 Task: Look for space in Lagarto, Brazil from 6th June, 2023 to 8th June, 2023 for 2 adults in price range Rs.7000 to Rs.12000. Place can be private room with 1  bedroom having 2 beds and 1 bathroom. Property type can be house, flat, guest house. Amenities needed are: wifi. Booking option can be shelf check-in. Required host language is Spanish.
Action: Mouse moved to (492, 131)
Screenshot: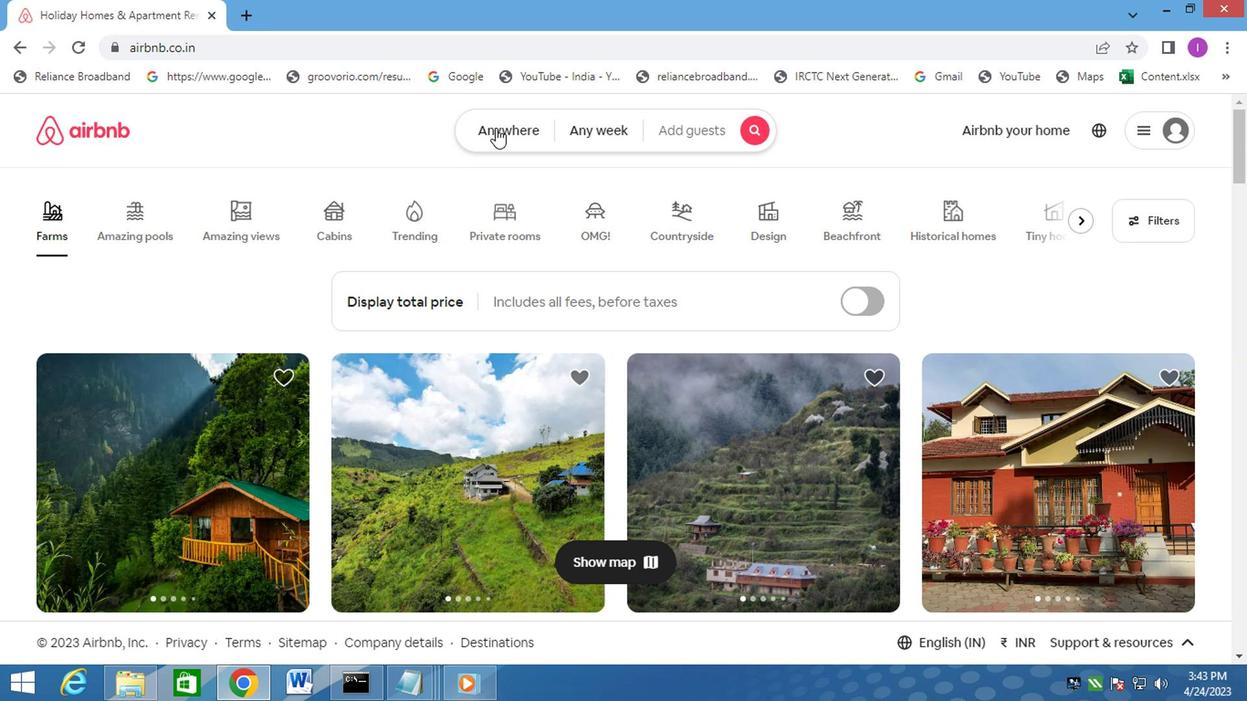 
Action: Mouse pressed left at (492, 131)
Screenshot: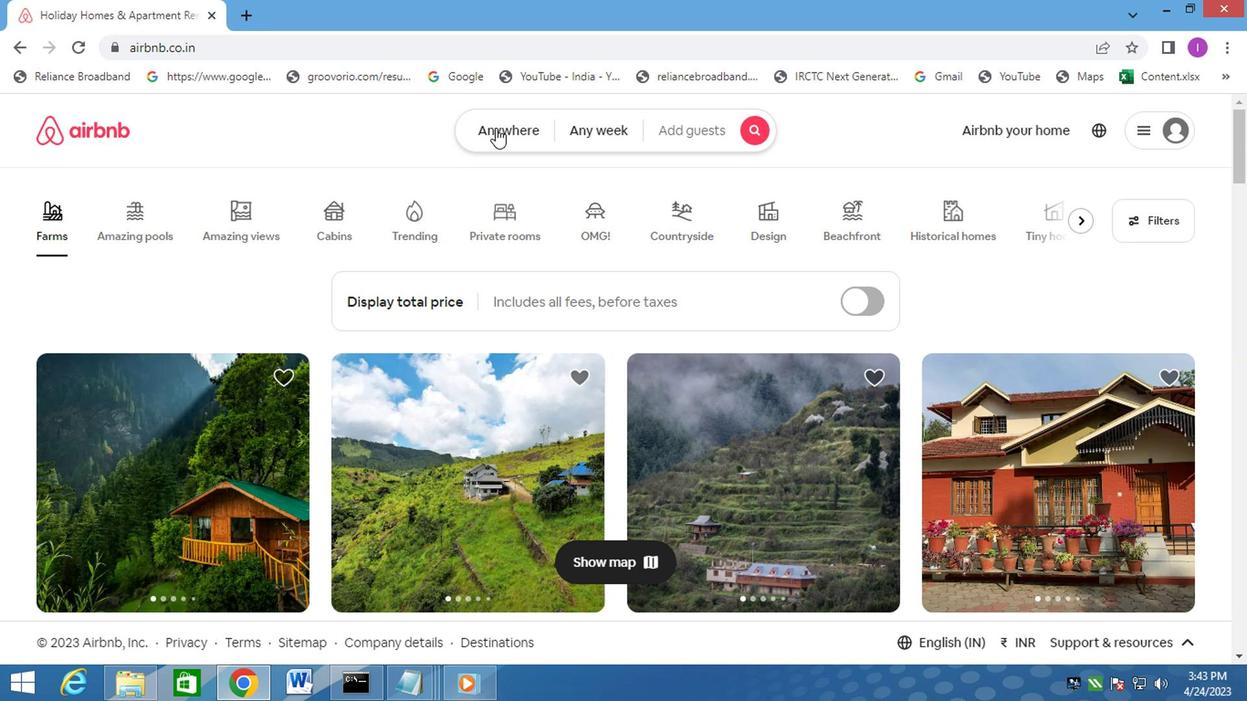 
Action: Mouse moved to (307, 214)
Screenshot: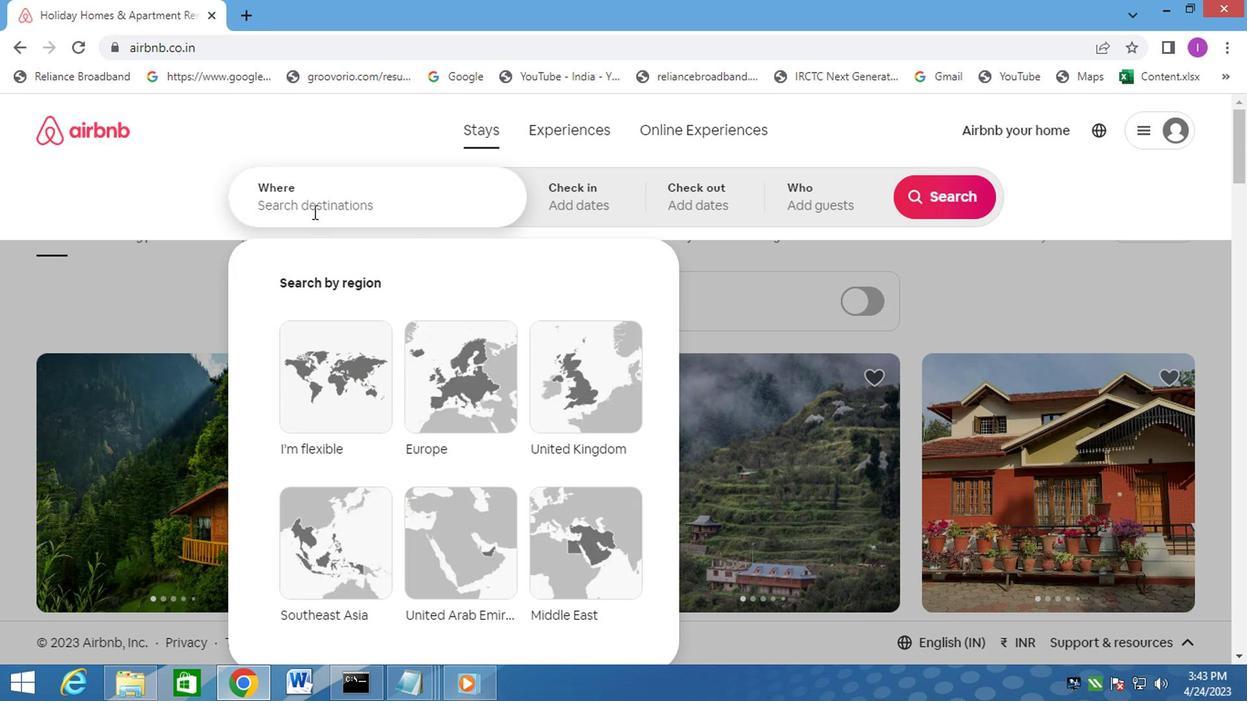 
Action: Mouse pressed left at (307, 214)
Screenshot: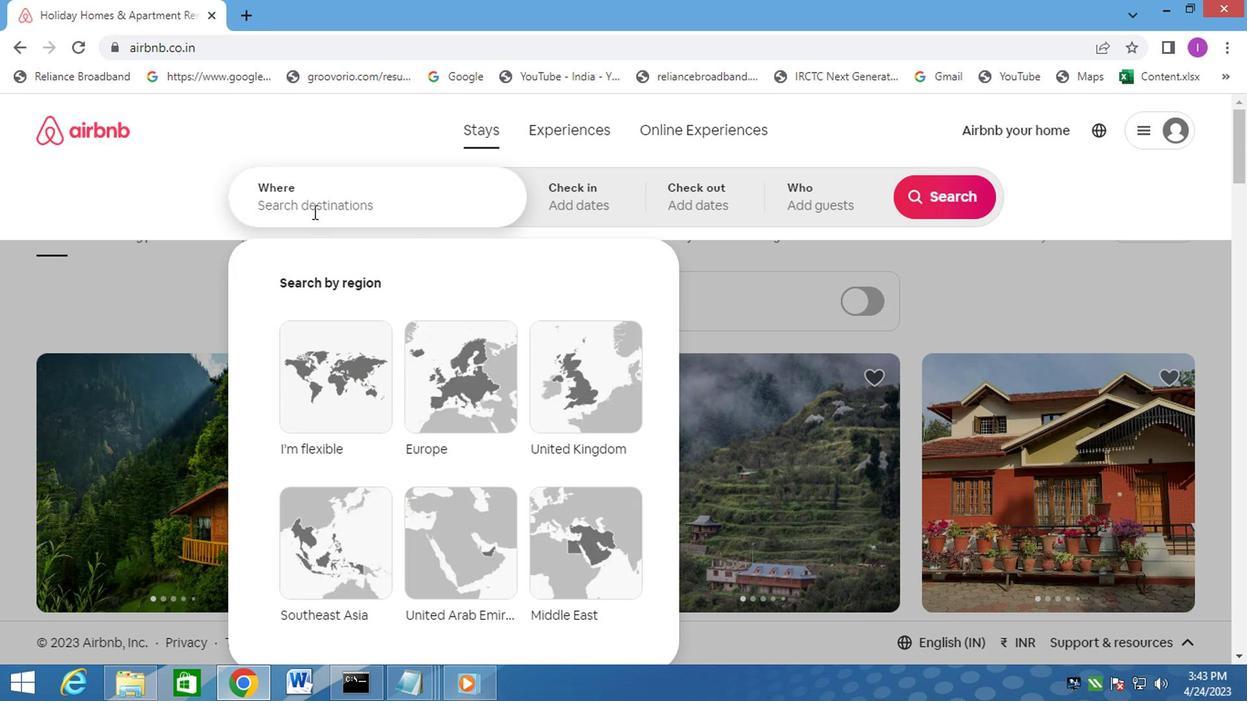
Action: Mouse moved to (309, 213)
Screenshot: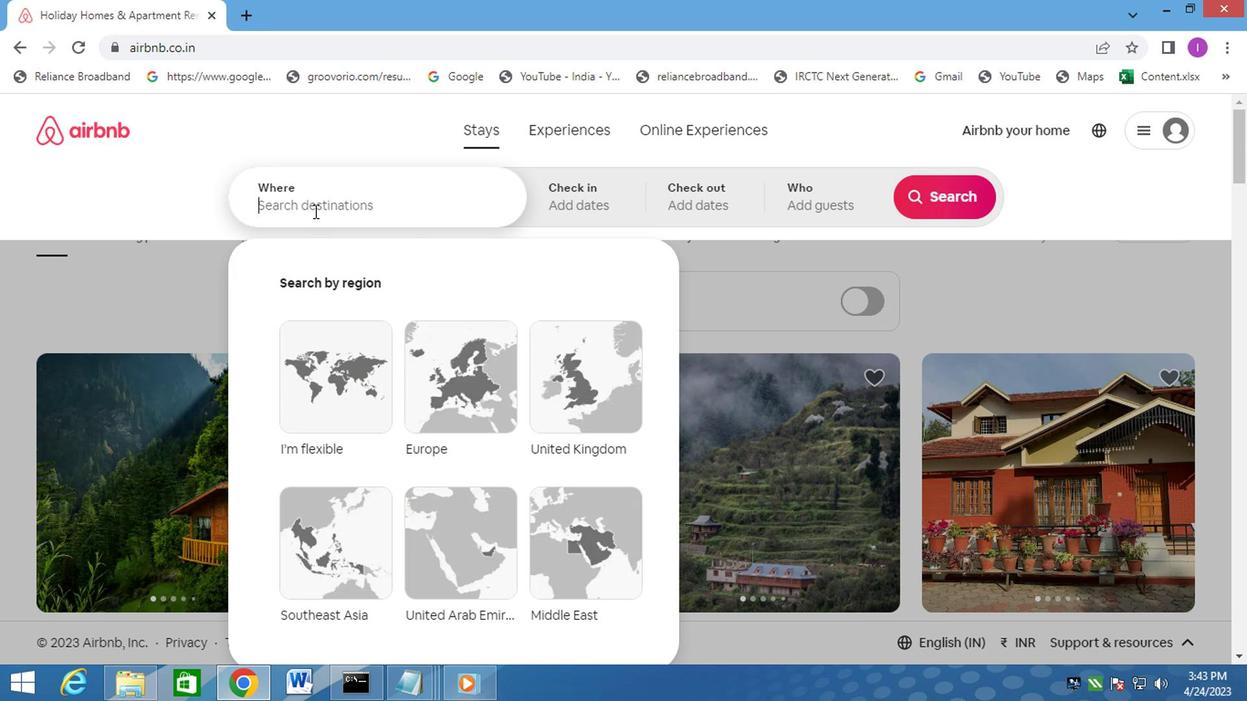 
Action: Key pressed <Key.shift>LAGARTO<Key.shift>,<Key.shift>BRAZIL
Screenshot: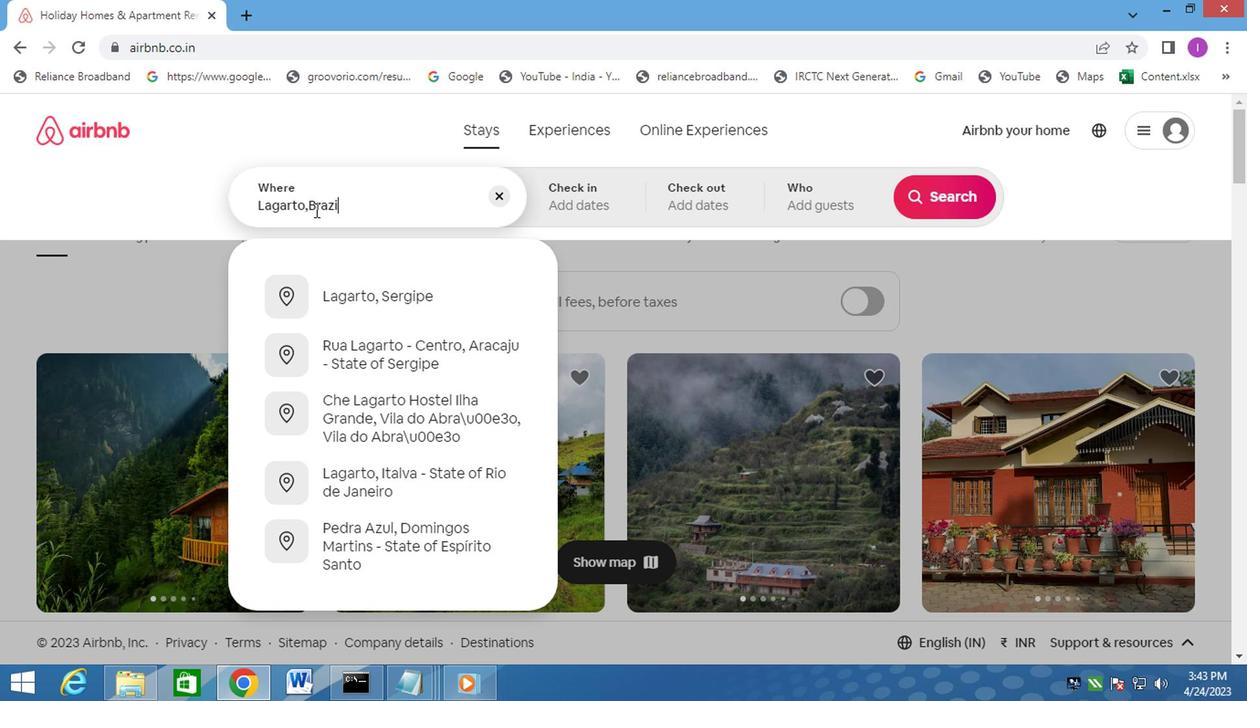 
Action: Mouse moved to (609, 206)
Screenshot: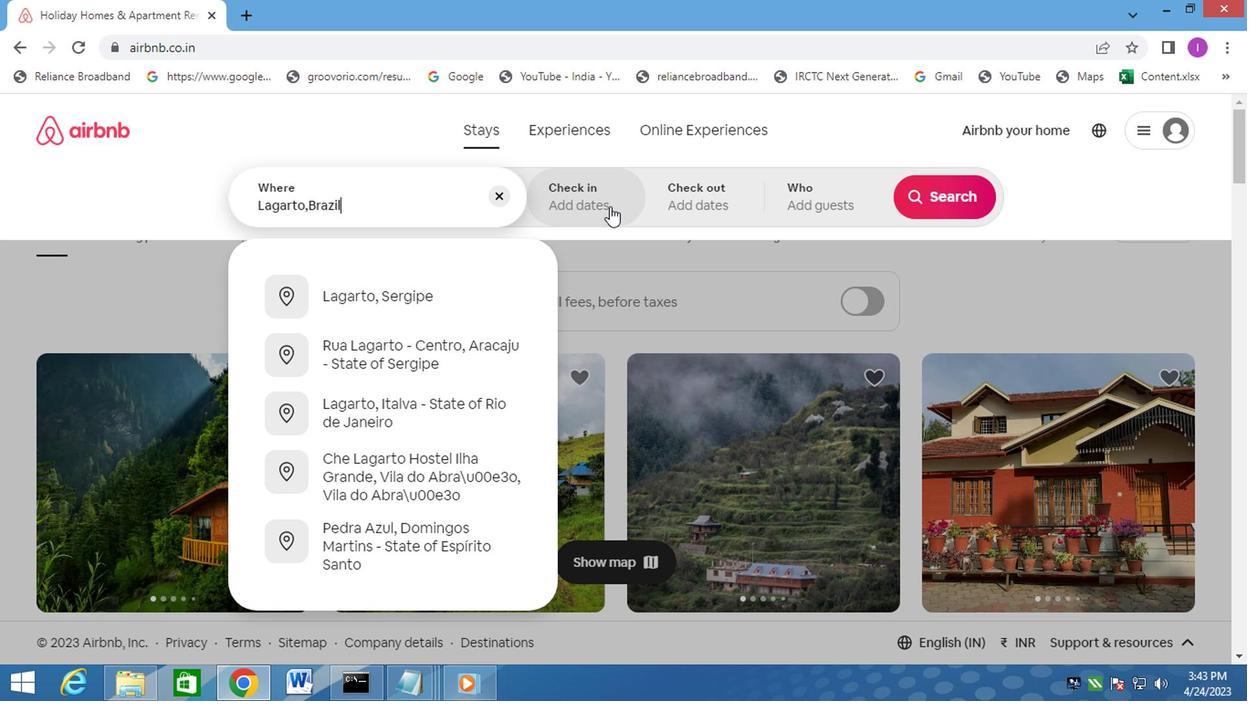 
Action: Mouse pressed left at (609, 206)
Screenshot: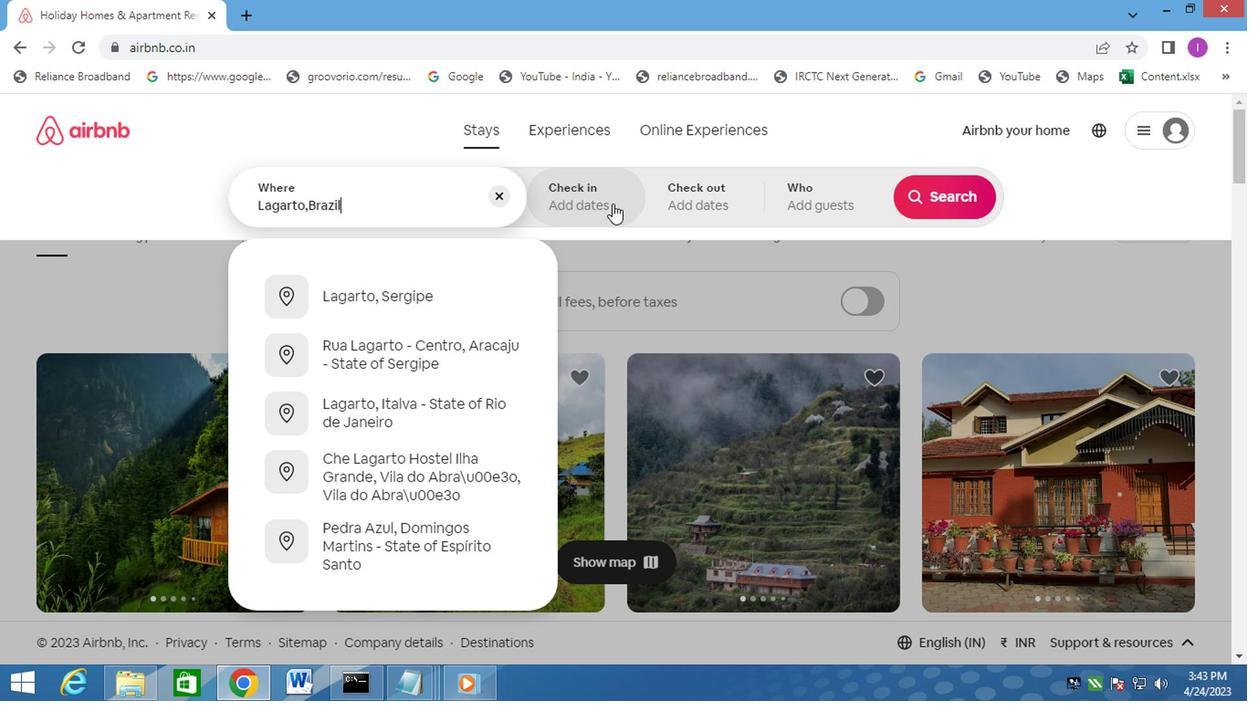 
Action: Mouse moved to (932, 349)
Screenshot: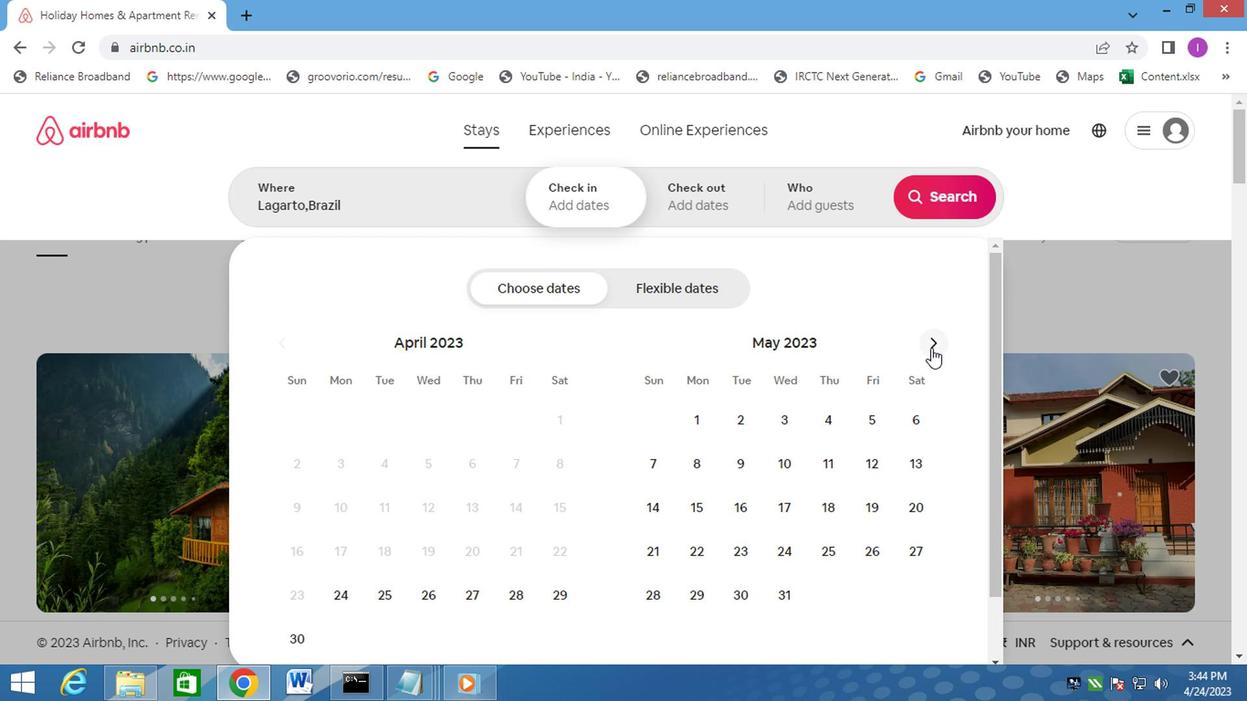 
Action: Mouse pressed left at (932, 349)
Screenshot: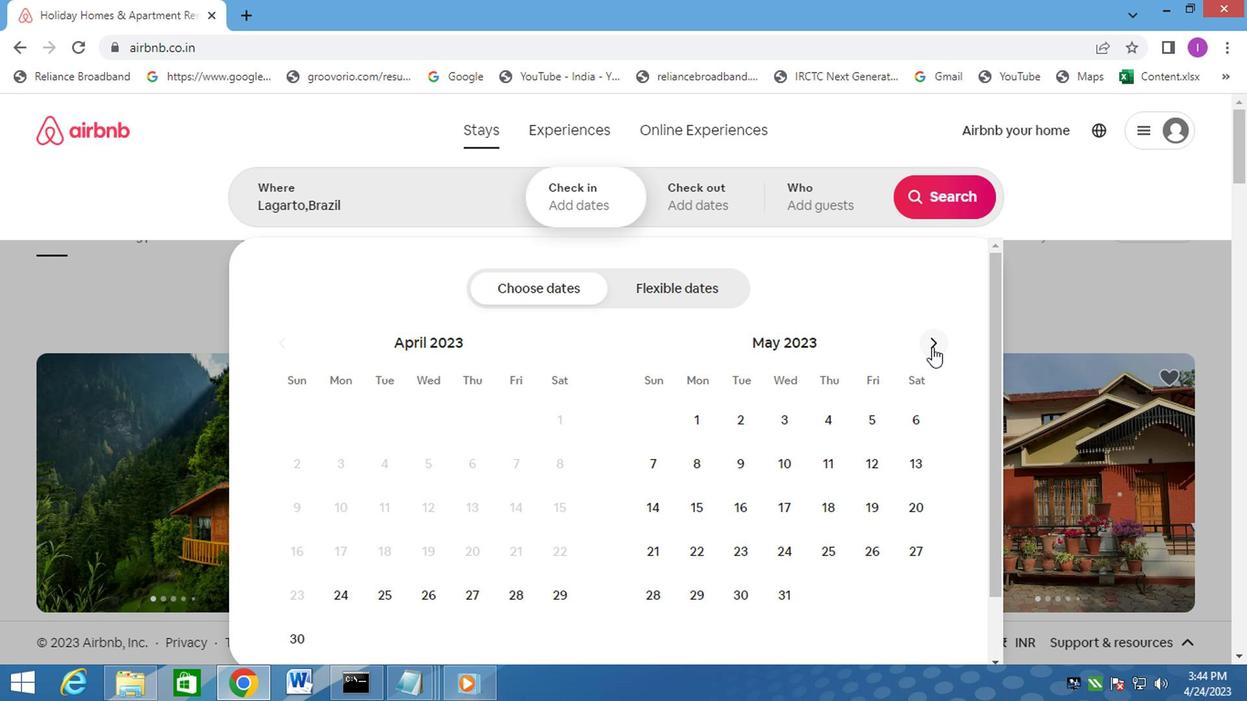
Action: Mouse moved to (928, 342)
Screenshot: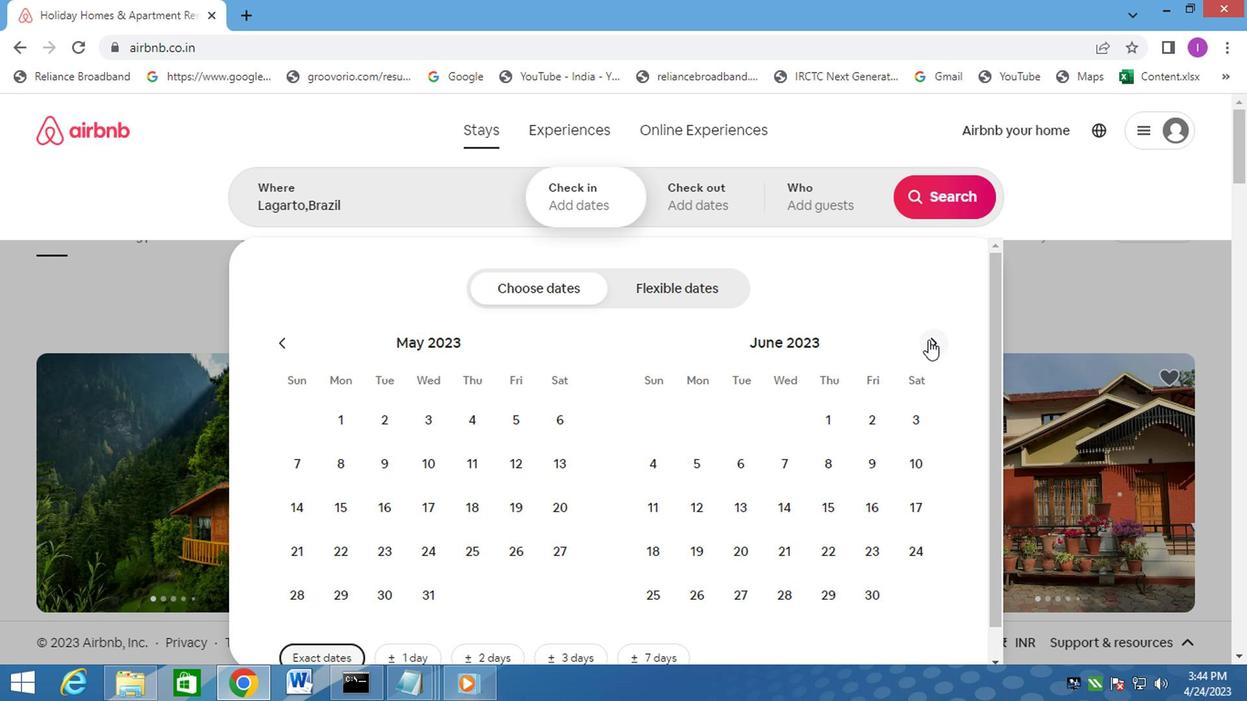 
Action: Mouse pressed left at (928, 342)
Screenshot: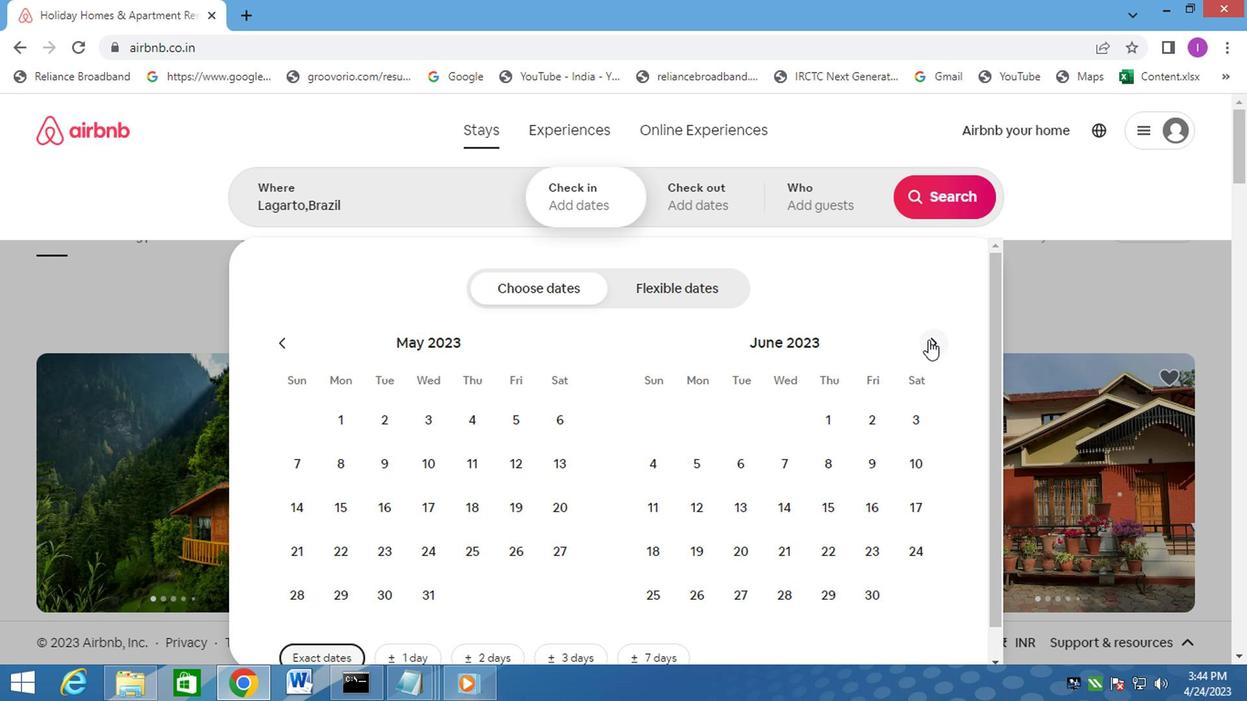 
Action: Mouse moved to (376, 464)
Screenshot: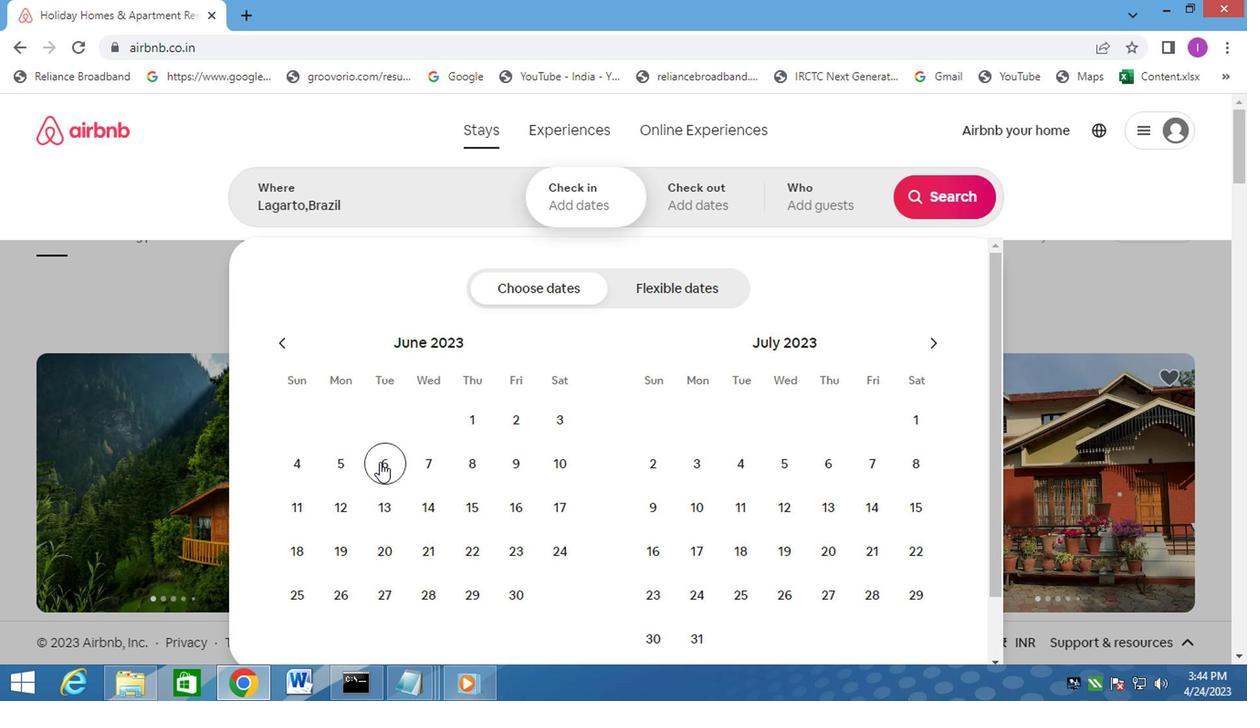 
Action: Mouse pressed left at (376, 464)
Screenshot: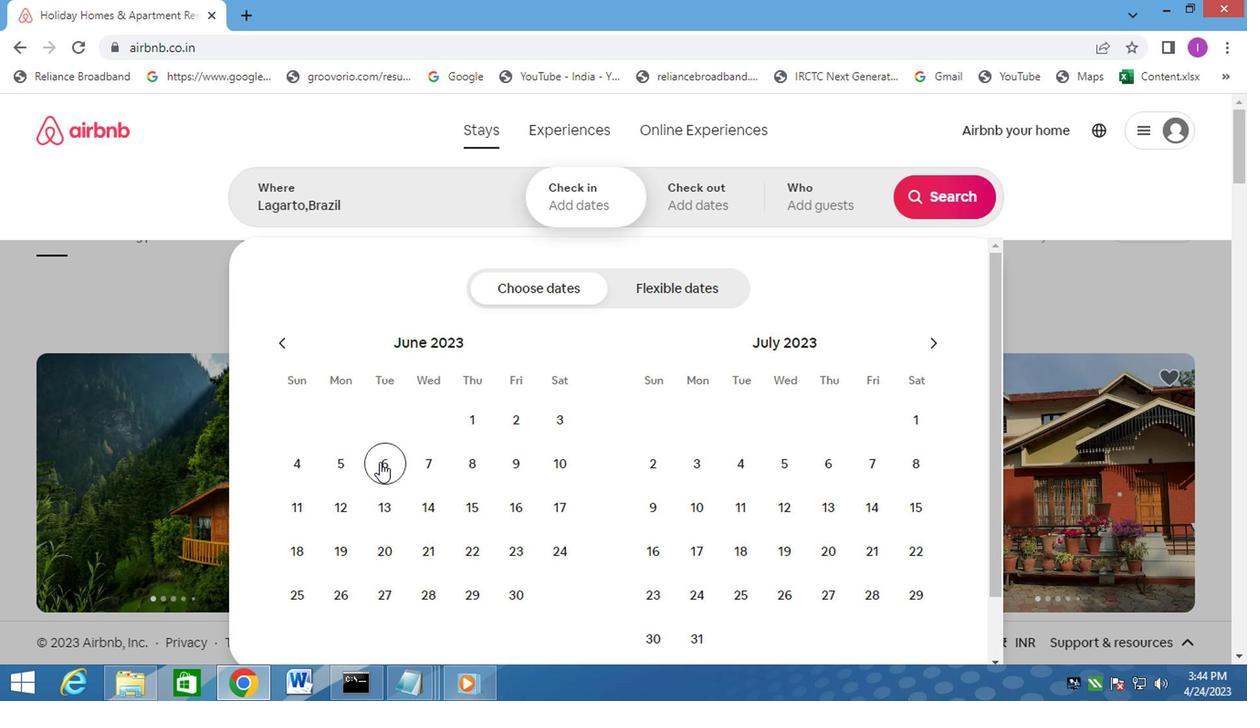 
Action: Mouse moved to (472, 467)
Screenshot: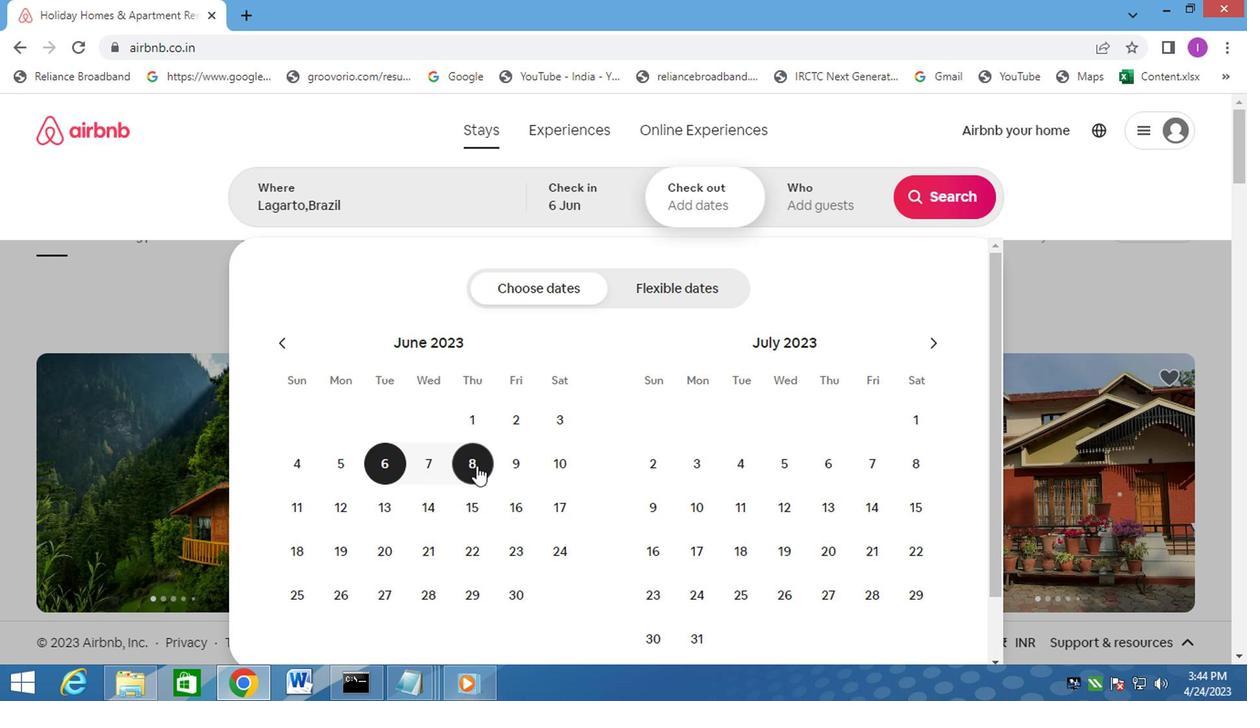 
Action: Mouse pressed left at (472, 467)
Screenshot: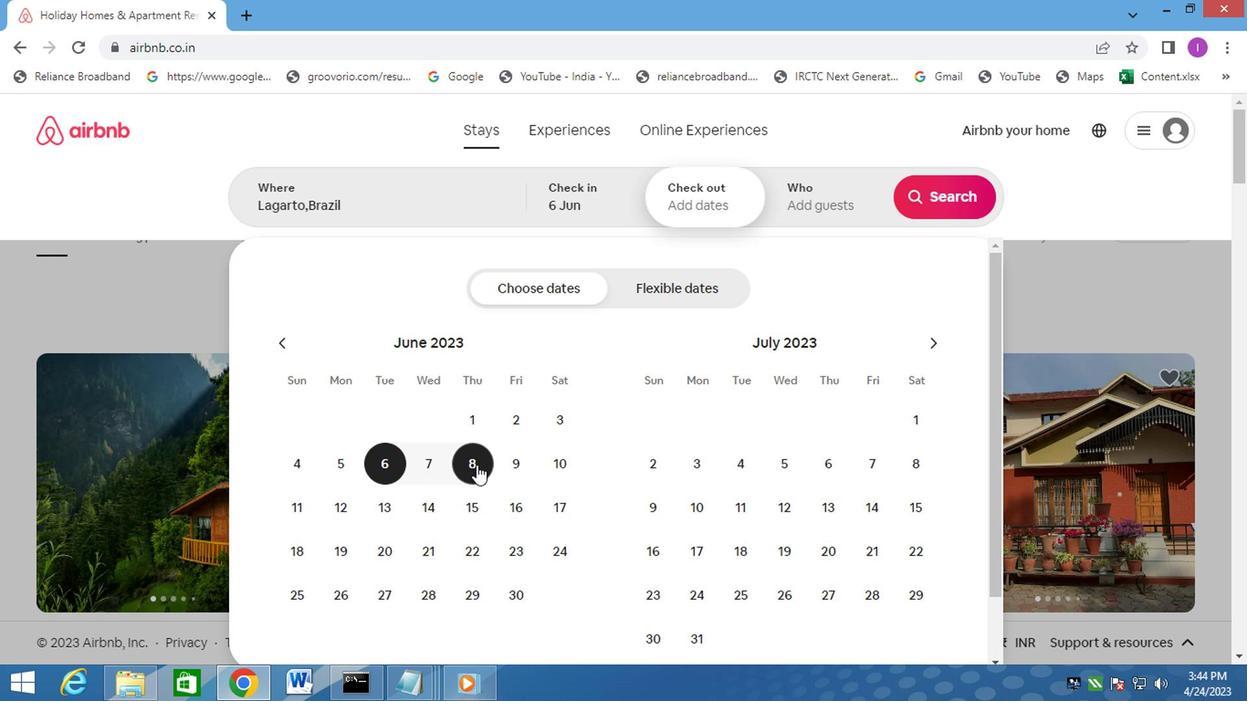 
Action: Mouse moved to (801, 219)
Screenshot: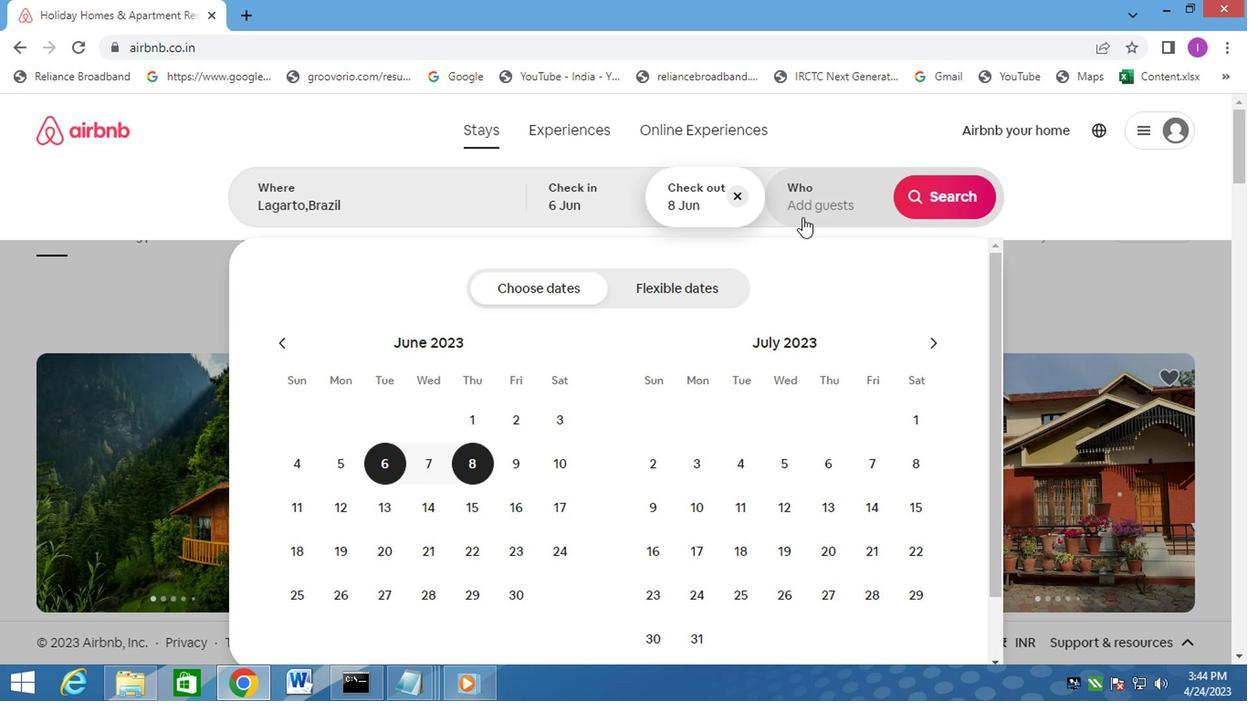 
Action: Mouse pressed left at (801, 219)
Screenshot: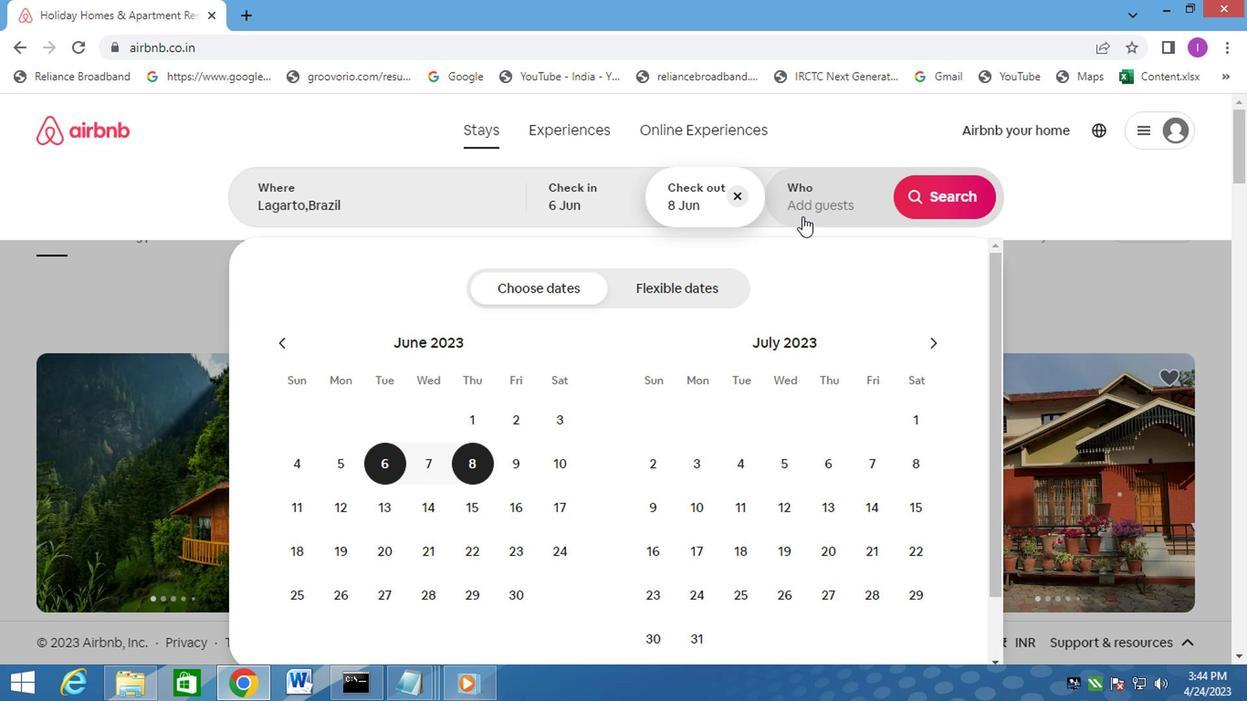 
Action: Mouse moved to (948, 294)
Screenshot: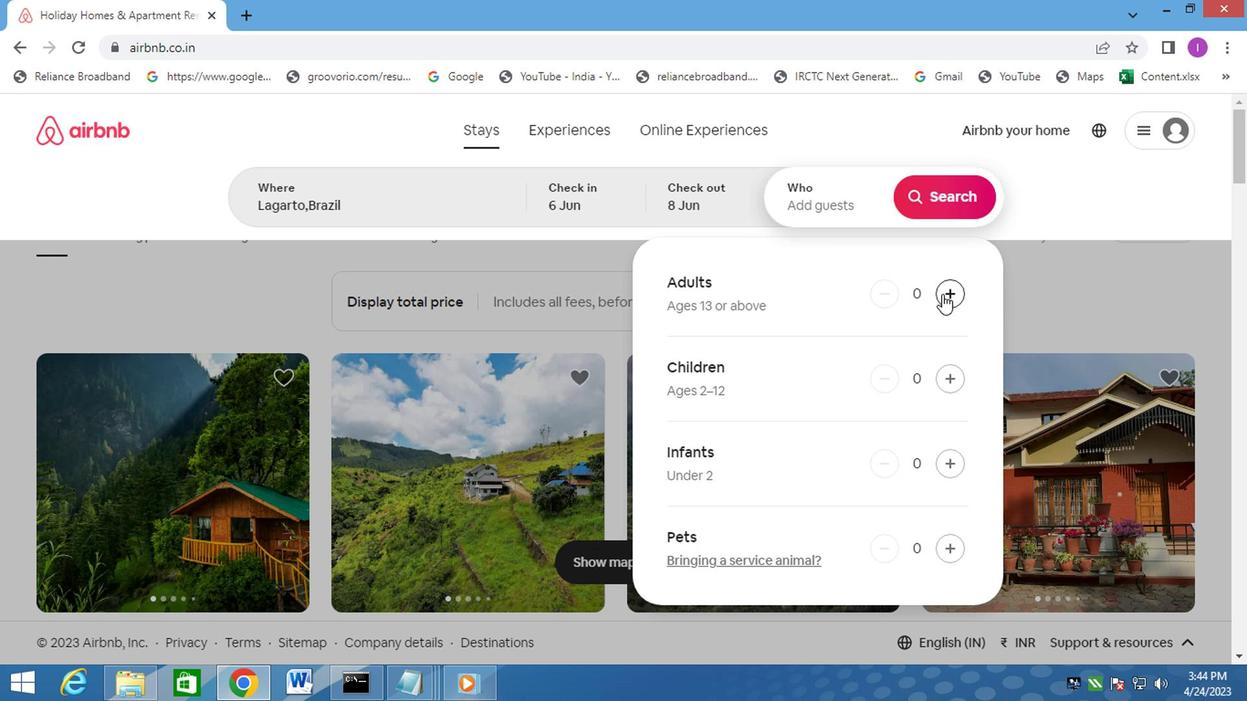 
Action: Mouse pressed left at (948, 294)
Screenshot: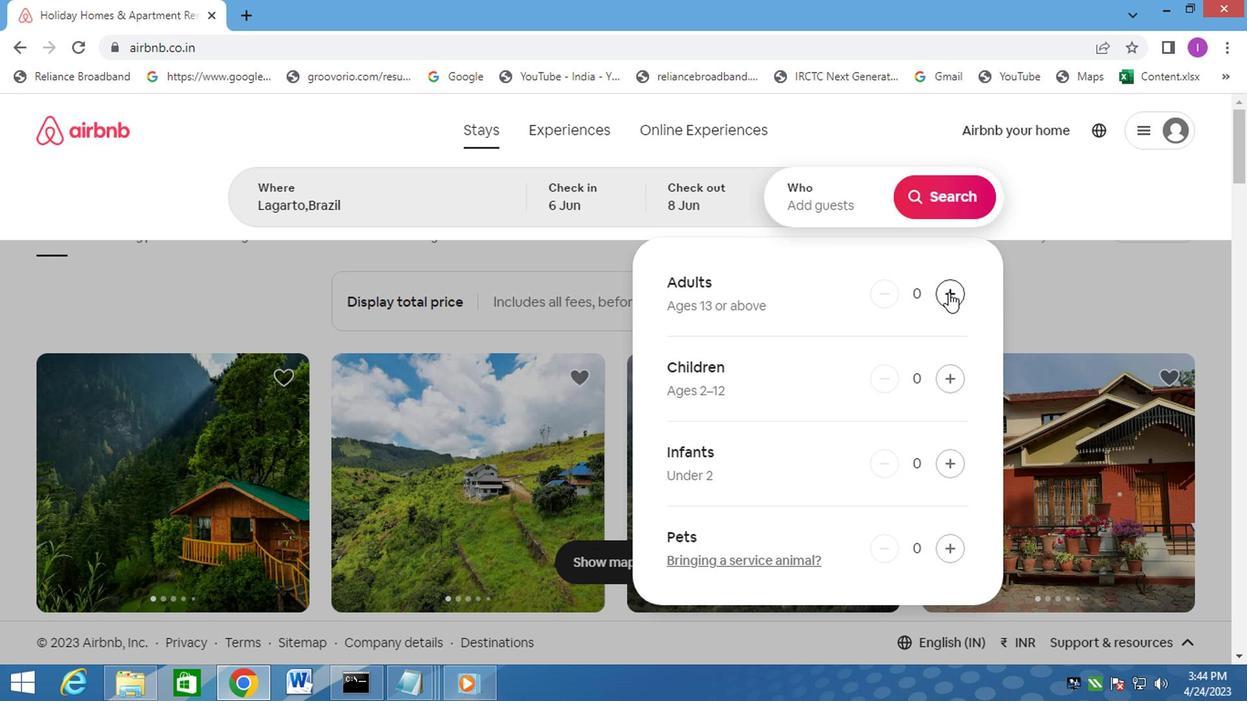 
Action: Mouse pressed left at (948, 294)
Screenshot: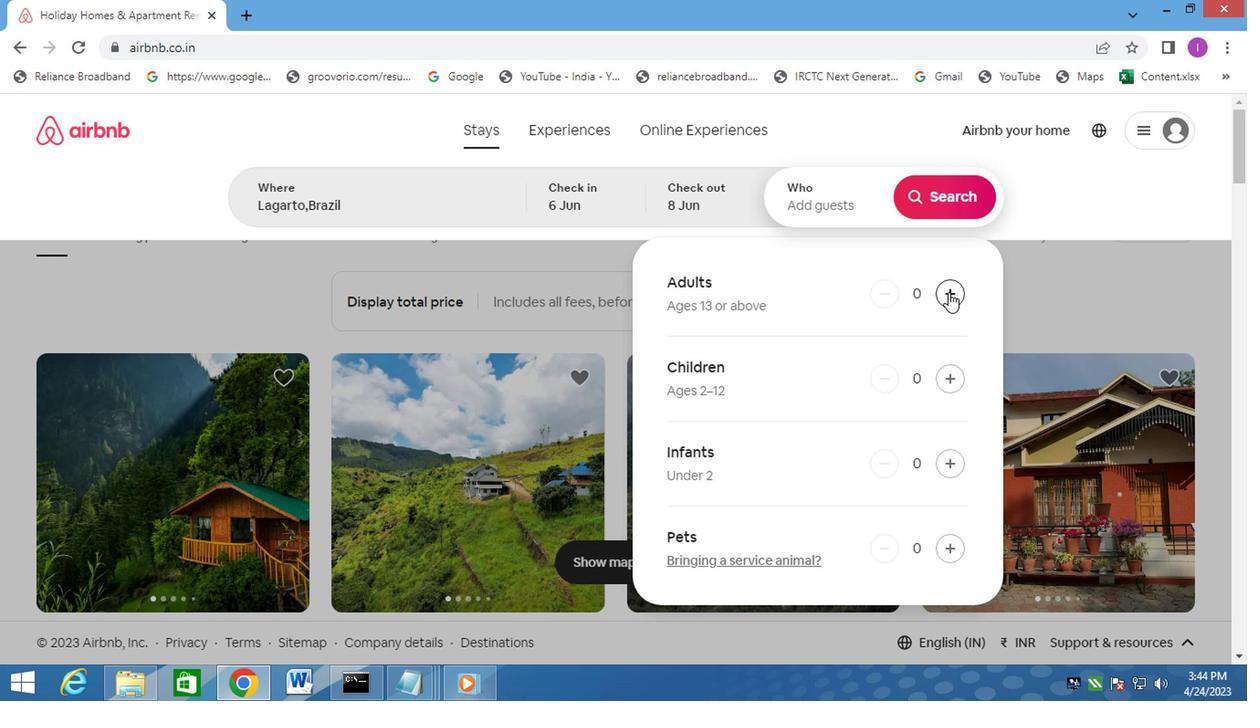 
Action: Mouse moved to (932, 197)
Screenshot: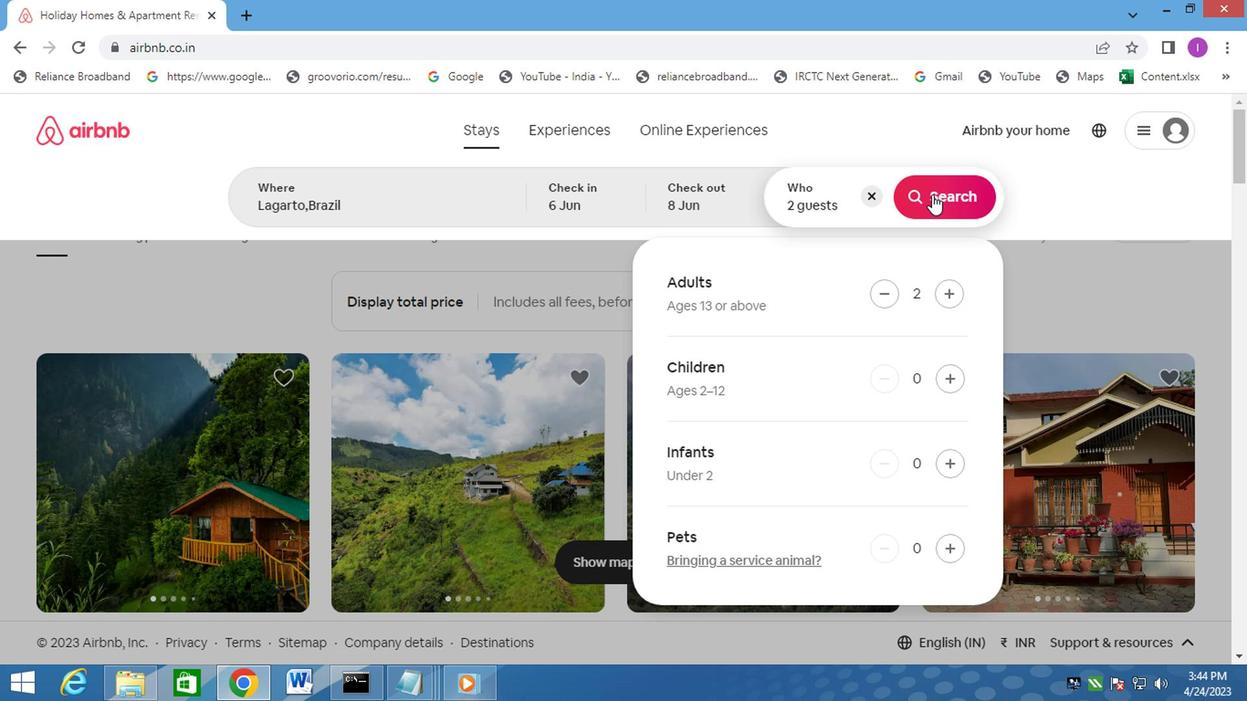 
Action: Mouse pressed left at (932, 197)
Screenshot: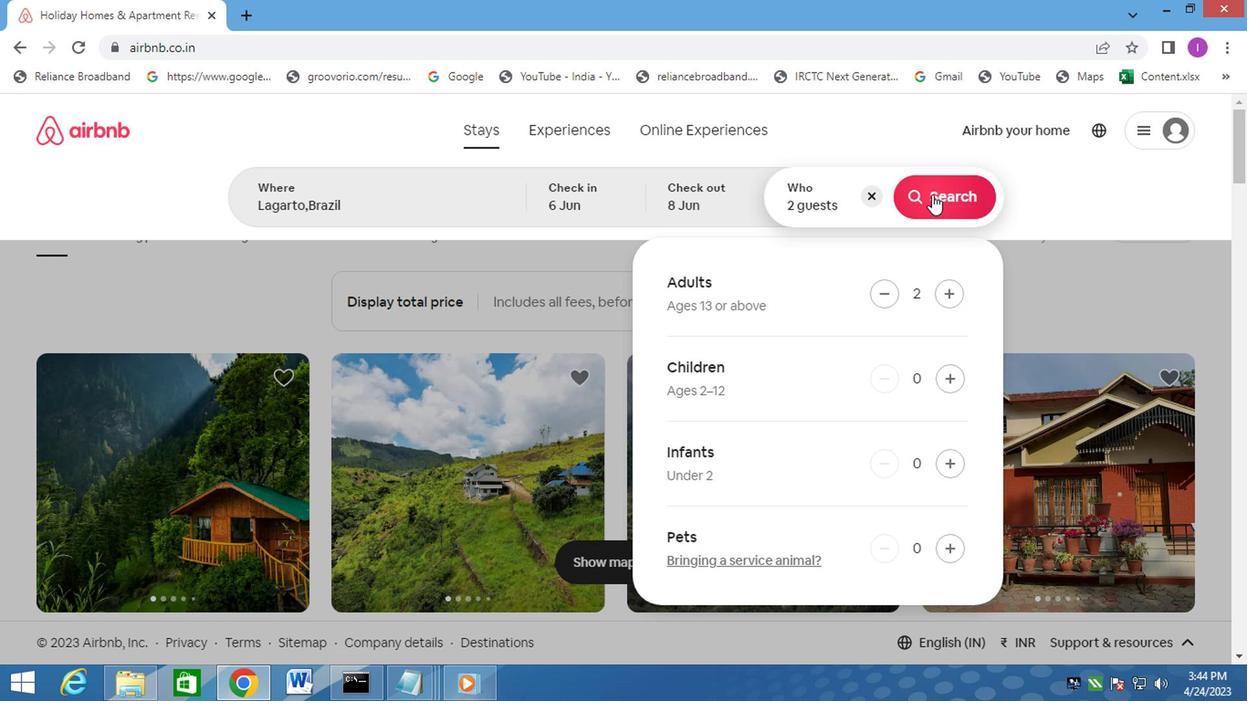 
Action: Mouse moved to (1162, 208)
Screenshot: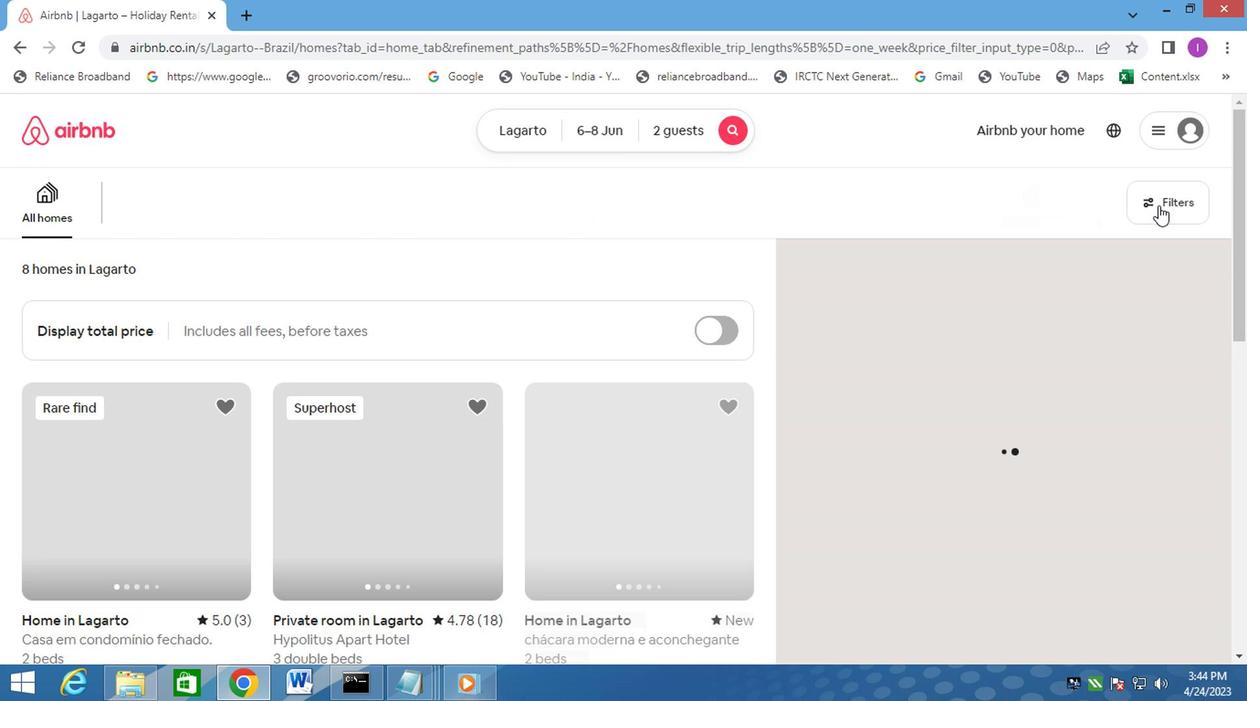 
Action: Mouse pressed left at (1162, 208)
Screenshot: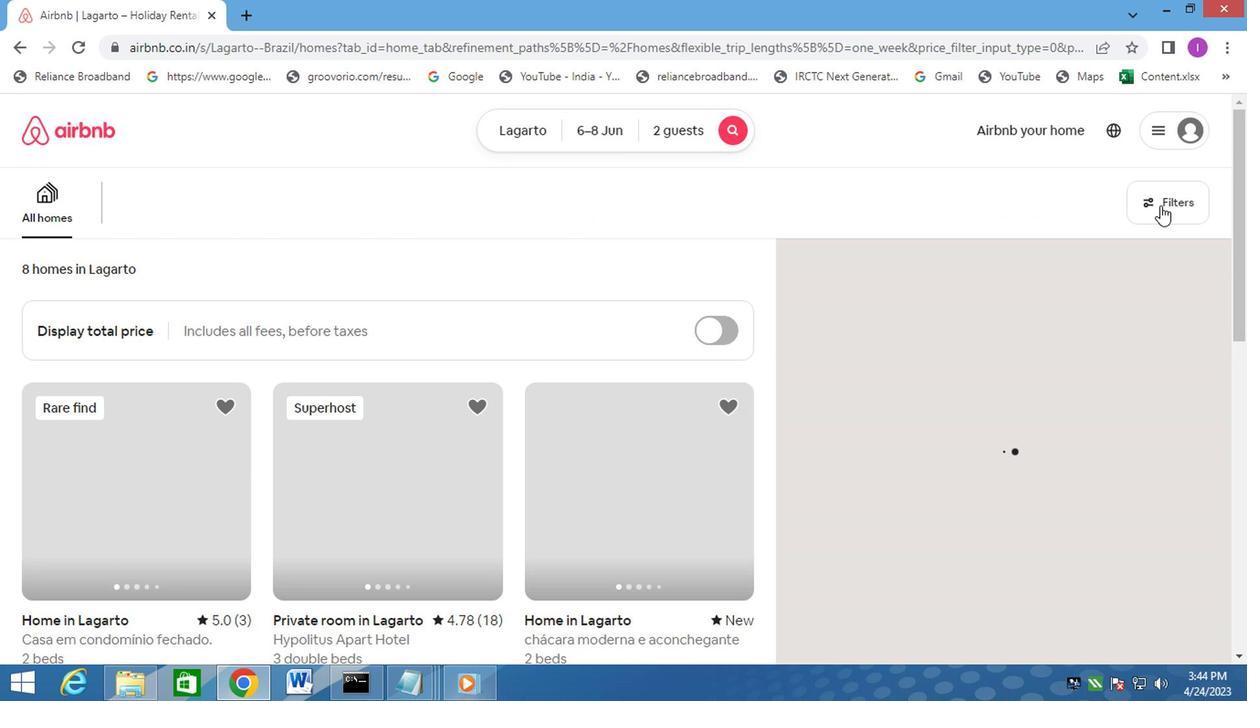 
Action: Mouse moved to (398, 434)
Screenshot: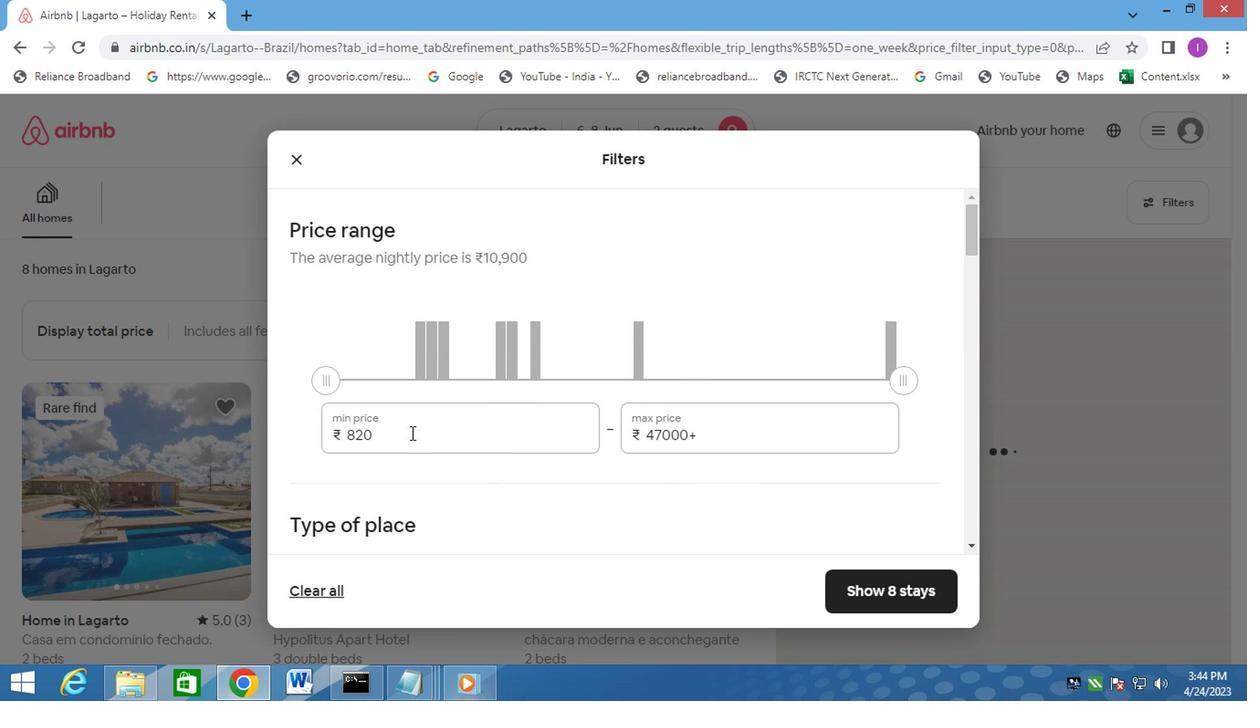 
Action: Mouse pressed left at (398, 434)
Screenshot: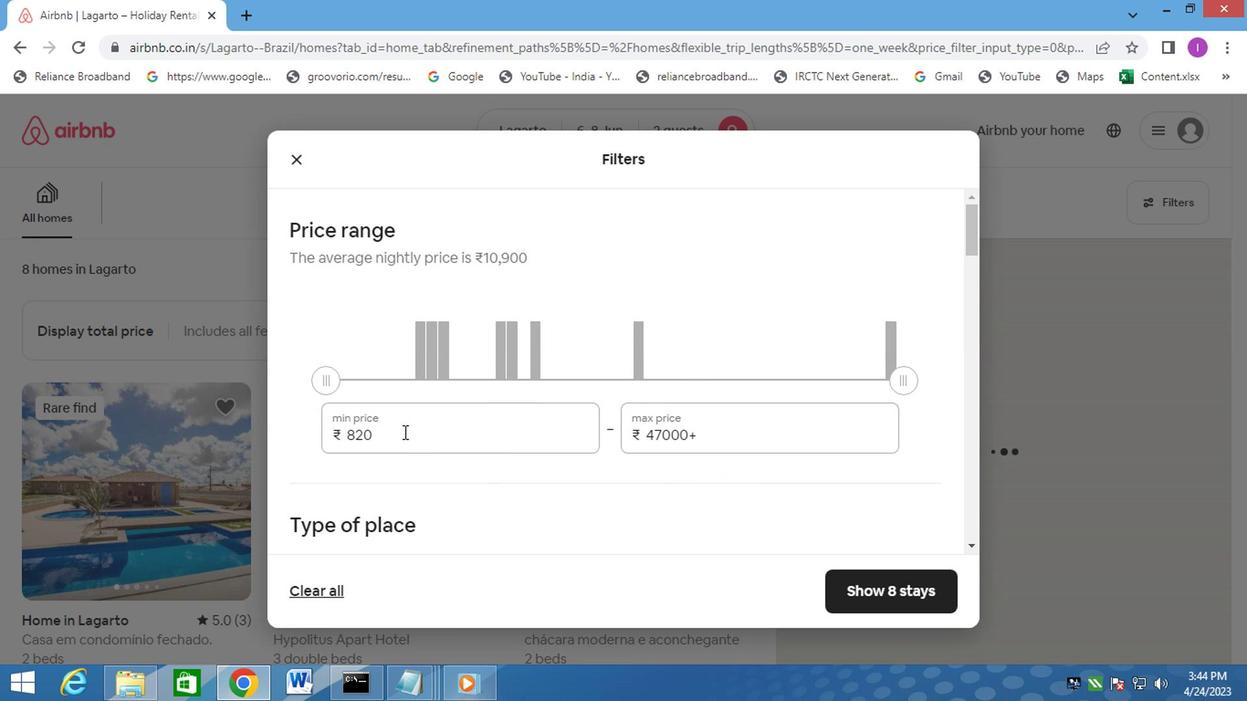 
Action: Mouse moved to (393, 440)
Screenshot: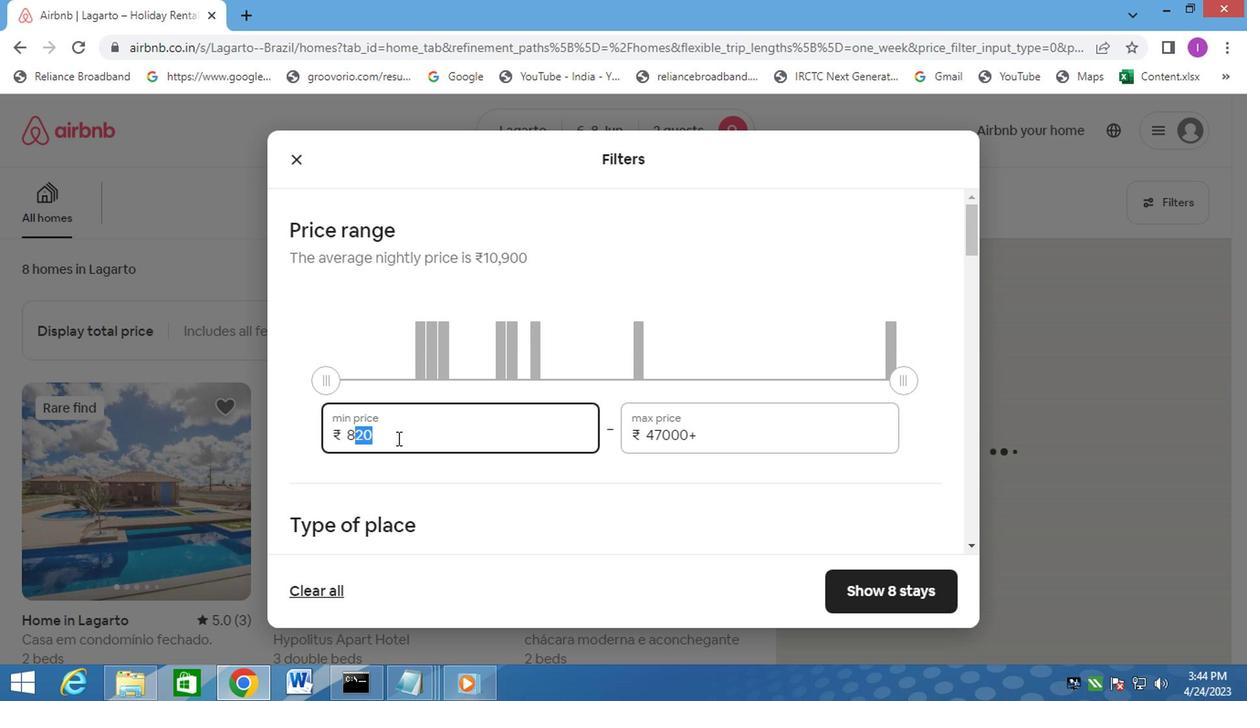 
Action: Mouse pressed left at (393, 440)
Screenshot: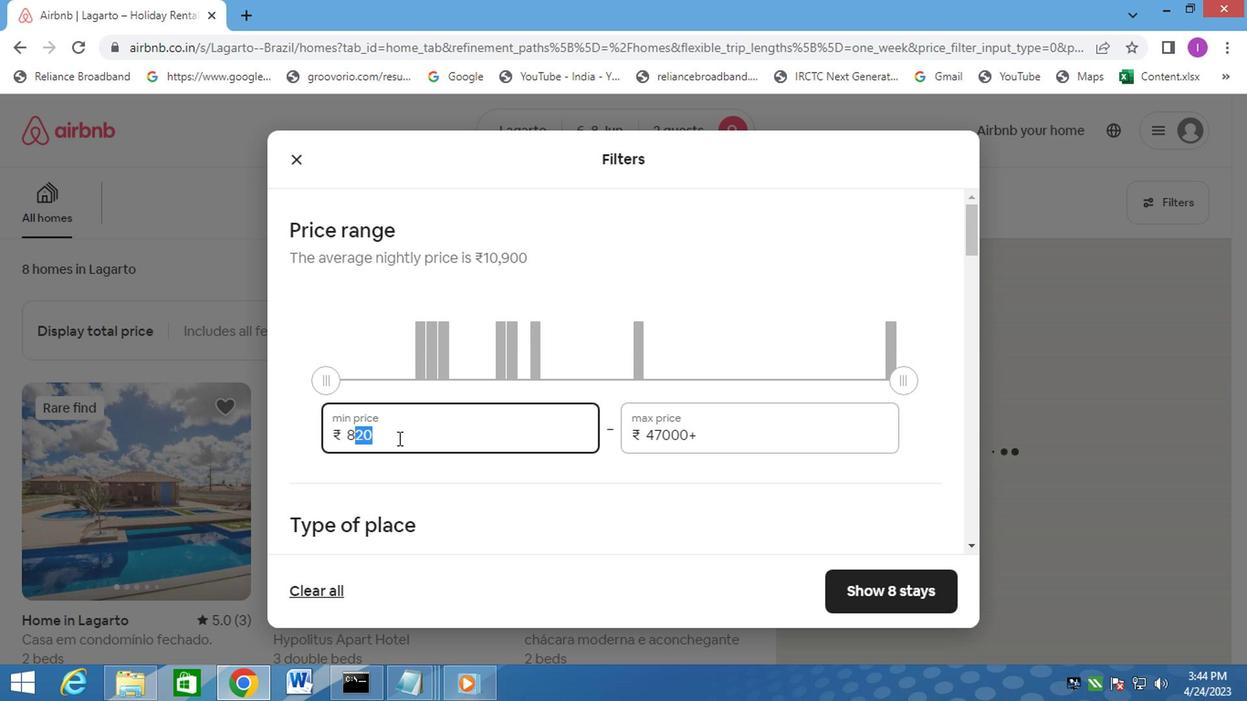 
Action: Mouse moved to (376, 432)
Screenshot: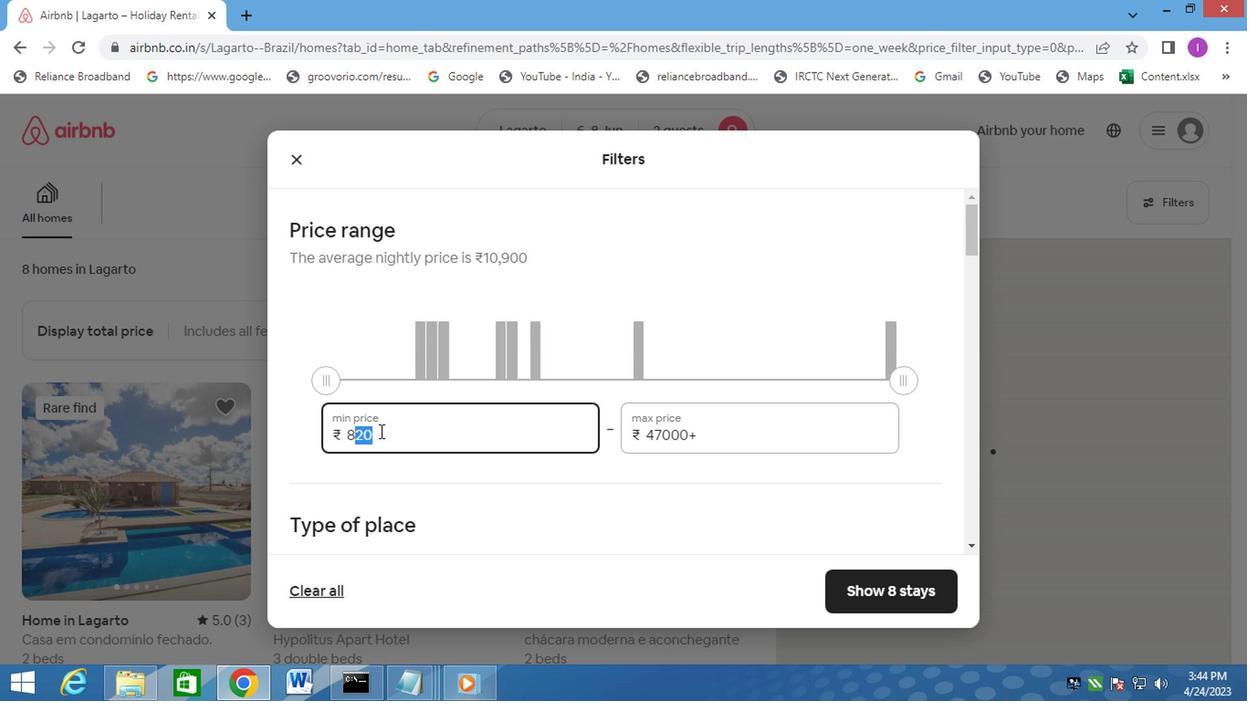 
Action: Mouse pressed left at (376, 432)
Screenshot: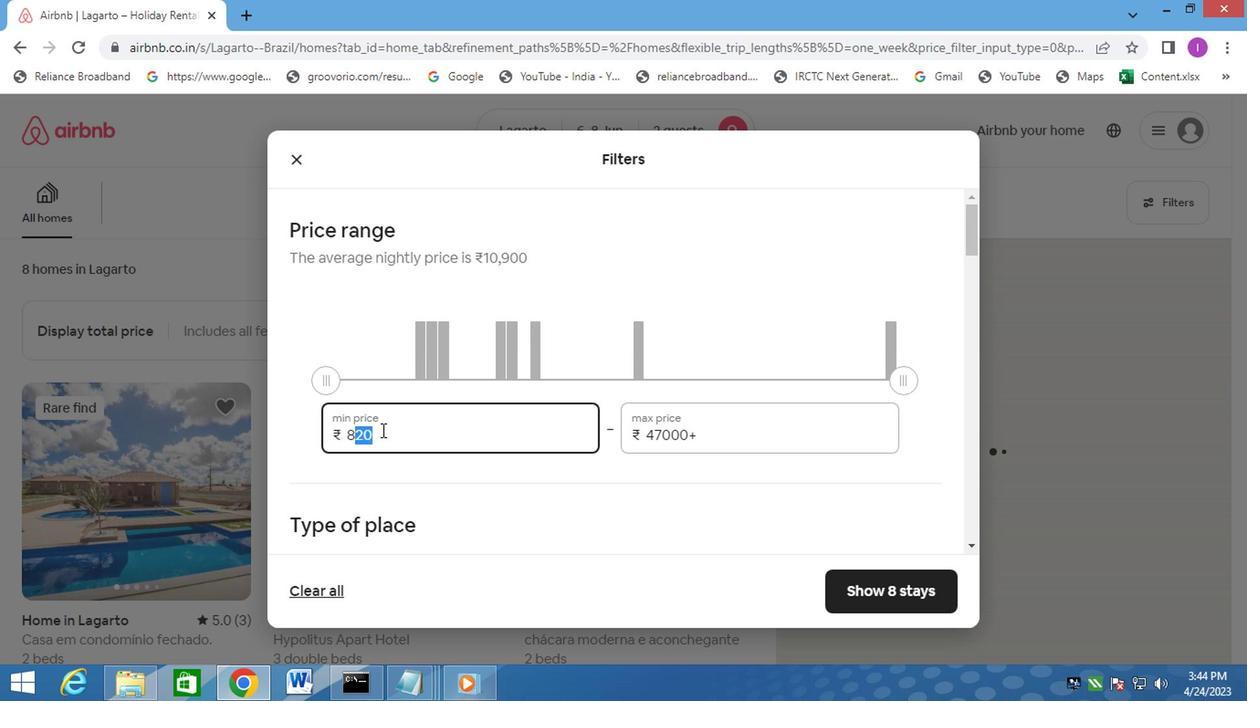 
Action: Mouse pressed left at (376, 432)
Screenshot: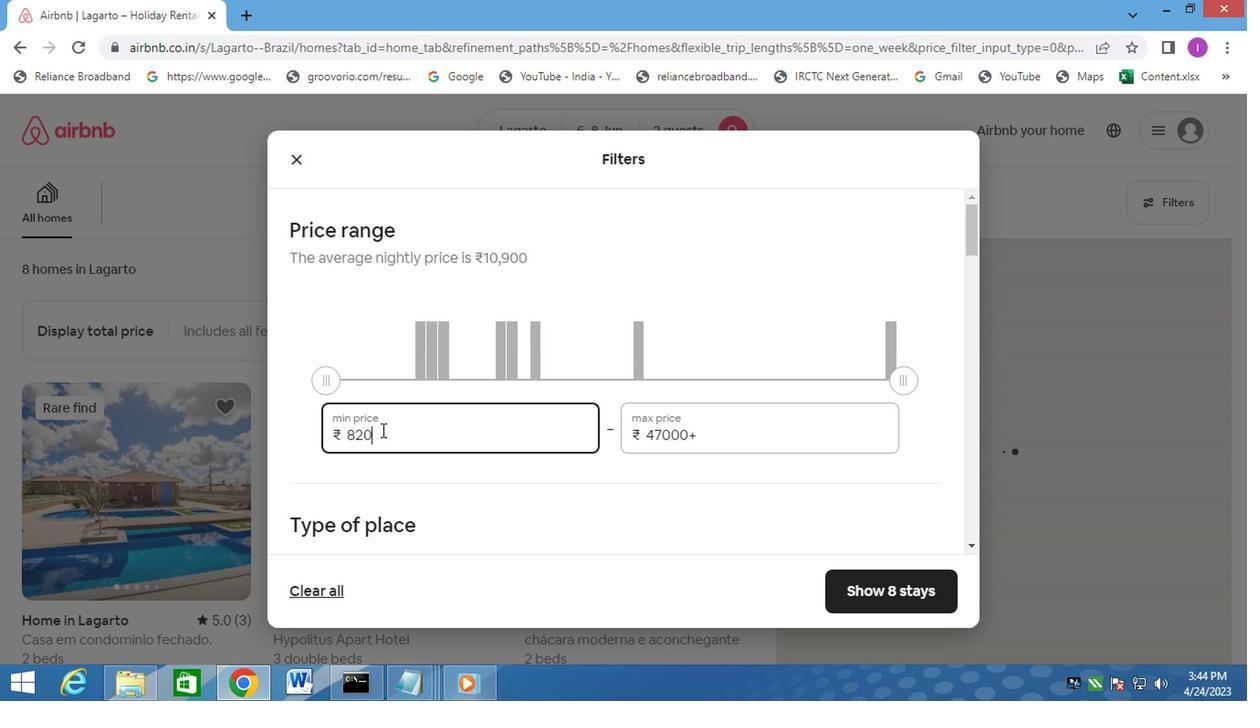 
Action: Mouse pressed left at (376, 432)
Screenshot: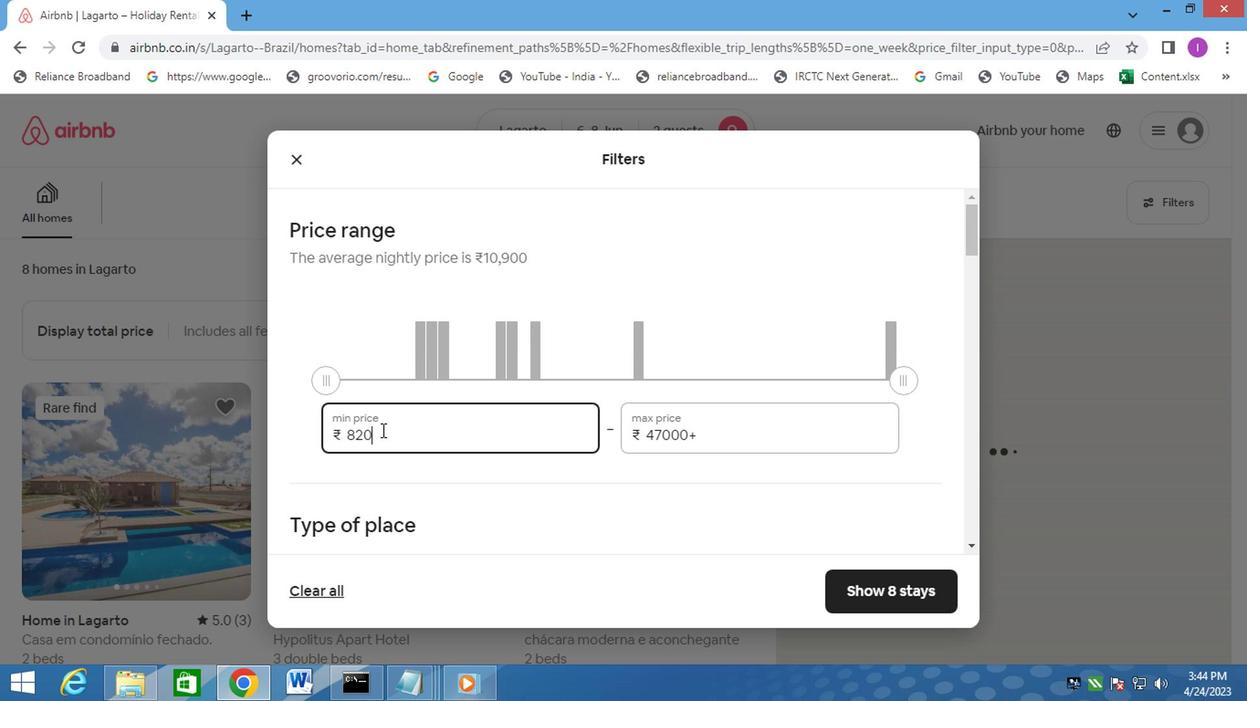 
Action: Mouse moved to (363, 431)
Screenshot: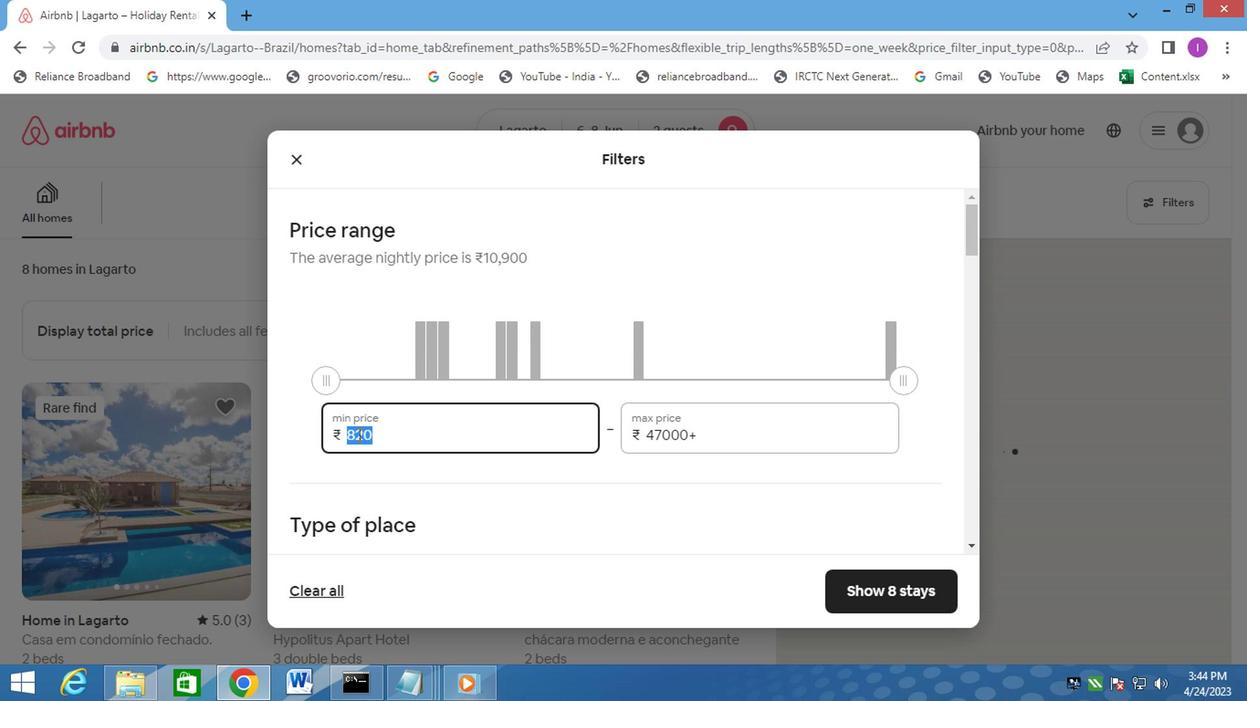 
Action: Key pressed 7000
Screenshot: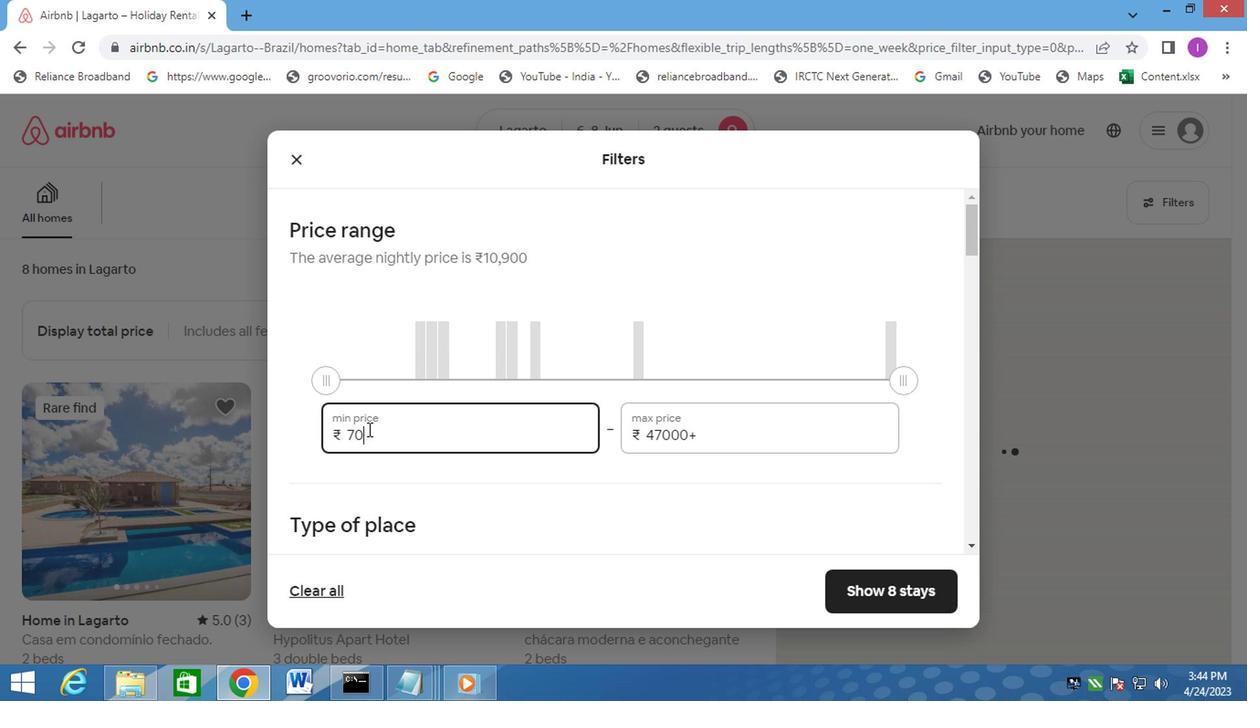 
Action: Mouse moved to (715, 426)
Screenshot: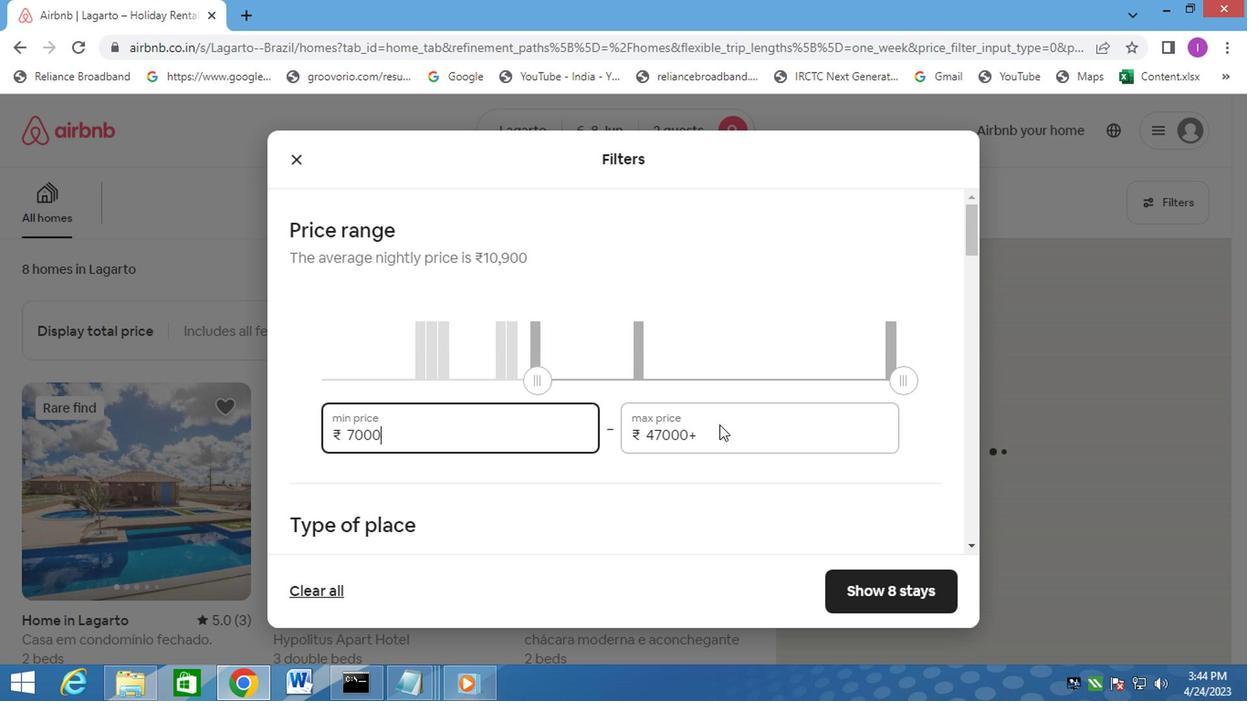 
Action: Mouse pressed left at (715, 426)
Screenshot: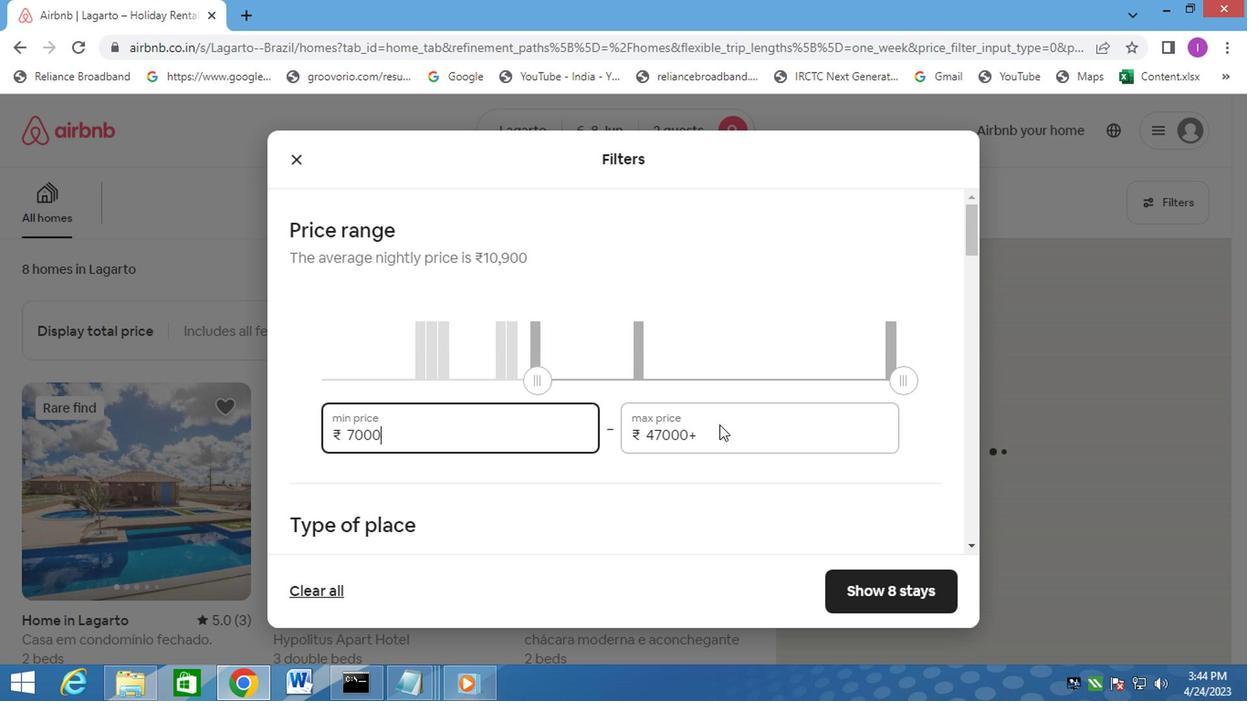 
Action: Mouse moved to (694, 437)
Screenshot: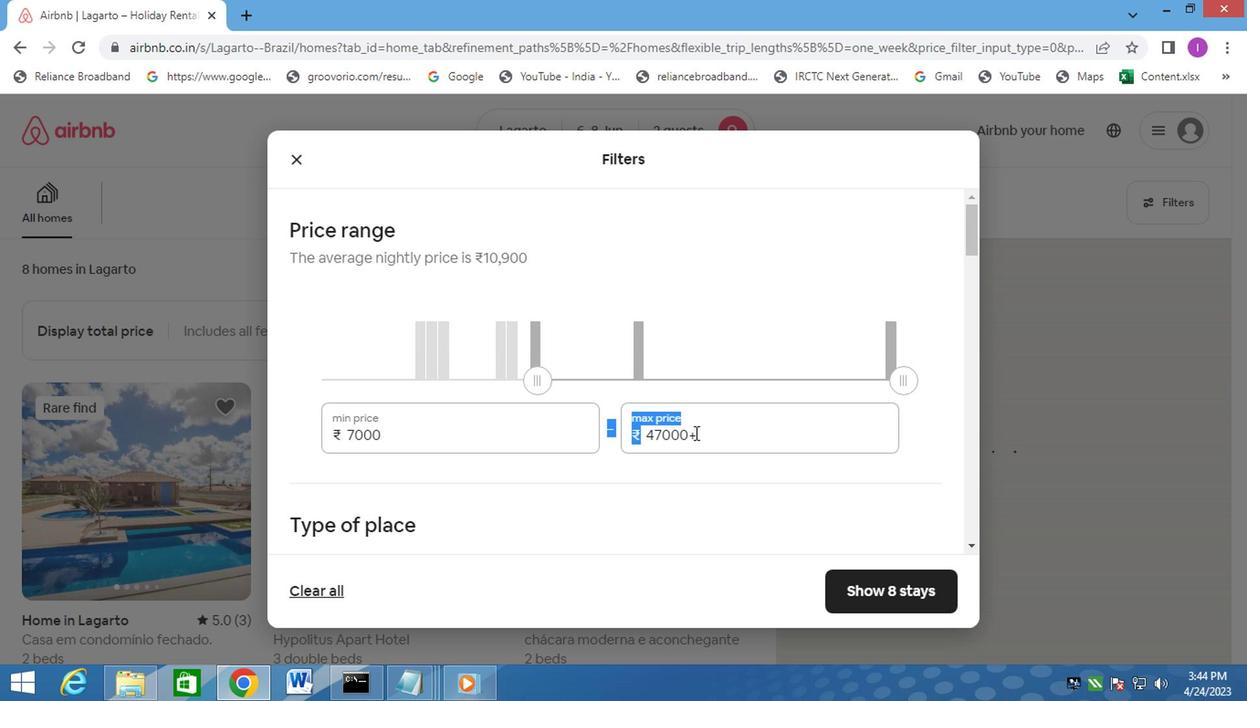 
Action: Mouse pressed left at (694, 437)
Screenshot: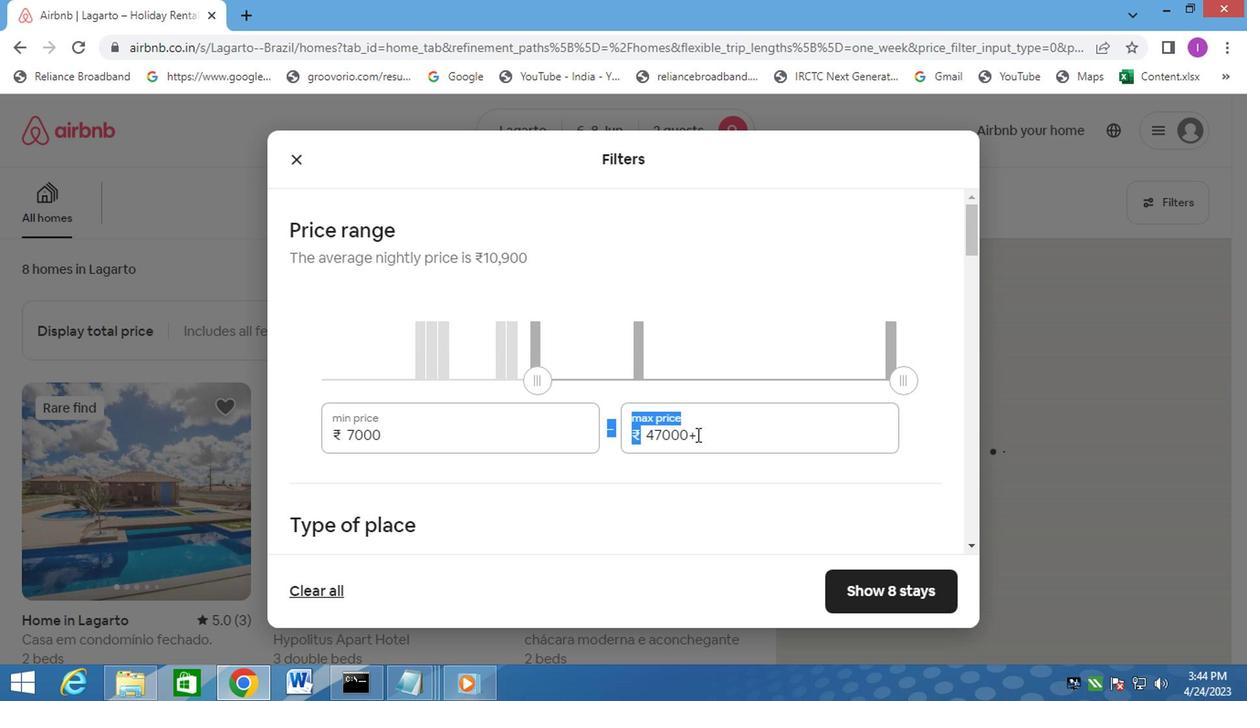 
Action: Mouse moved to (694, 437)
Screenshot: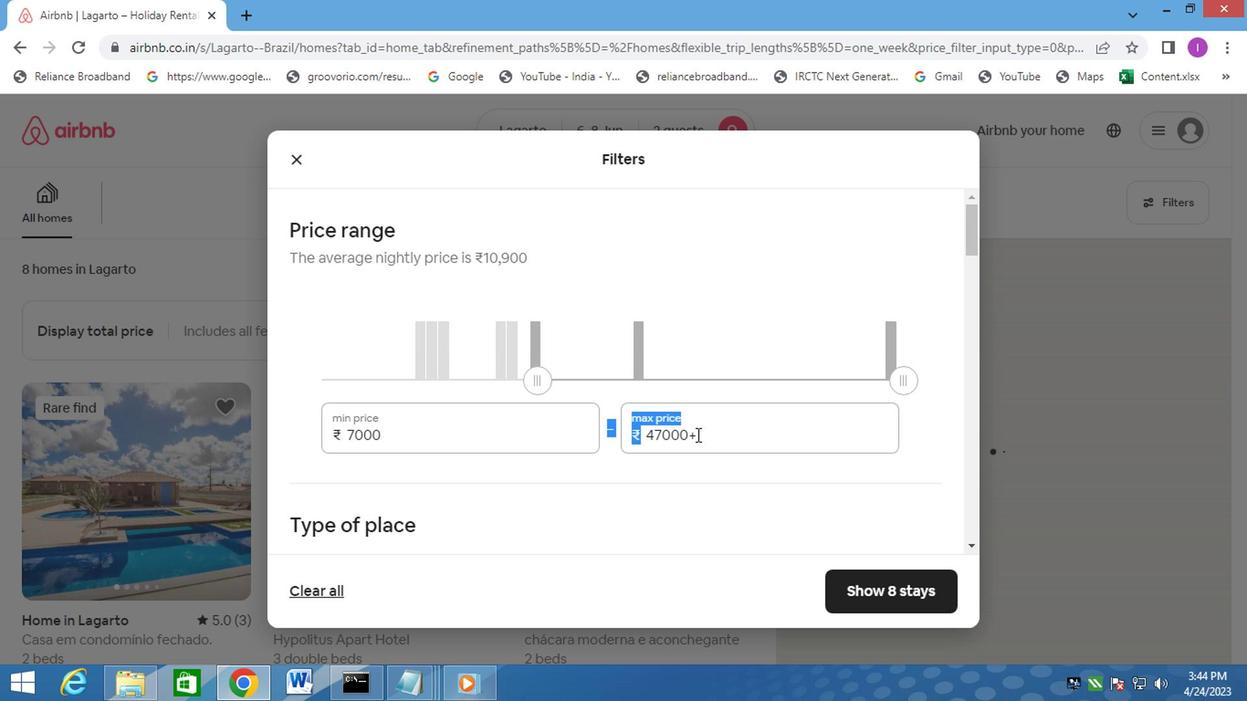 
Action: Mouse pressed left at (694, 437)
Screenshot: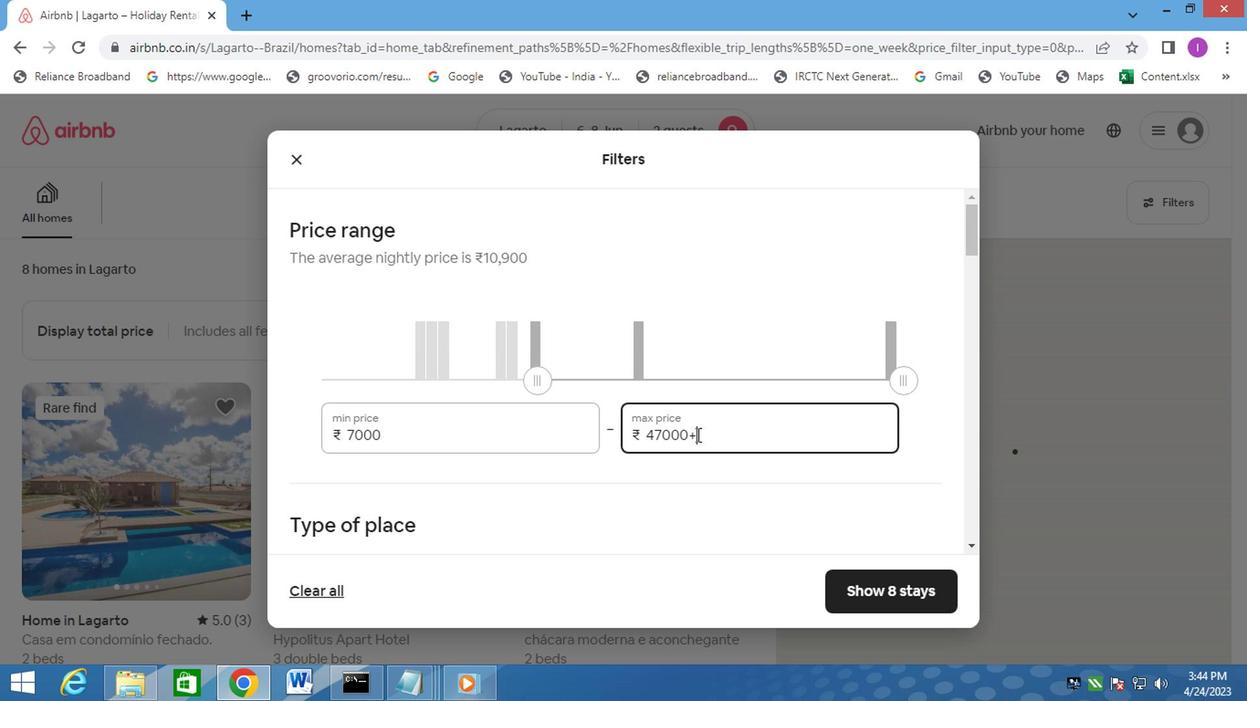 
Action: Mouse moved to (778, 394)
Screenshot: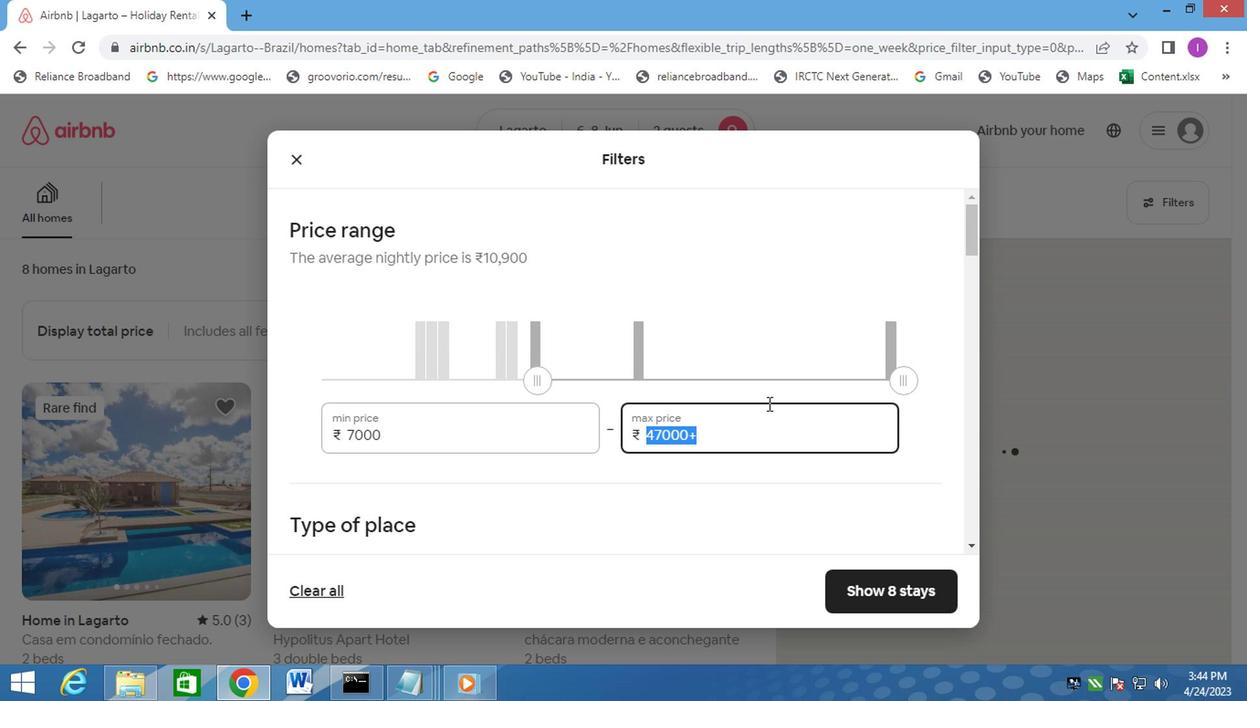 
Action: Key pressed 12000
Screenshot: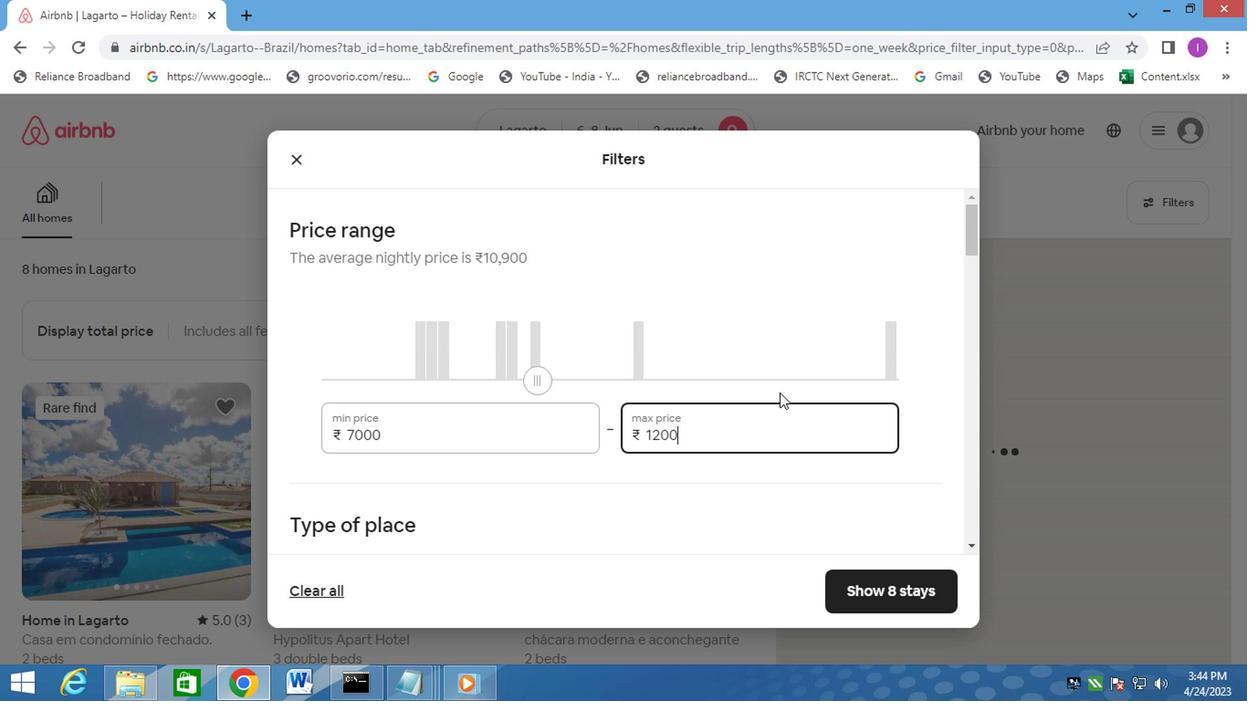 
Action: Mouse moved to (807, 385)
Screenshot: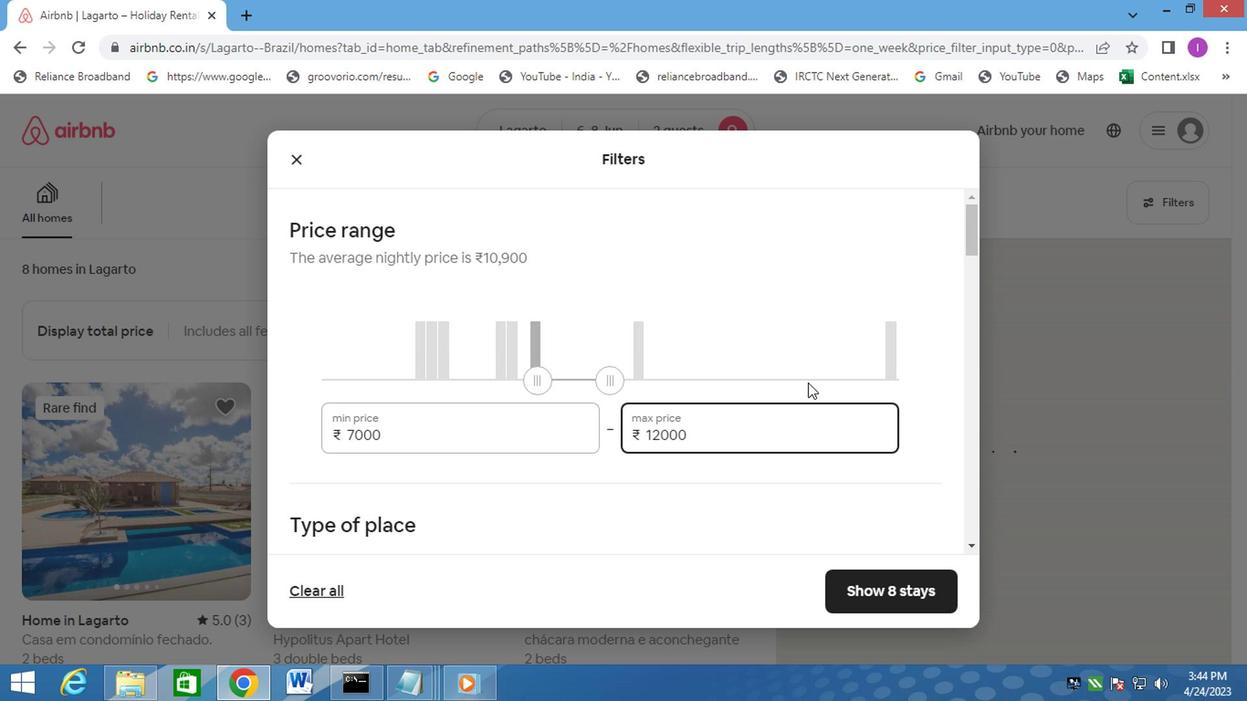 
Action: Mouse scrolled (807, 384) with delta (0, 0)
Screenshot: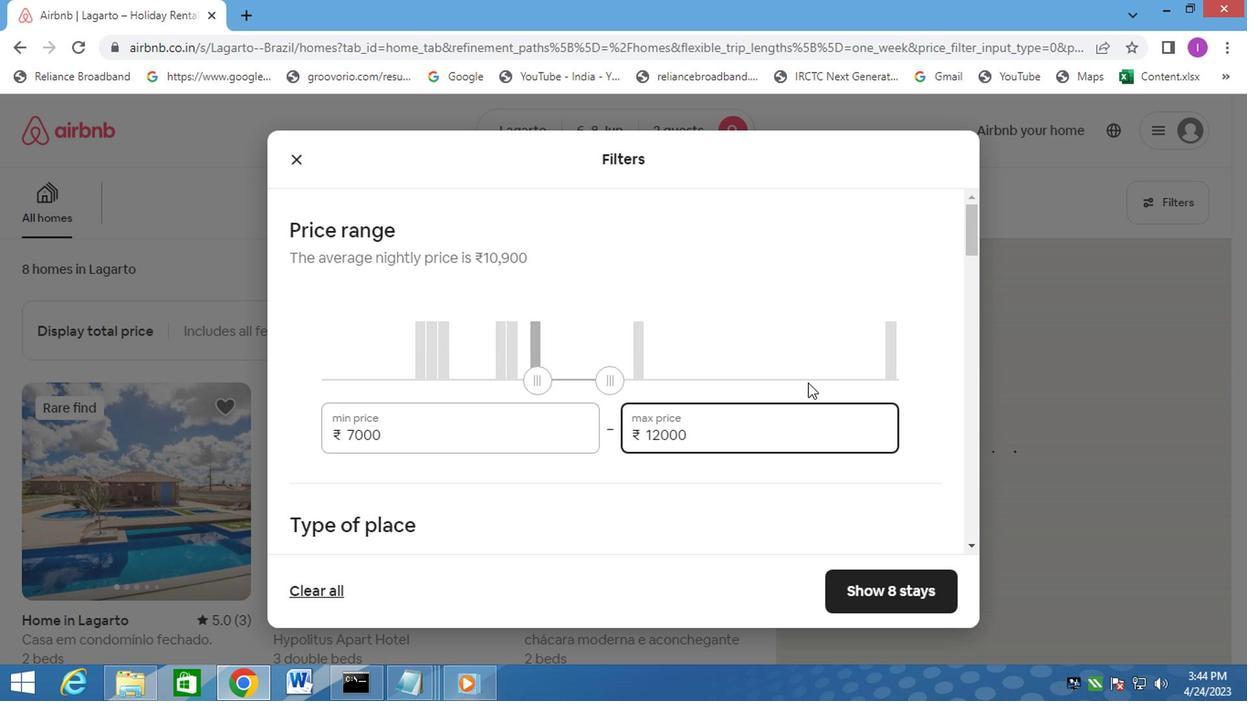 
Action: Mouse moved to (808, 385)
Screenshot: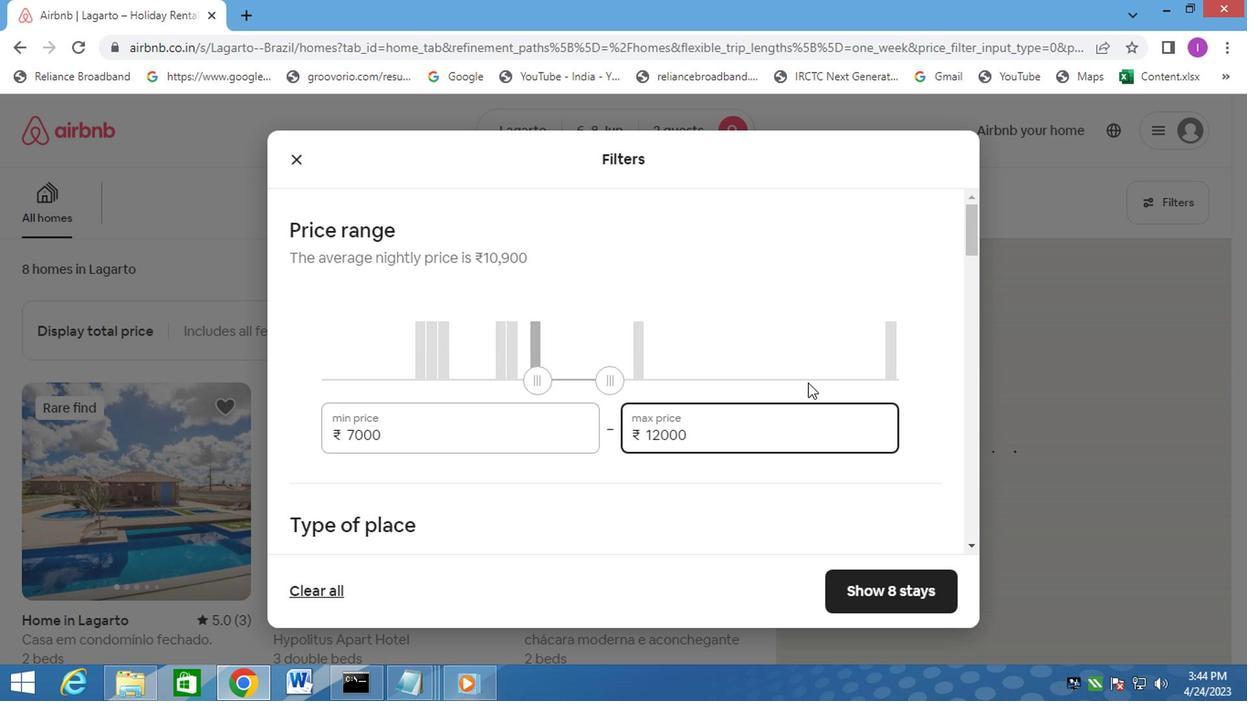 
Action: Mouse scrolled (808, 384) with delta (0, 0)
Screenshot: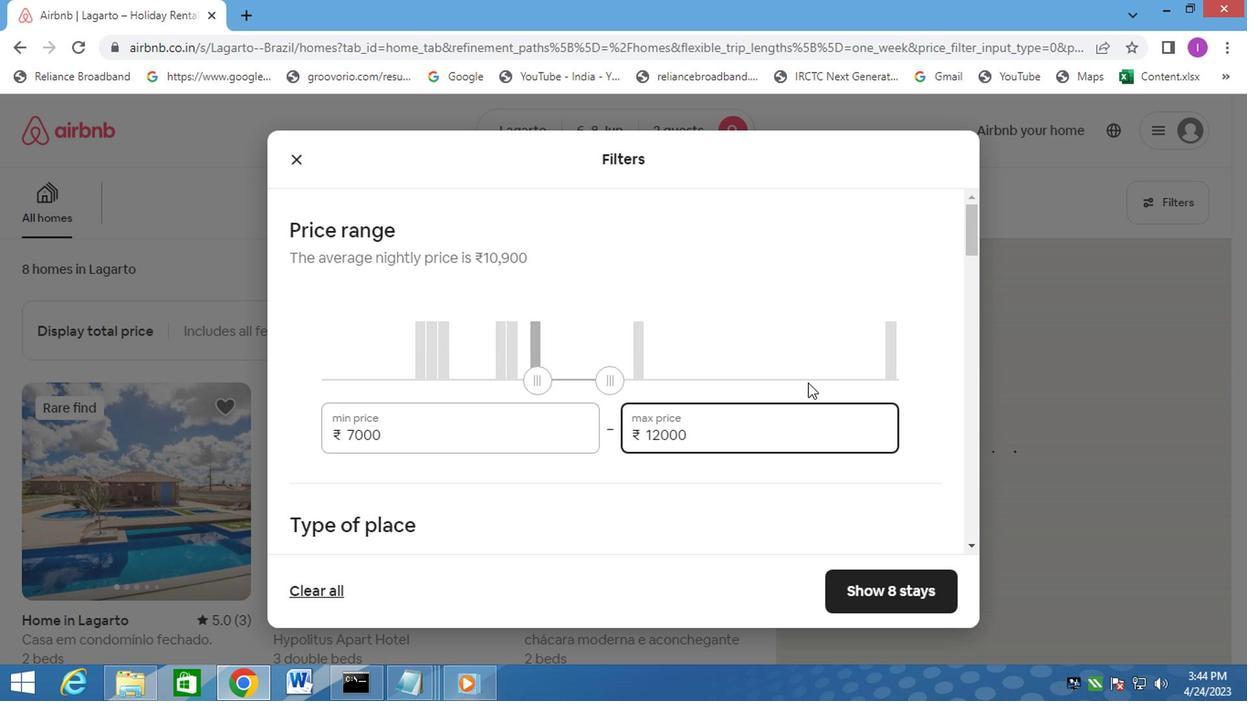 
Action: Mouse moved to (620, 402)
Screenshot: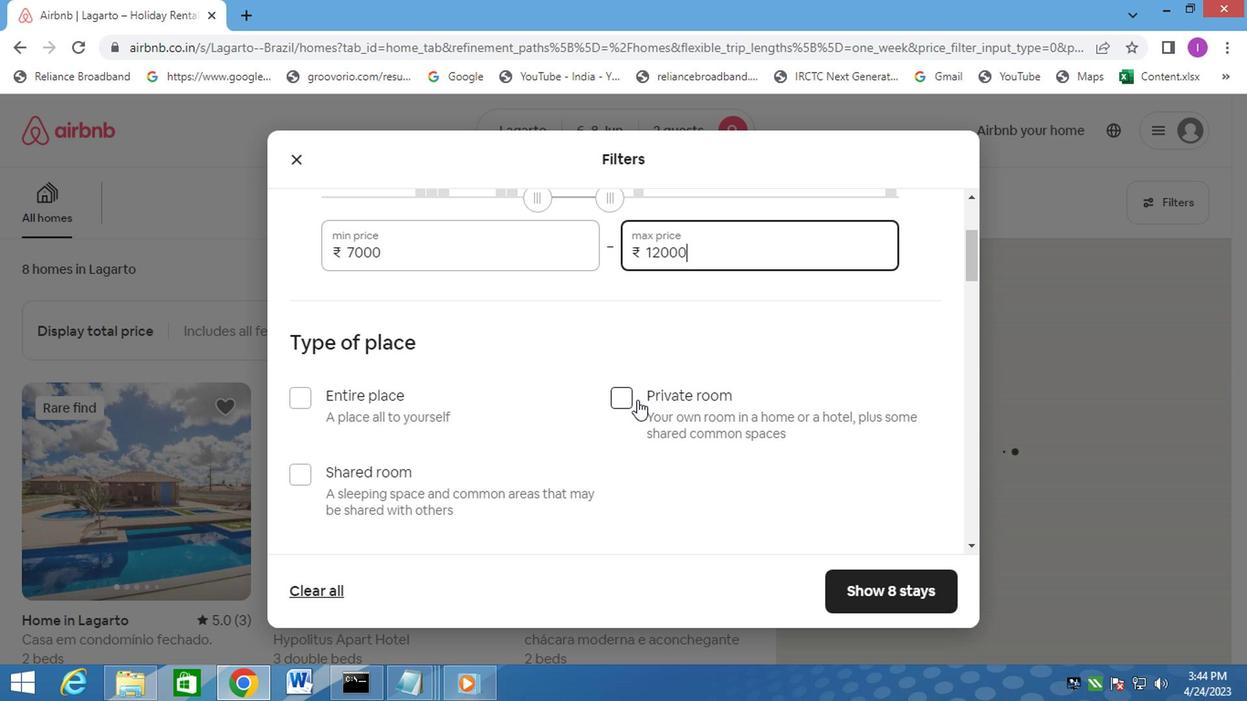 
Action: Mouse pressed left at (620, 402)
Screenshot: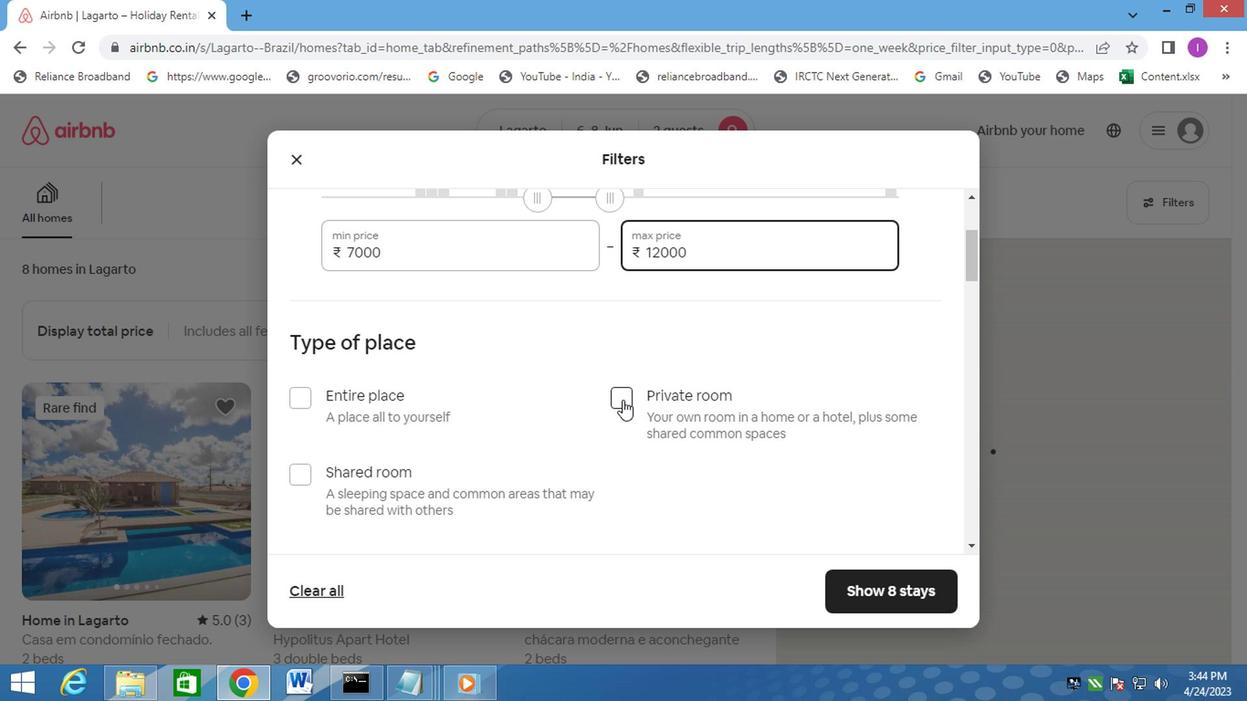 
Action: Mouse moved to (644, 543)
Screenshot: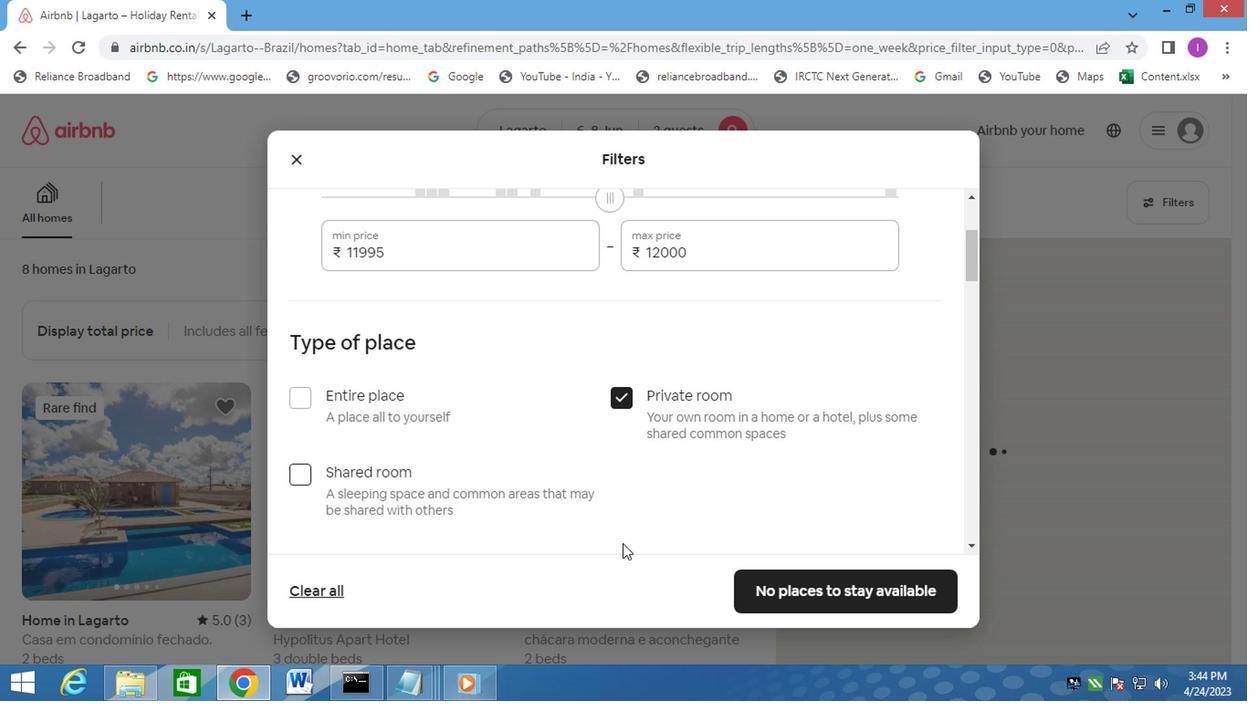 
Action: Mouse scrolled (644, 543) with delta (0, 0)
Screenshot: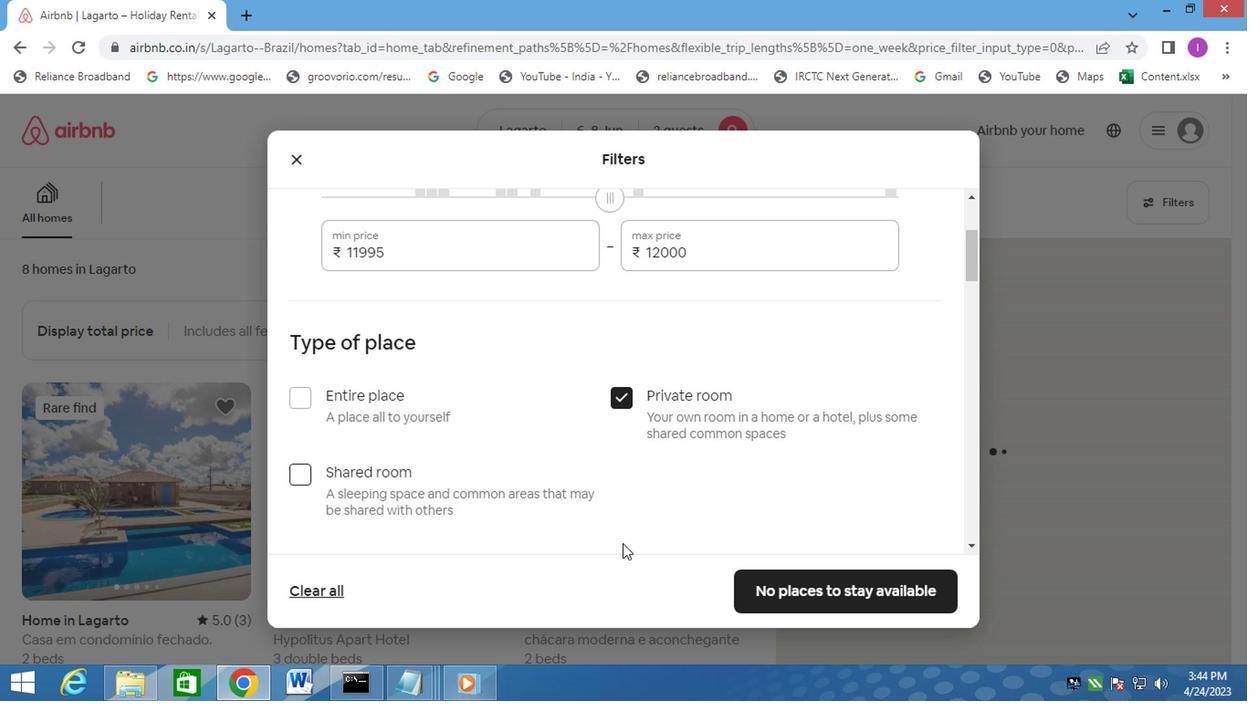 
Action: Mouse moved to (650, 543)
Screenshot: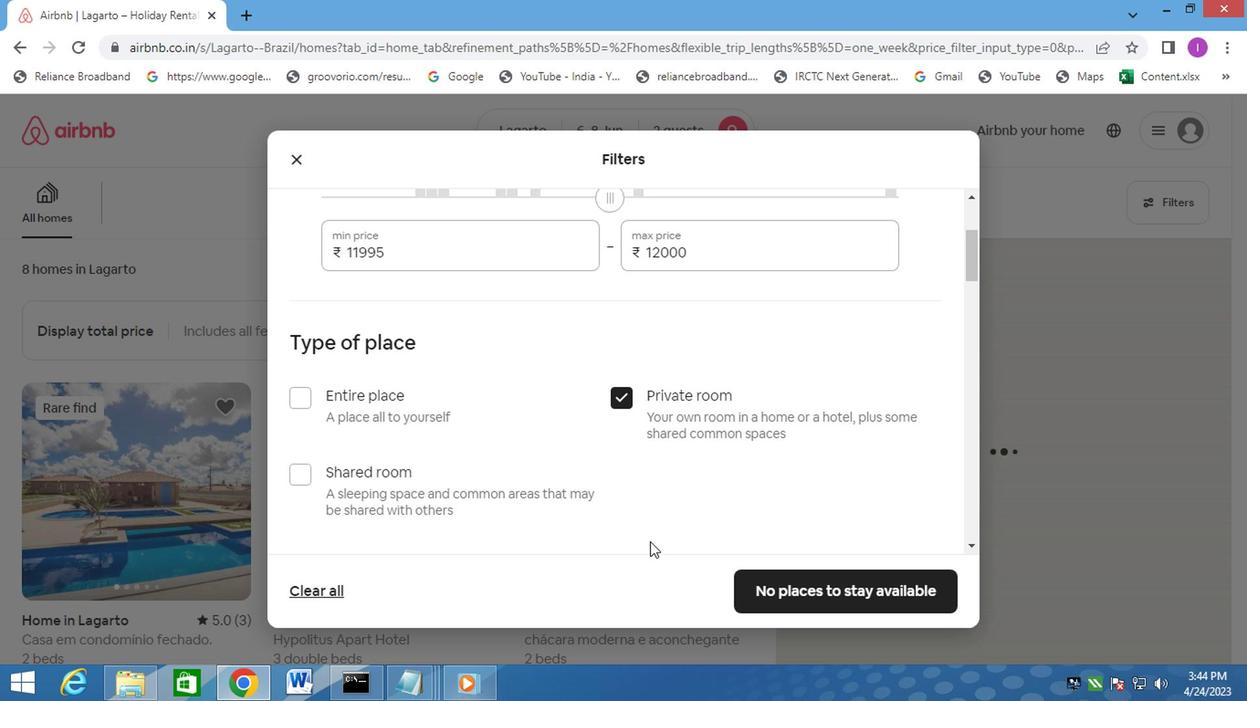 
Action: Mouse scrolled (649, 543) with delta (0, 0)
Screenshot: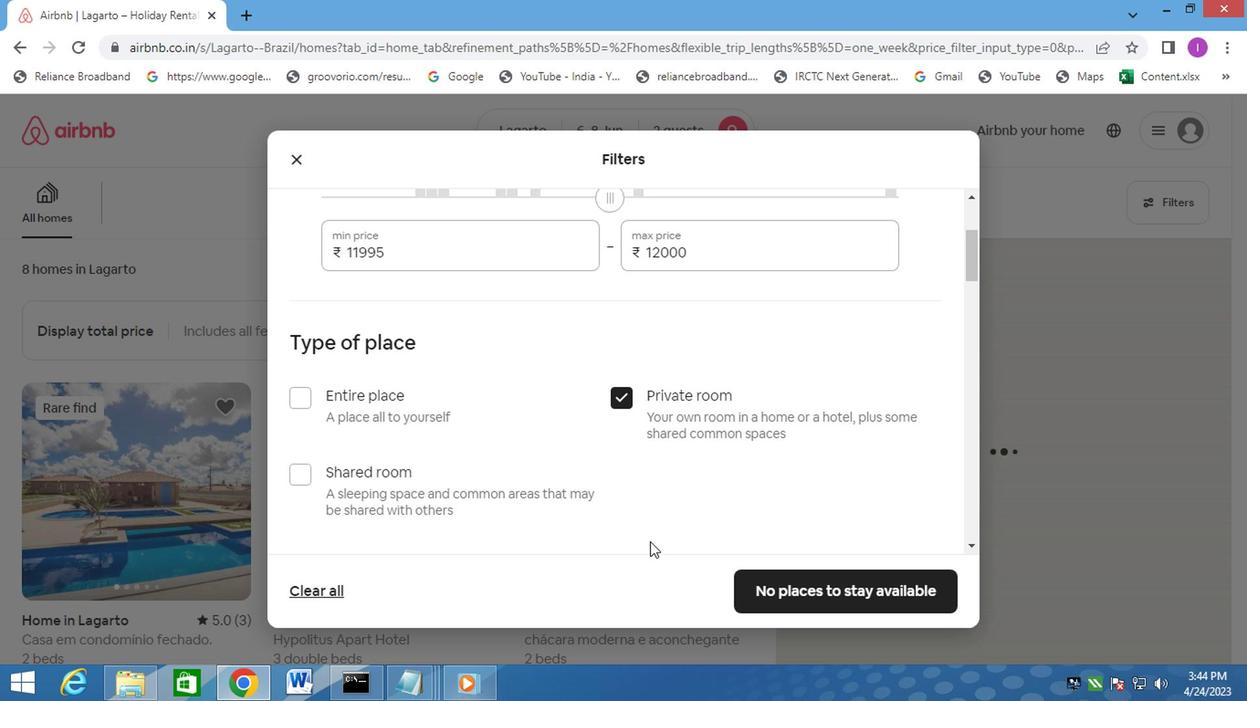 
Action: Mouse moved to (656, 543)
Screenshot: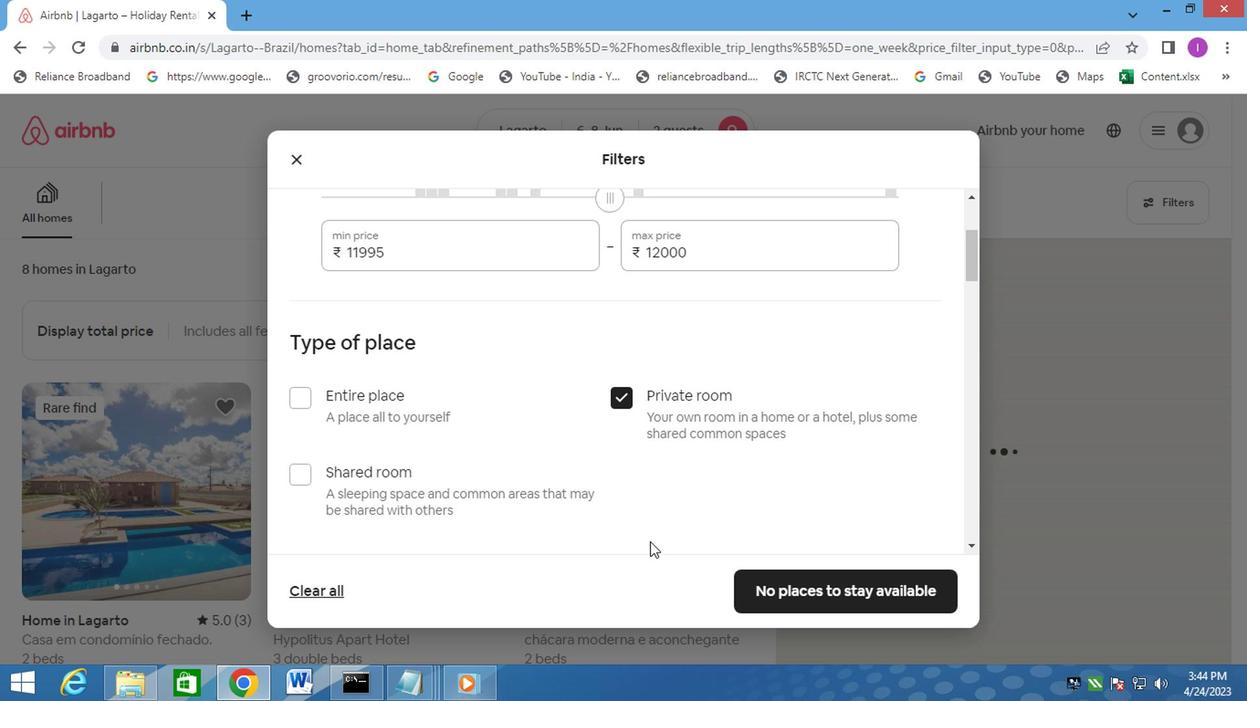 
Action: Mouse scrolled (656, 543) with delta (0, 0)
Screenshot: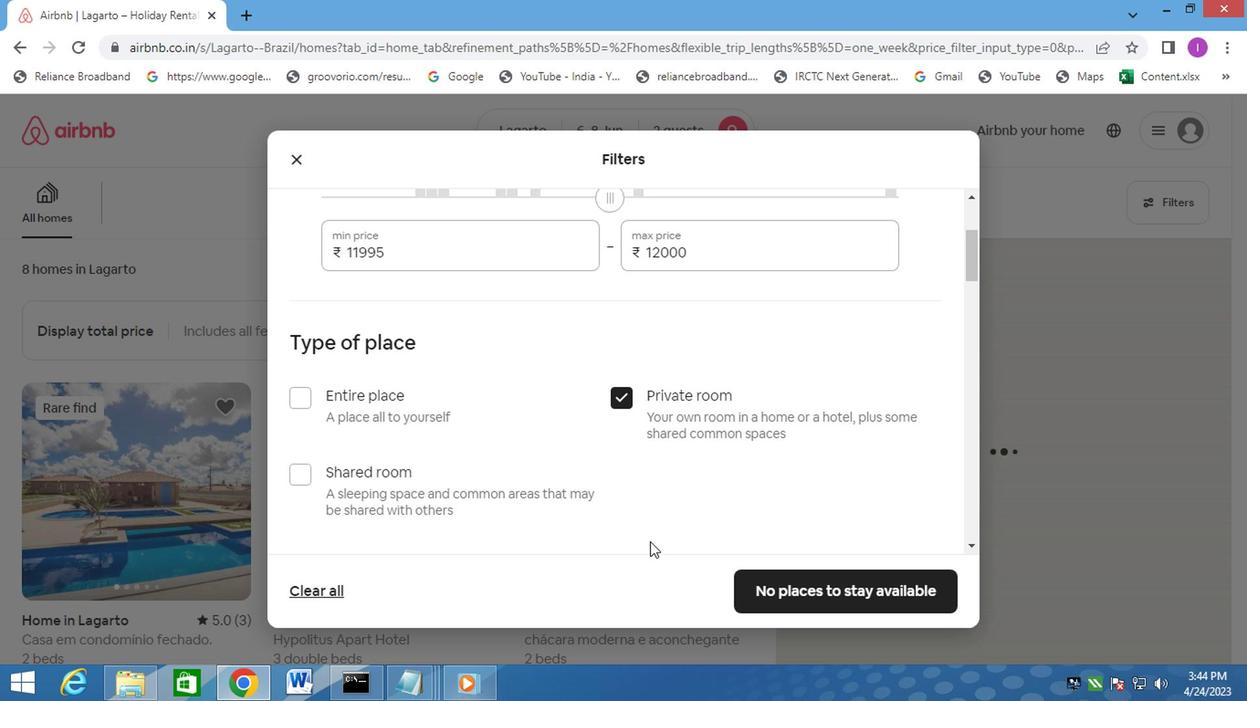 
Action: Mouse moved to (402, 418)
Screenshot: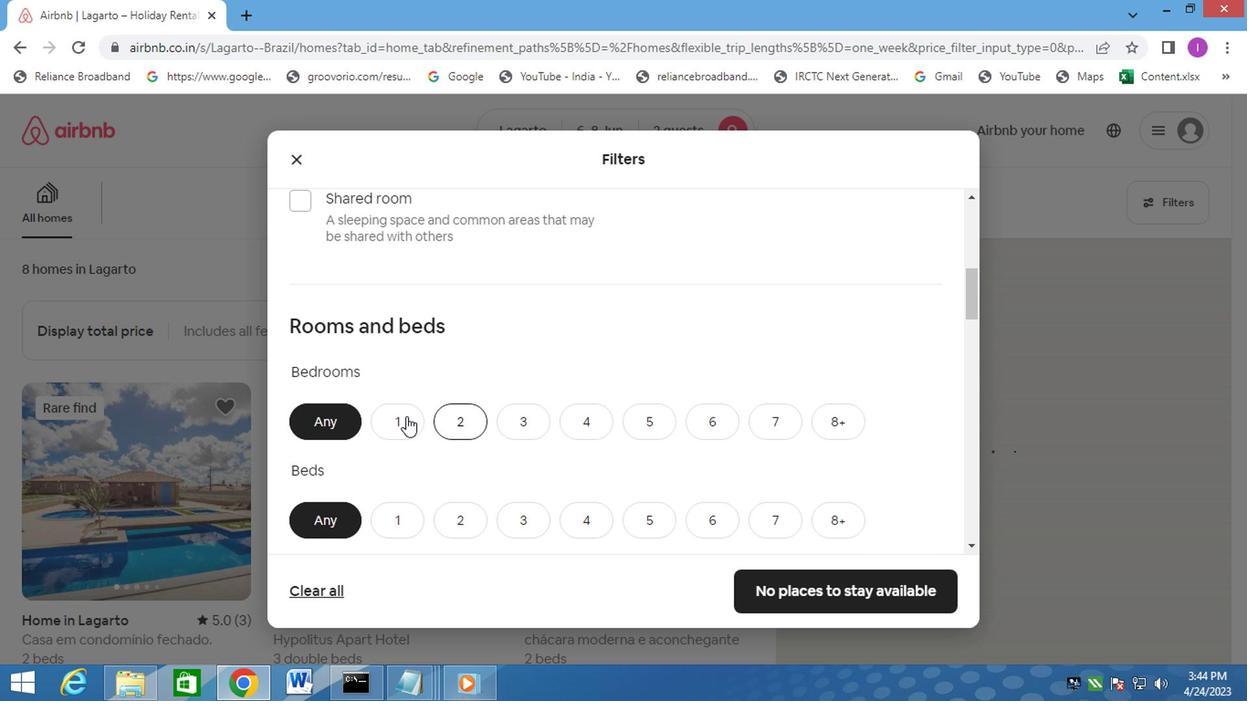 
Action: Mouse pressed left at (402, 418)
Screenshot: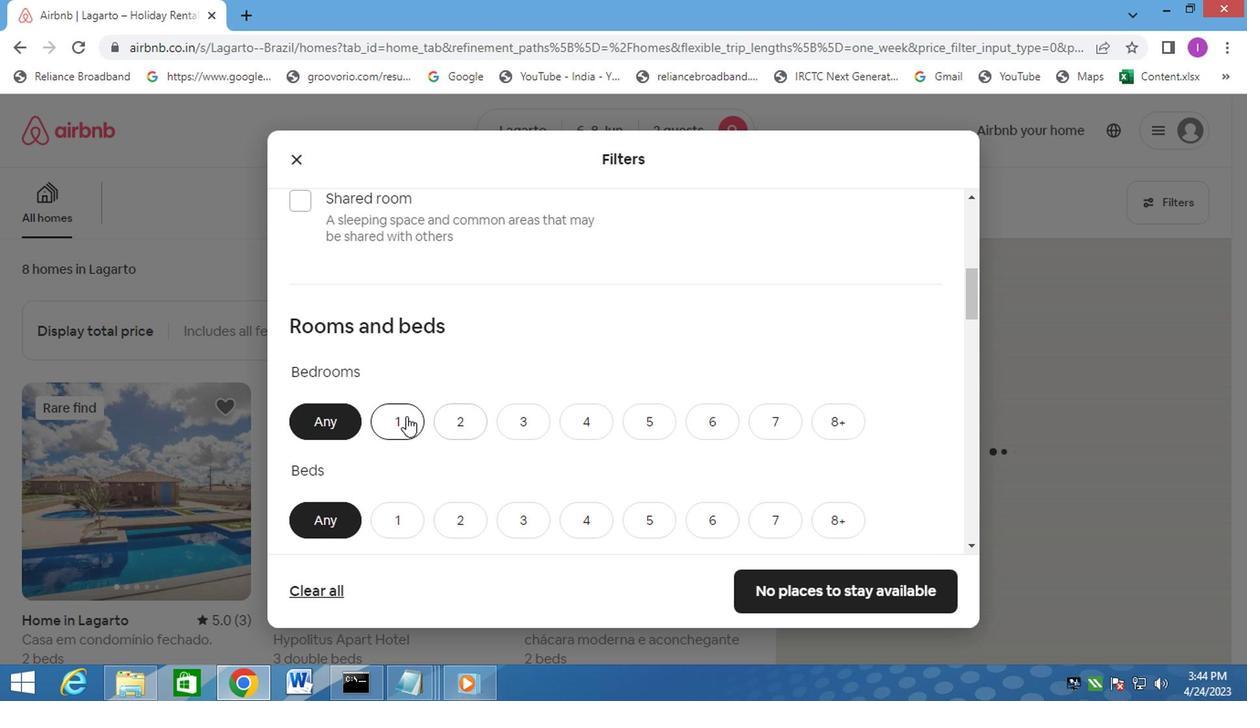 
Action: Mouse moved to (468, 526)
Screenshot: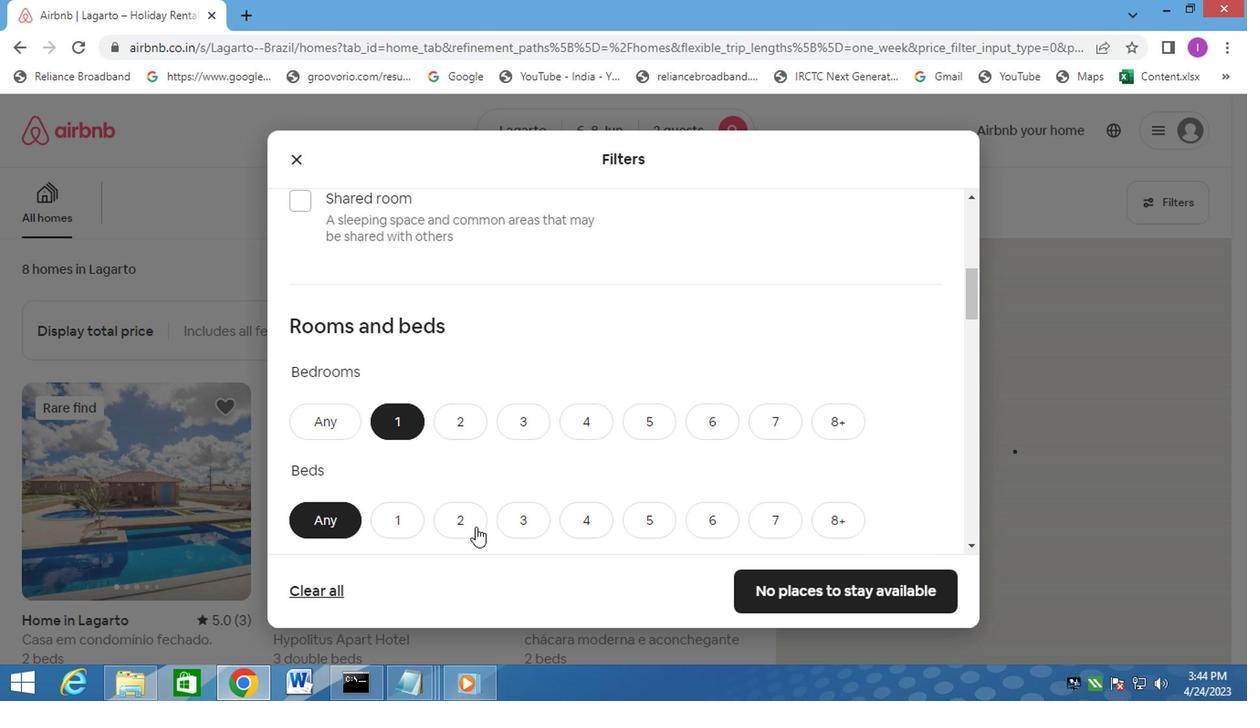 
Action: Mouse pressed left at (468, 526)
Screenshot: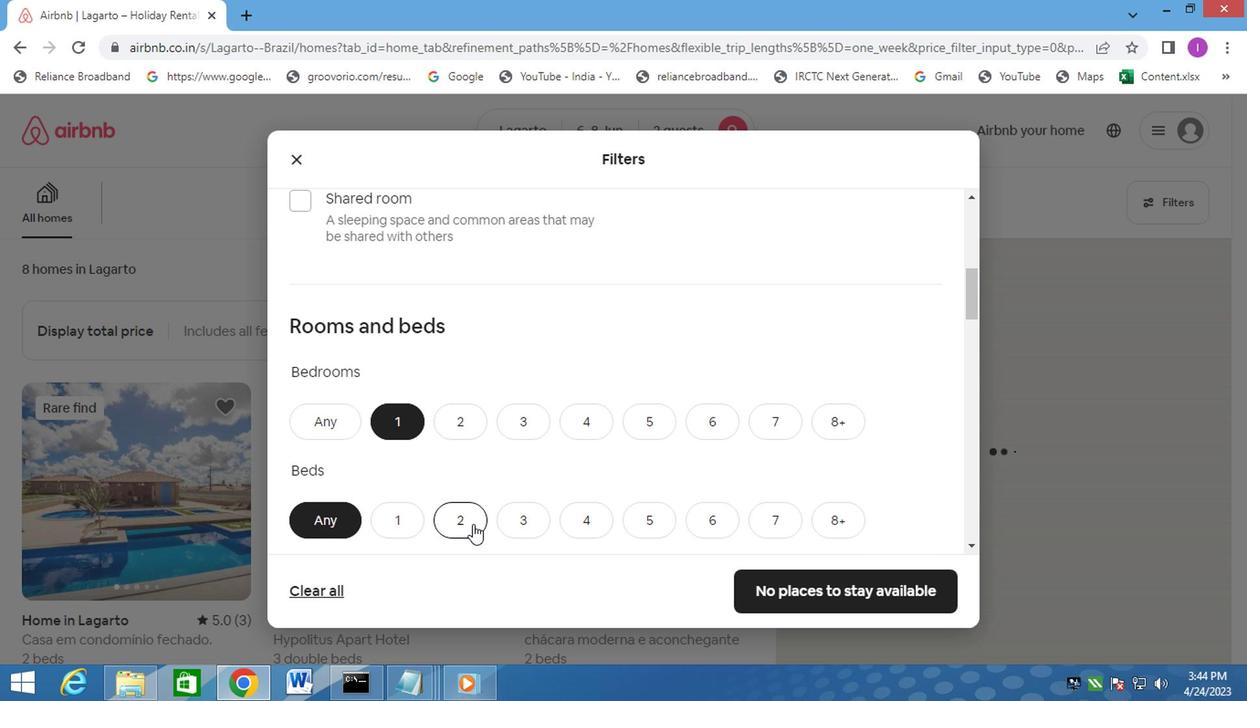 
Action: Mouse moved to (431, 514)
Screenshot: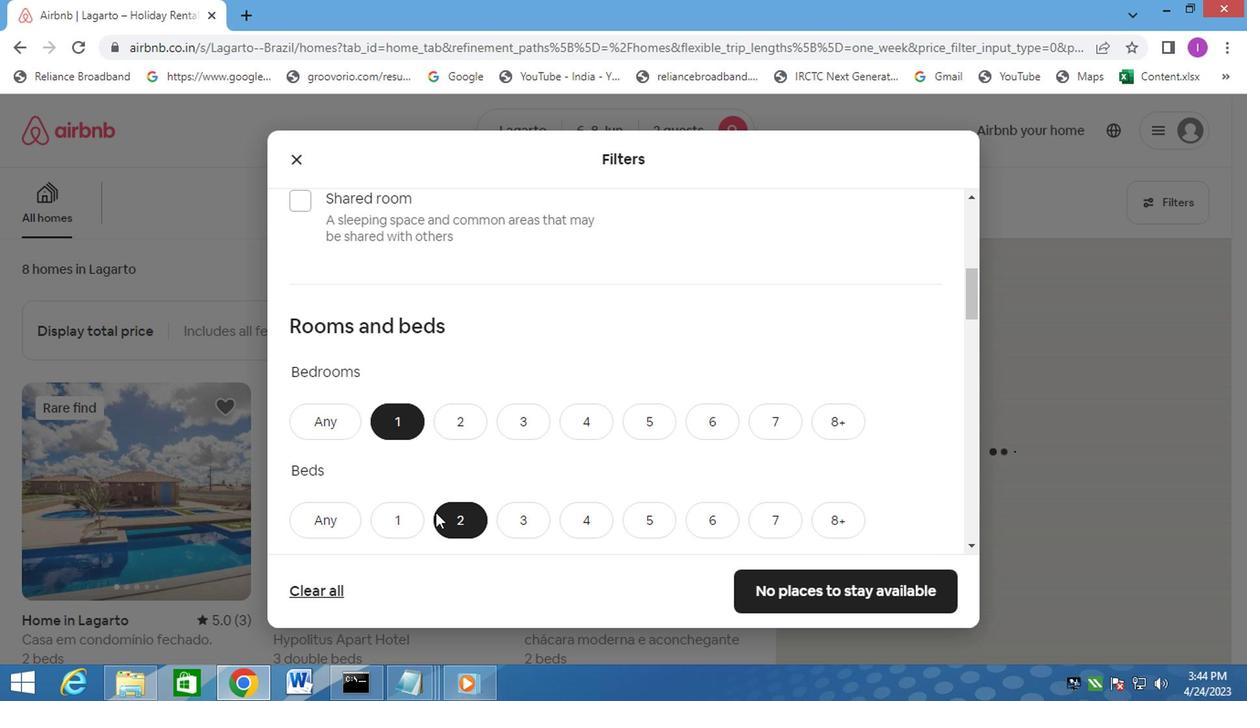 
Action: Mouse scrolled (431, 513) with delta (0, 0)
Screenshot: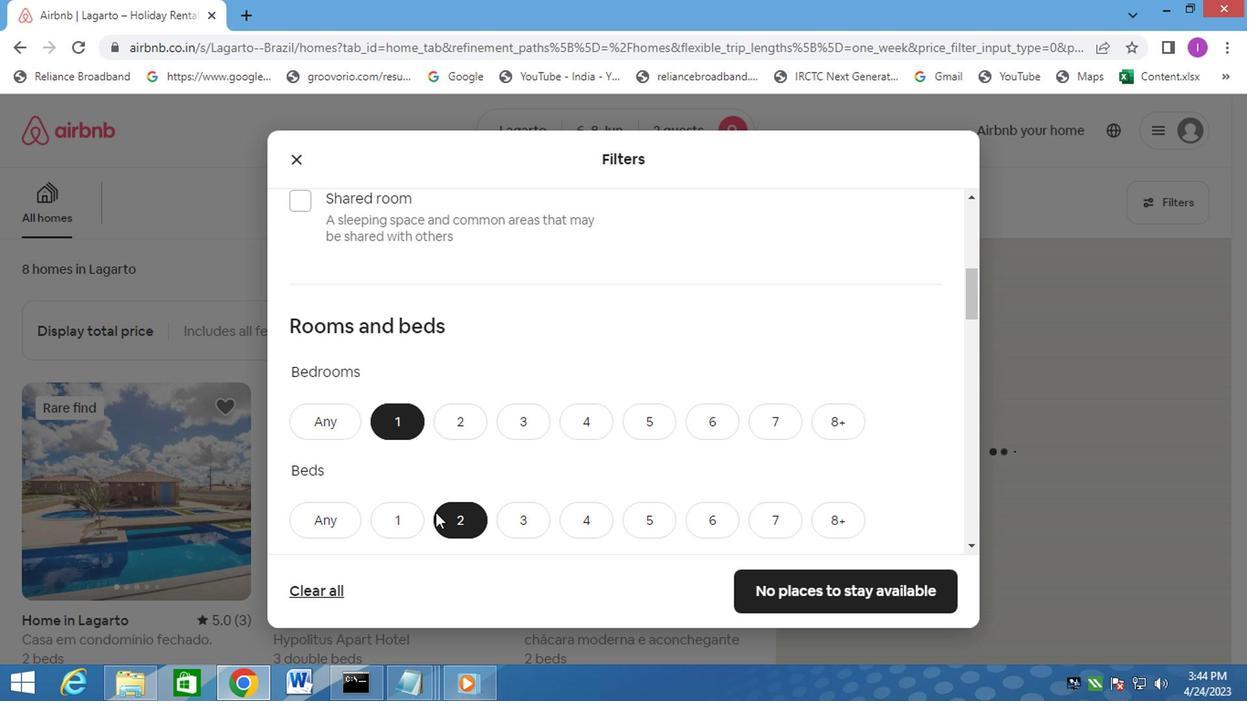 
Action: Mouse scrolled (431, 513) with delta (0, 0)
Screenshot: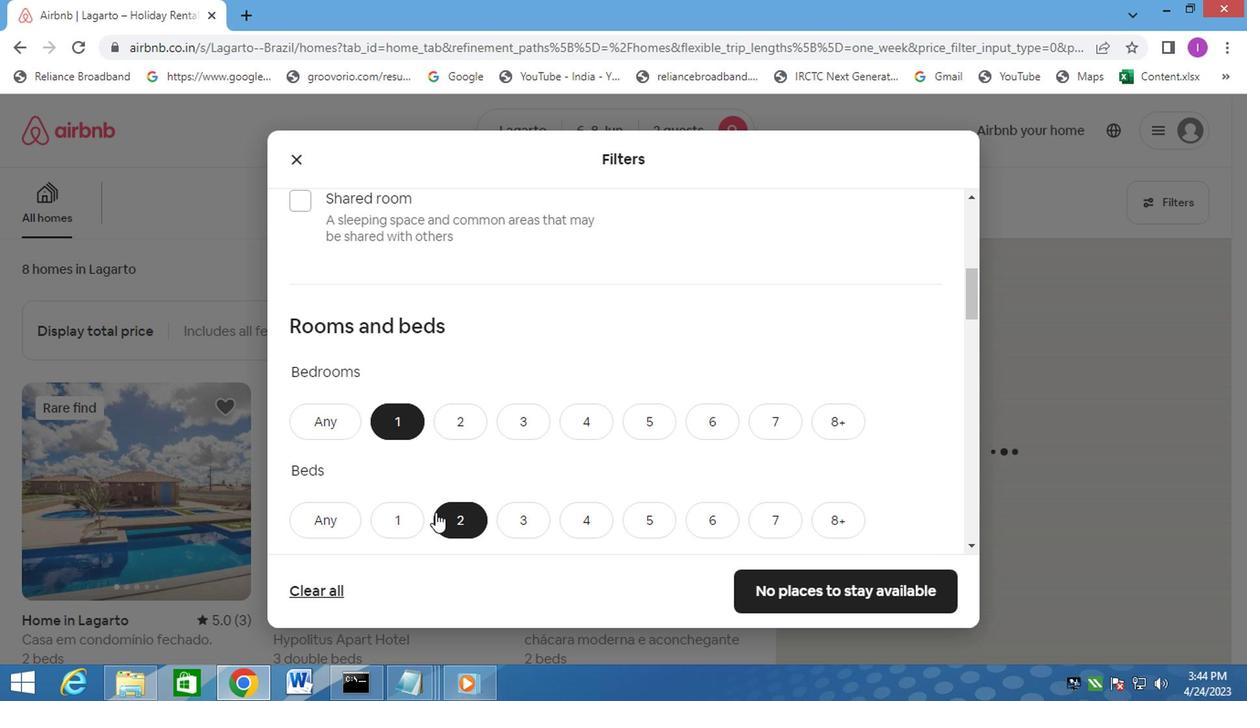 
Action: Mouse moved to (383, 450)
Screenshot: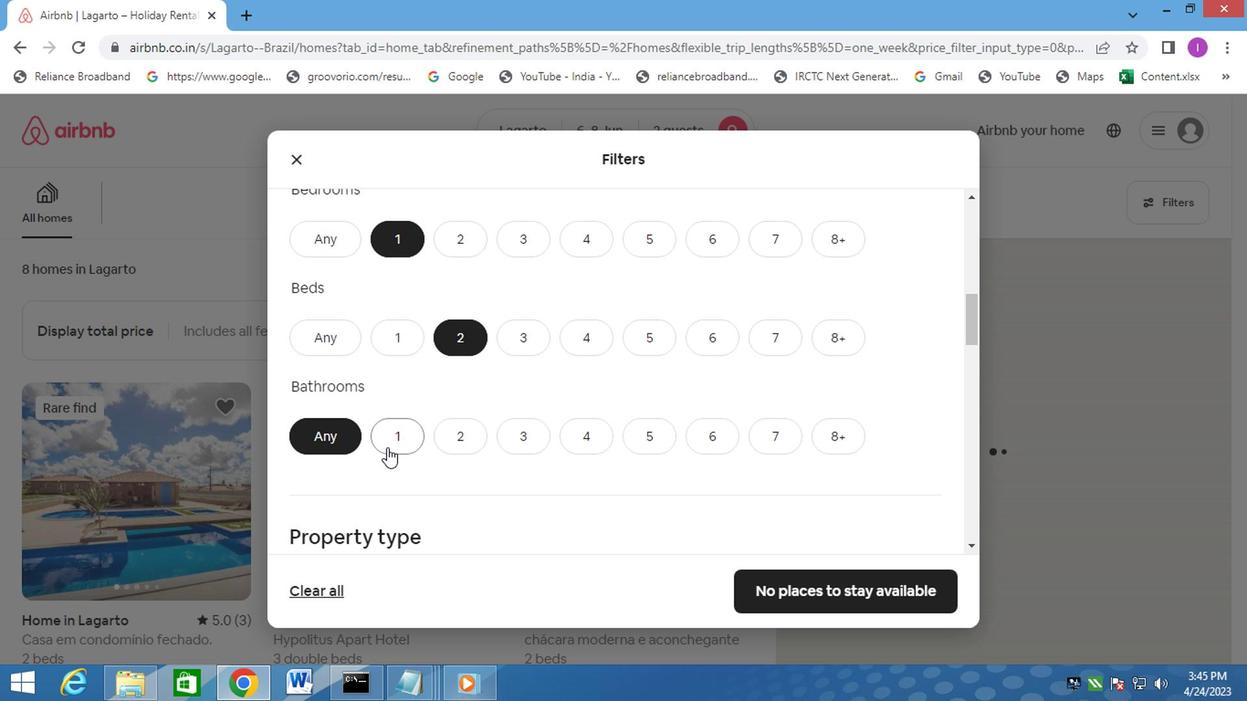 
Action: Mouse pressed left at (383, 450)
Screenshot: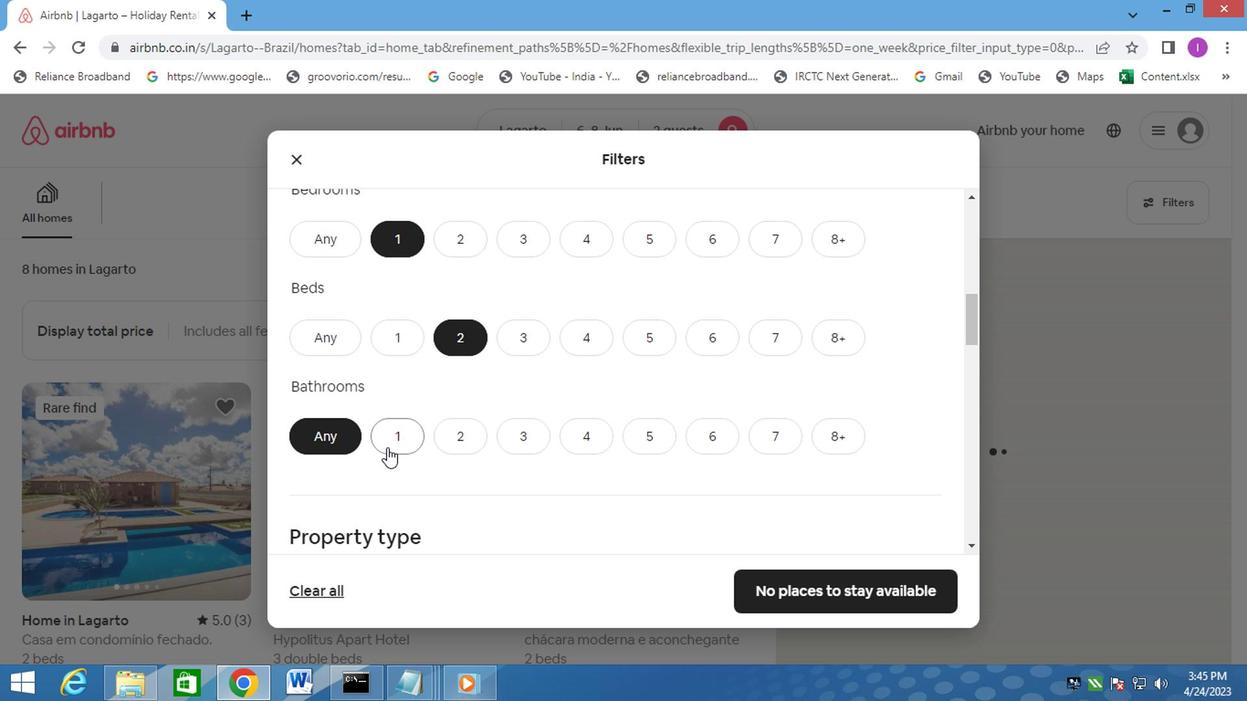 
Action: Mouse moved to (702, 315)
Screenshot: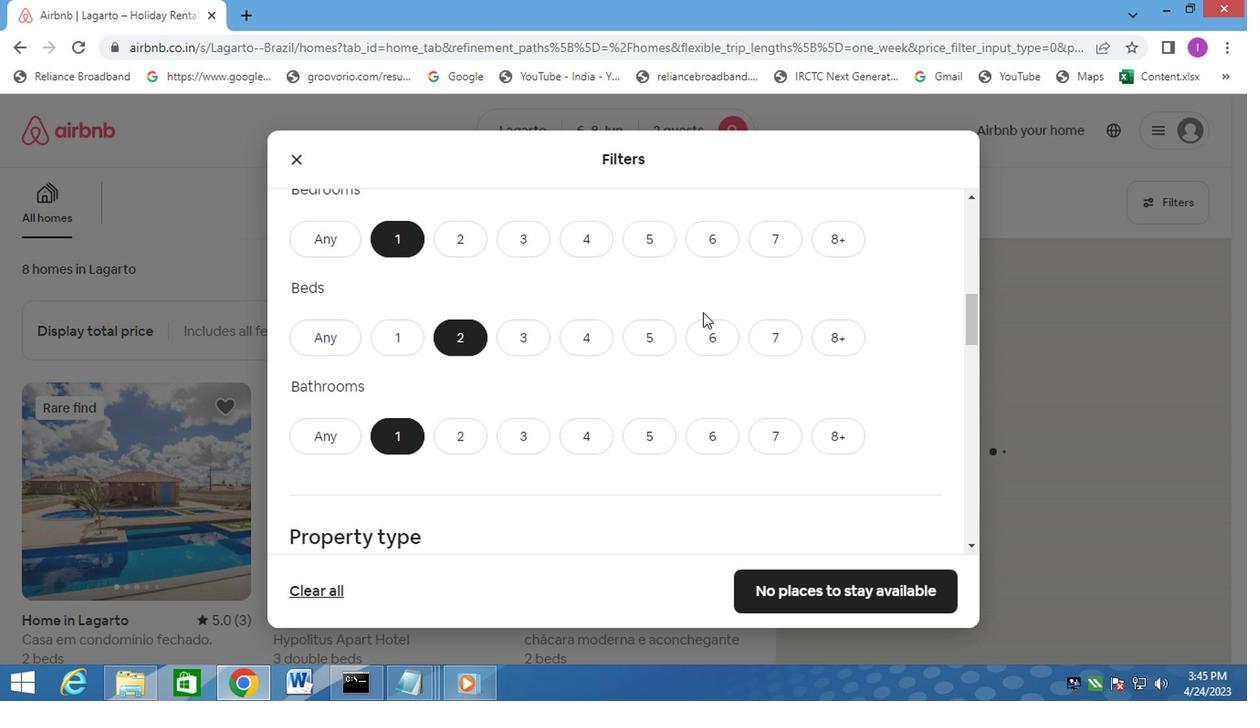 
Action: Mouse scrolled (702, 313) with delta (0, -1)
Screenshot: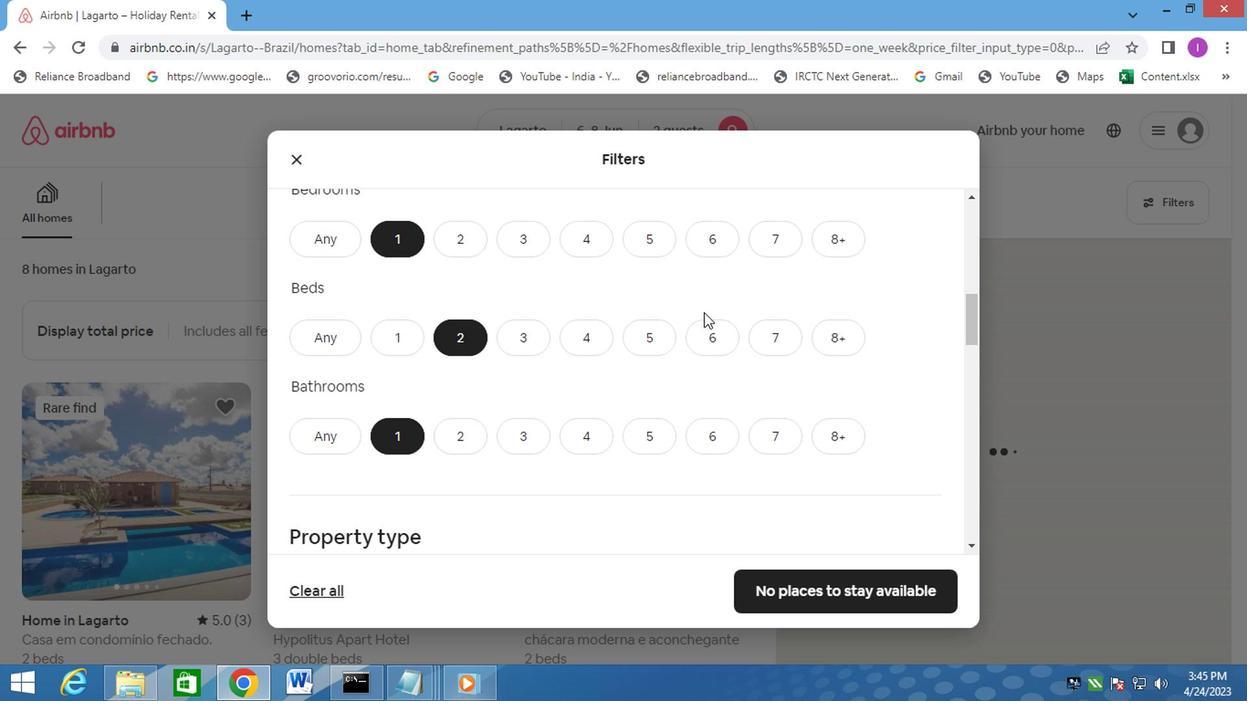 
Action: Mouse scrolled (702, 313) with delta (0, -1)
Screenshot: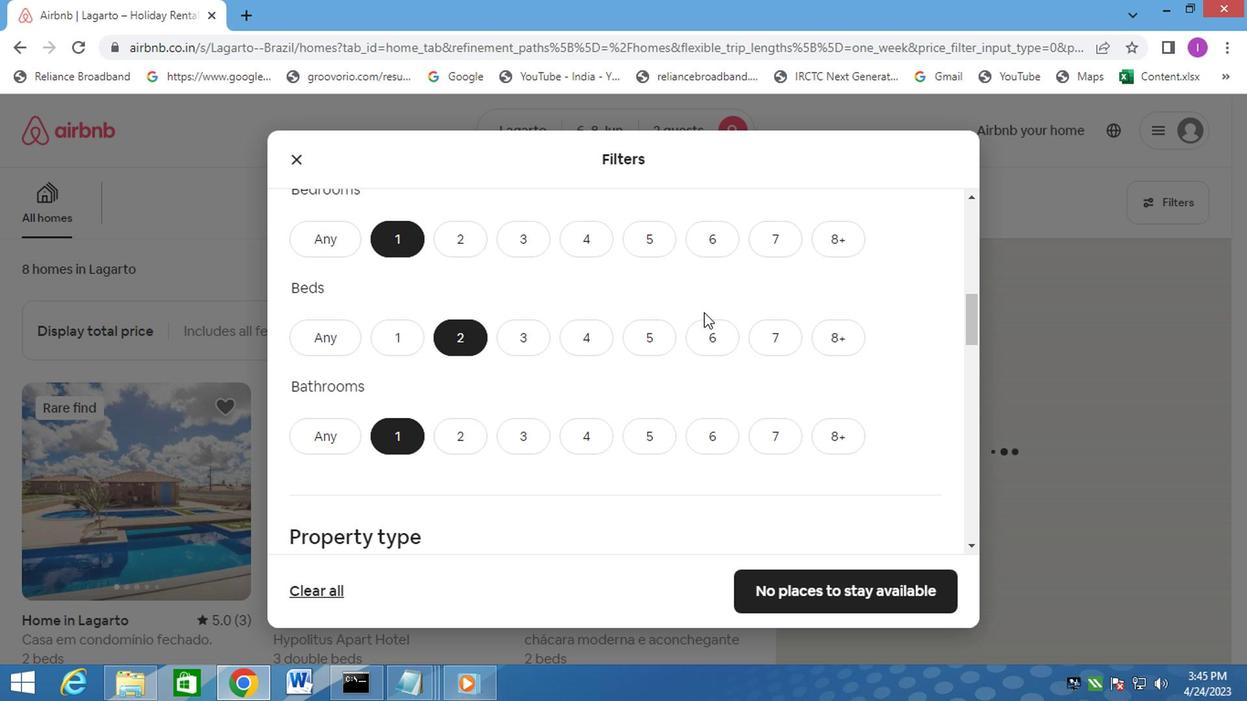 
Action: Mouse moved to (767, 341)
Screenshot: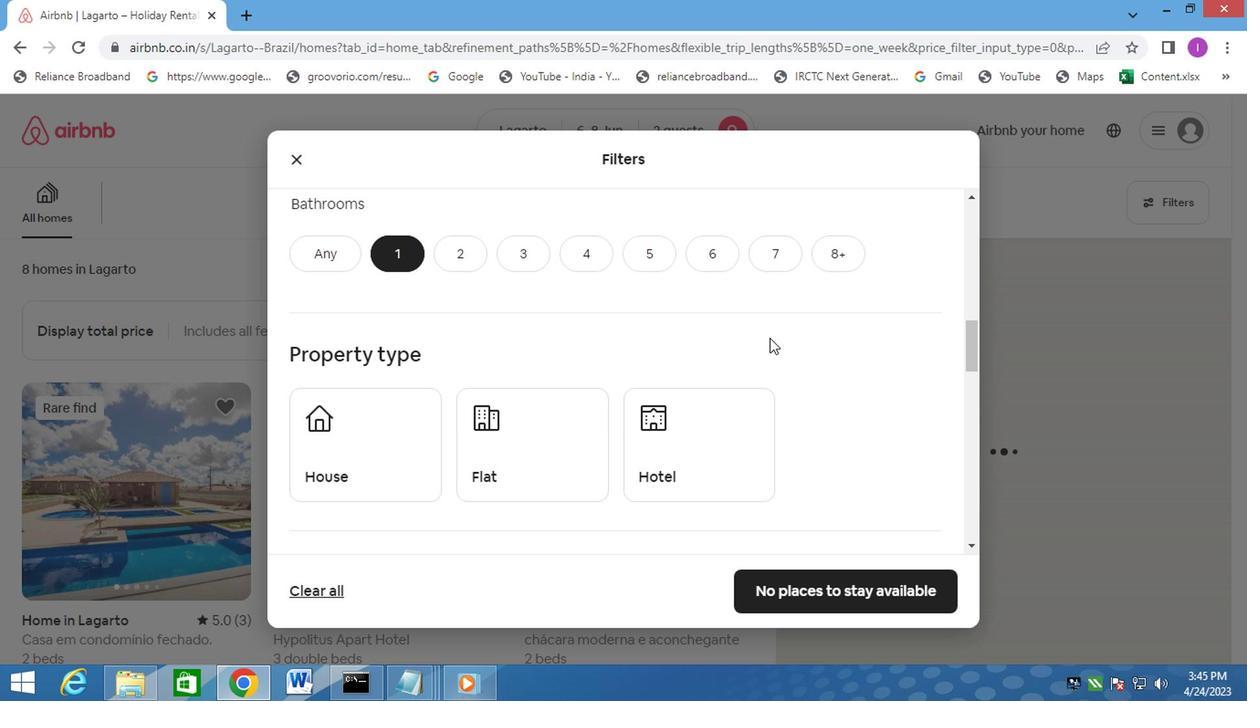 
Action: Mouse scrolled (767, 340) with delta (0, -1)
Screenshot: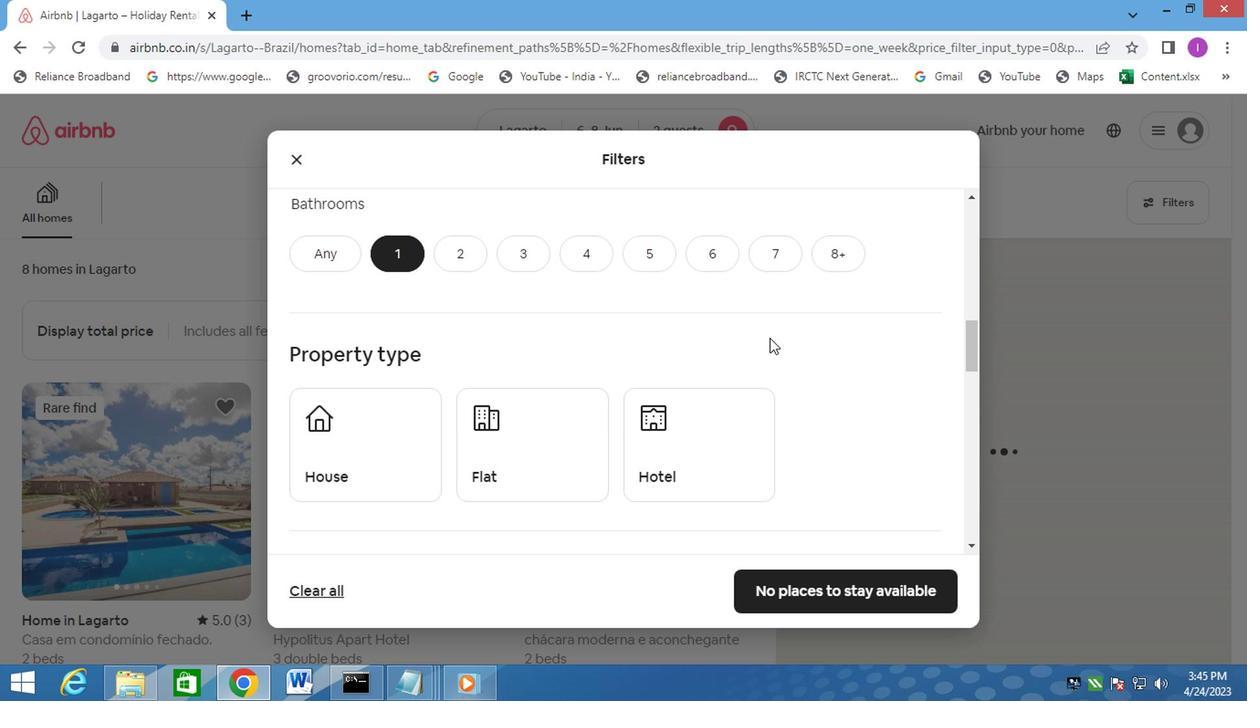 
Action: Mouse moved to (404, 389)
Screenshot: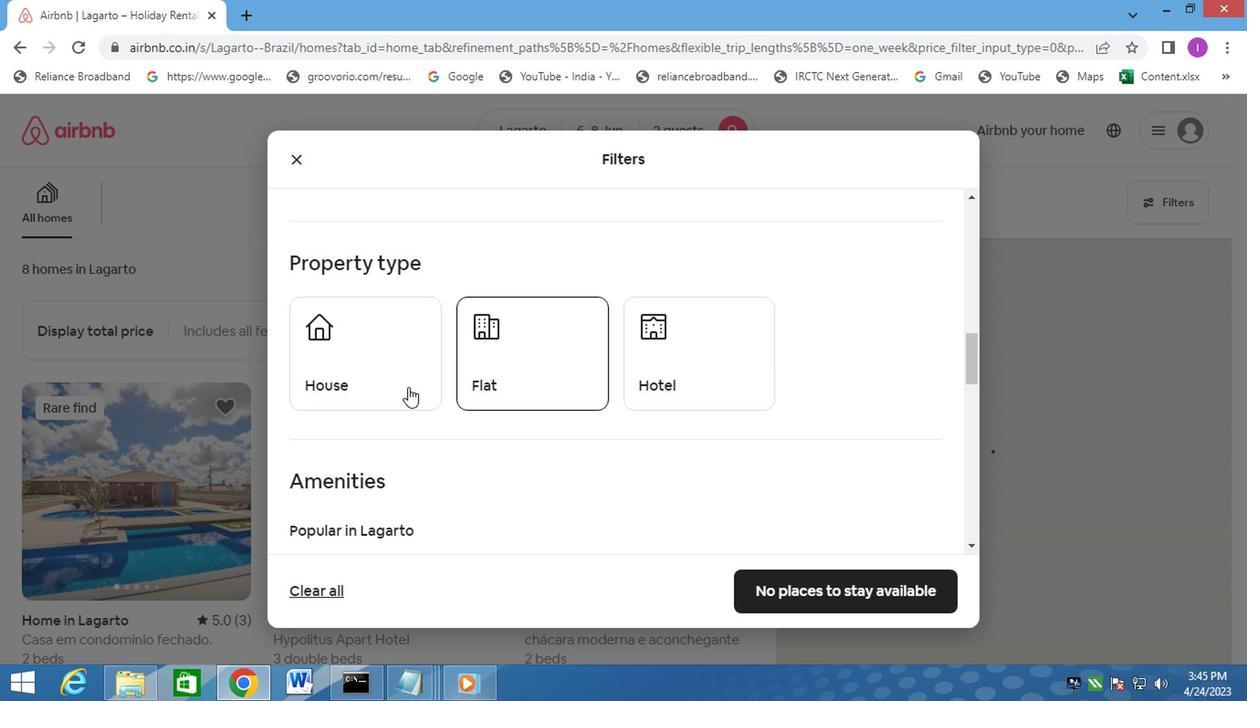 
Action: Mouse pressed left at (404, 389)
Screenshot: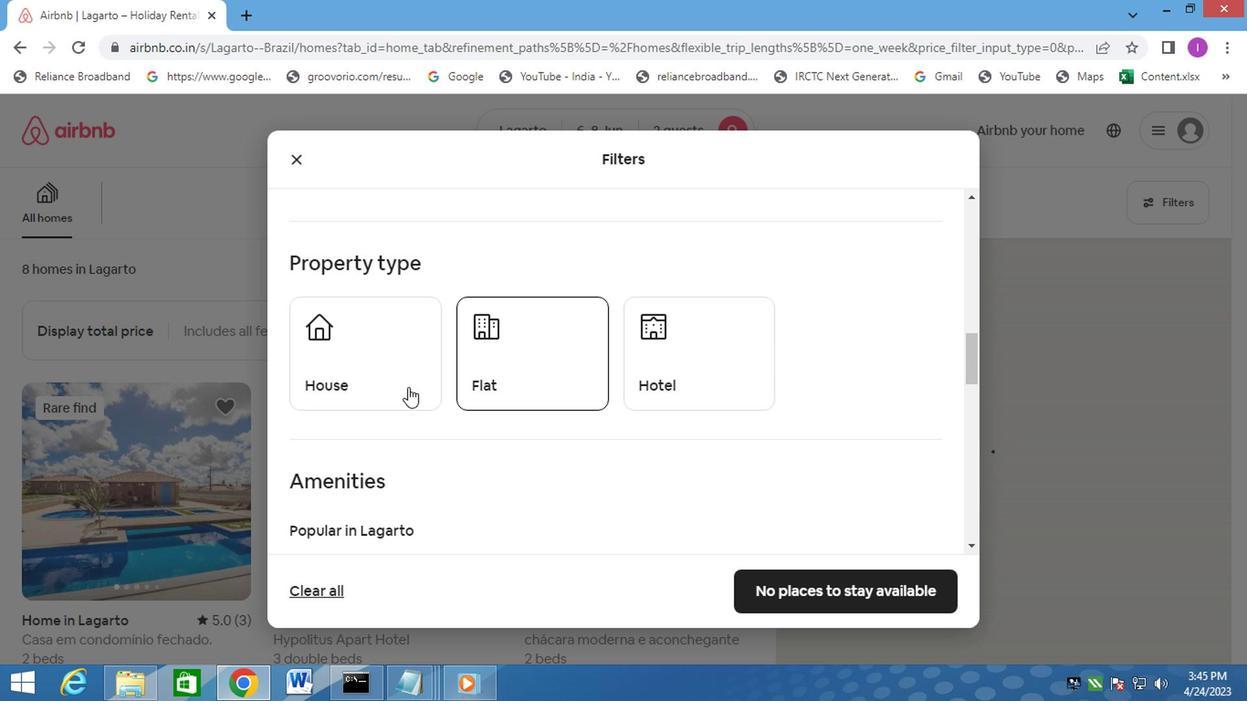 
Action: Mouse moved to (576, 376)
Screenshot: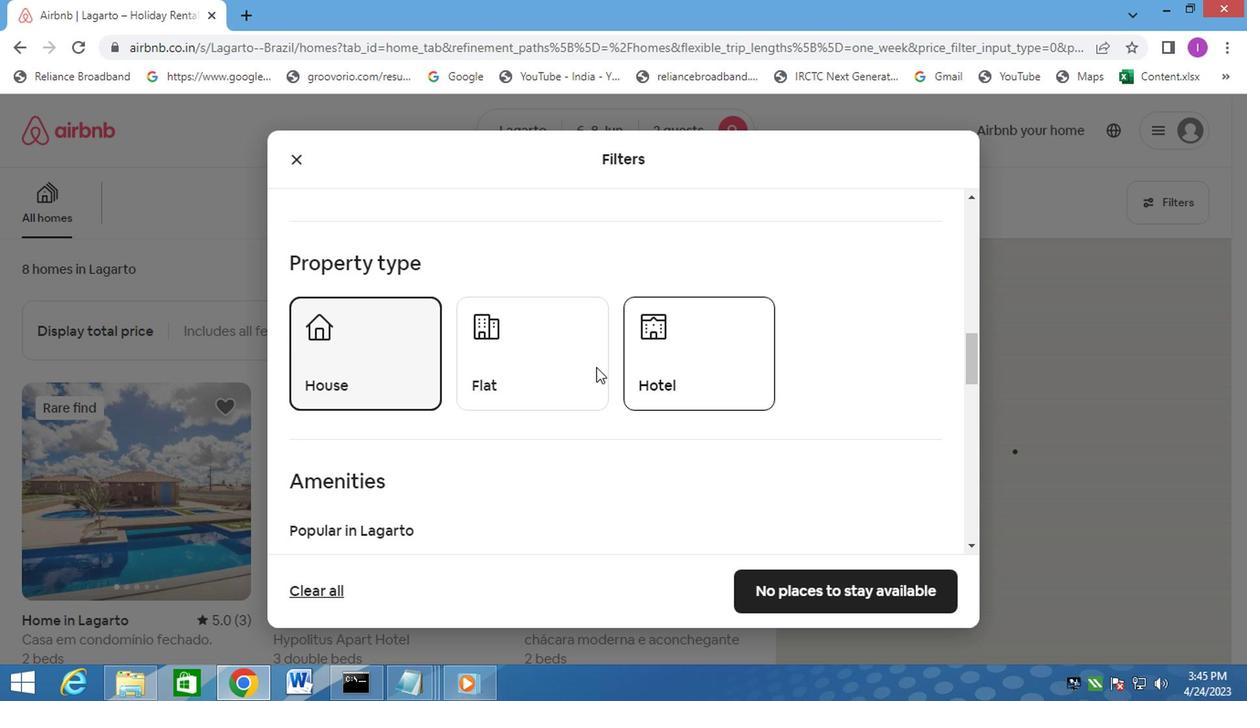 
Action: Mouse pressed left at (576, 376)
Screenshot: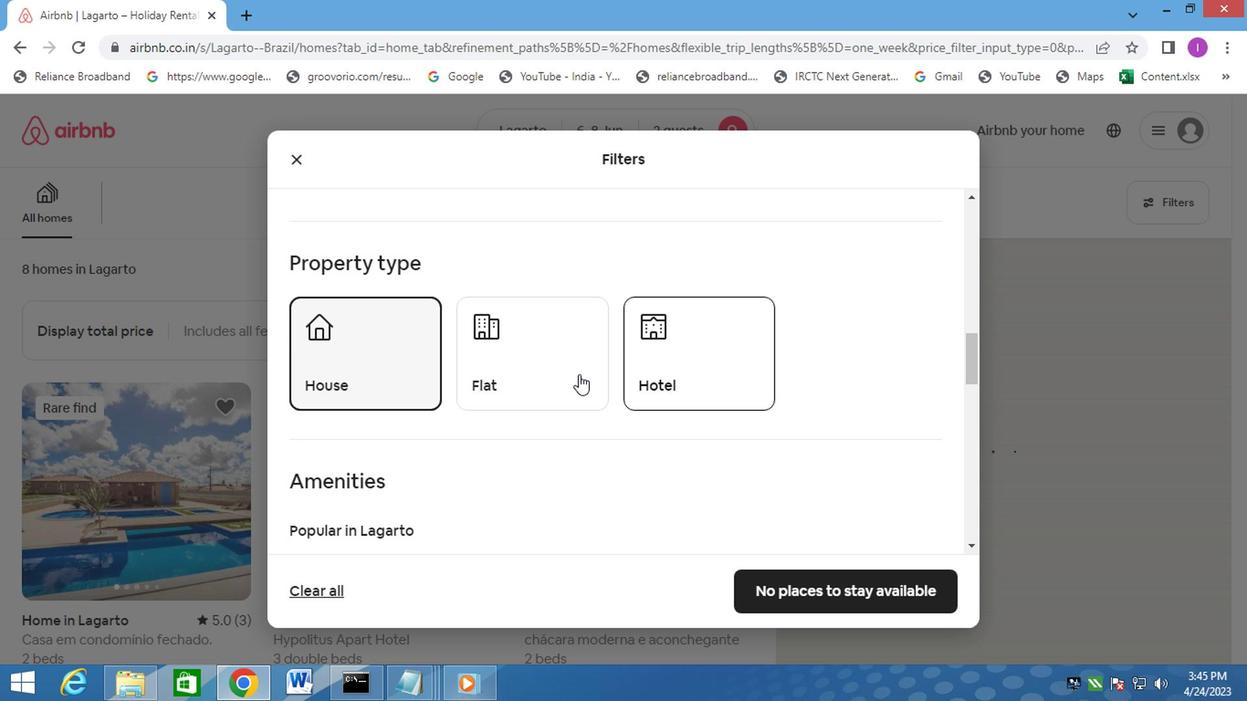 
Action: Mouse moved to (440, 471)
Screenshot: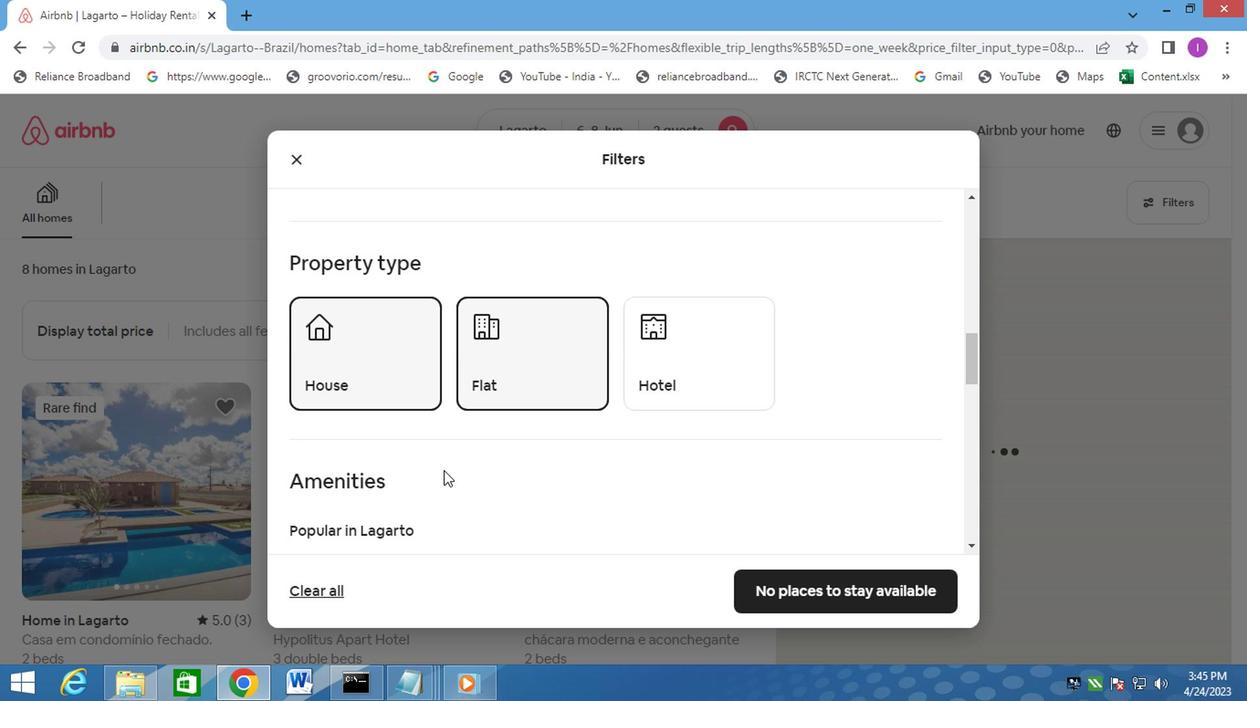 
Action: Mouse scrolled (440, 470) with delta (0, 0)
Screenshot: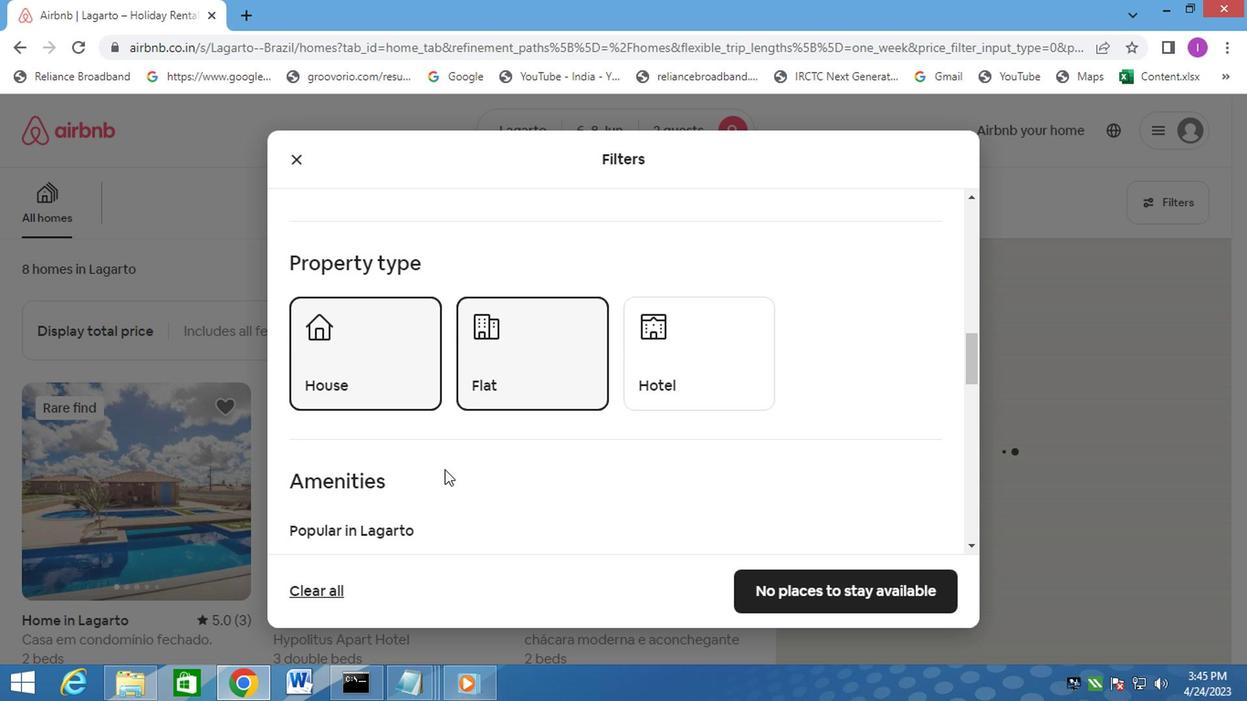 
Action: Mouse moved to (311, 487)
Screenshot: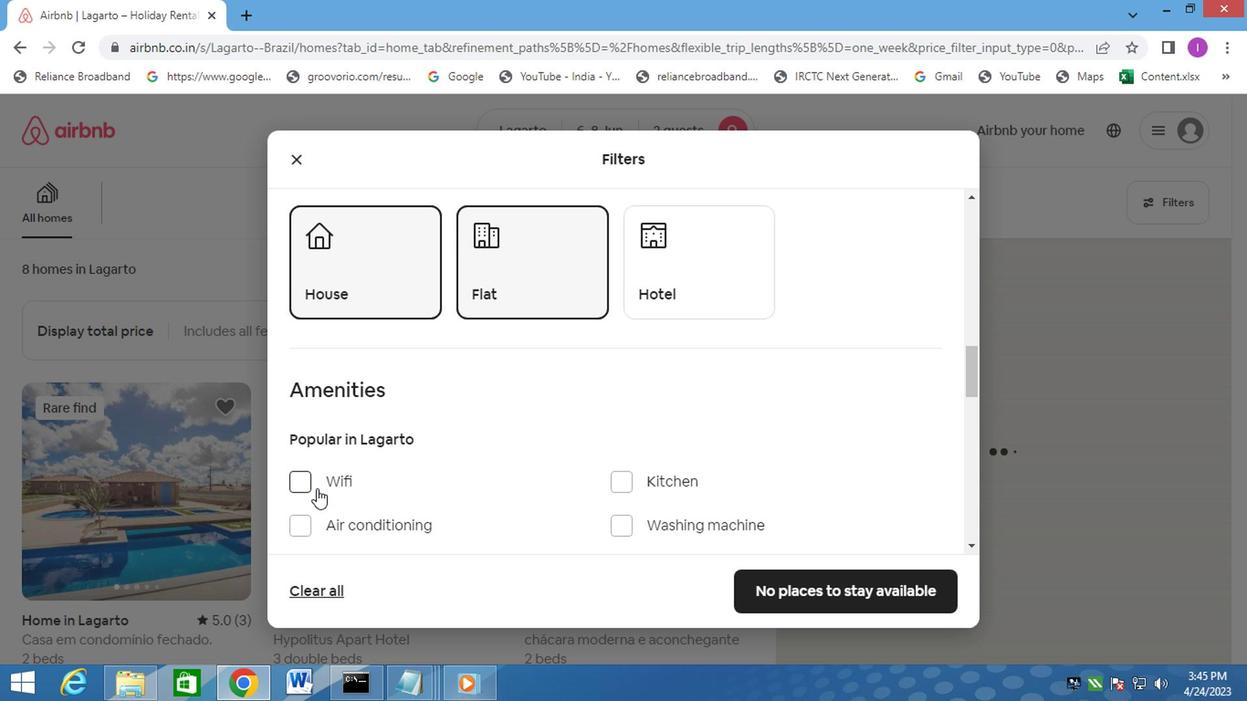 
Action: Mouse pressed left at (311, 487)
Screenshot: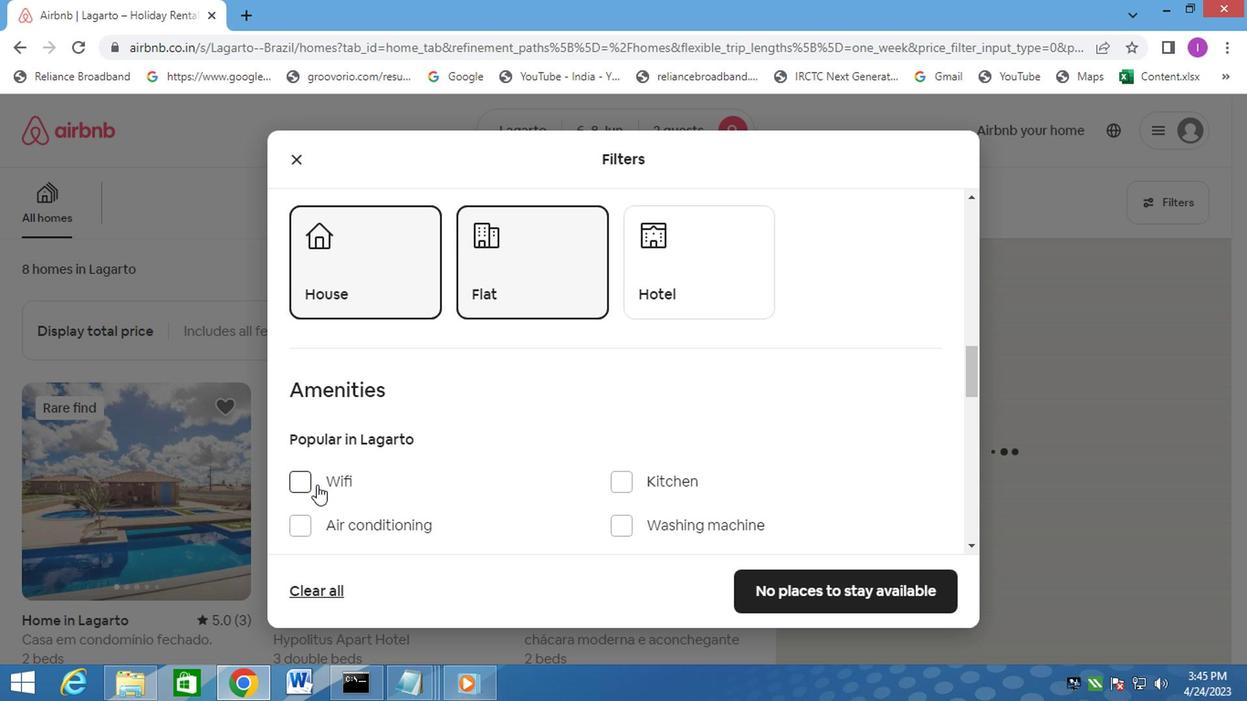 
Action: Mouse moved to (459, 435)
Screenshot: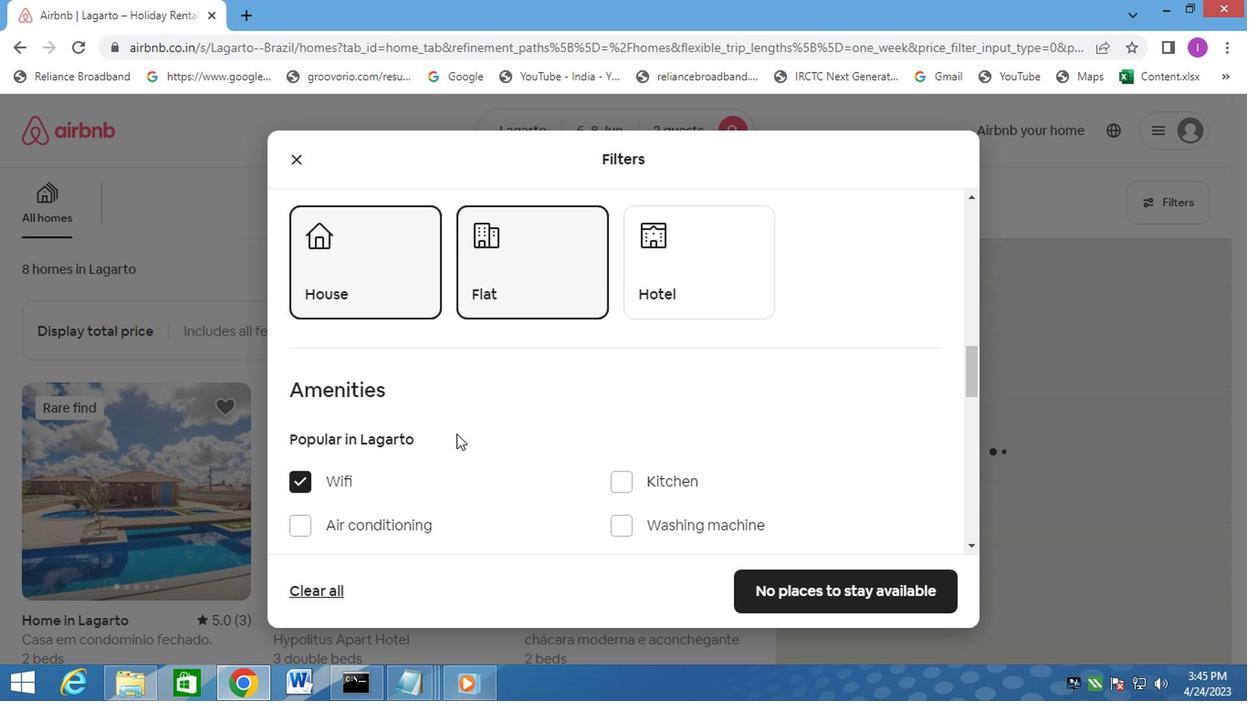 
Action: Mouse scrolled (459, 435) with delta (0, 0)
Screenshot: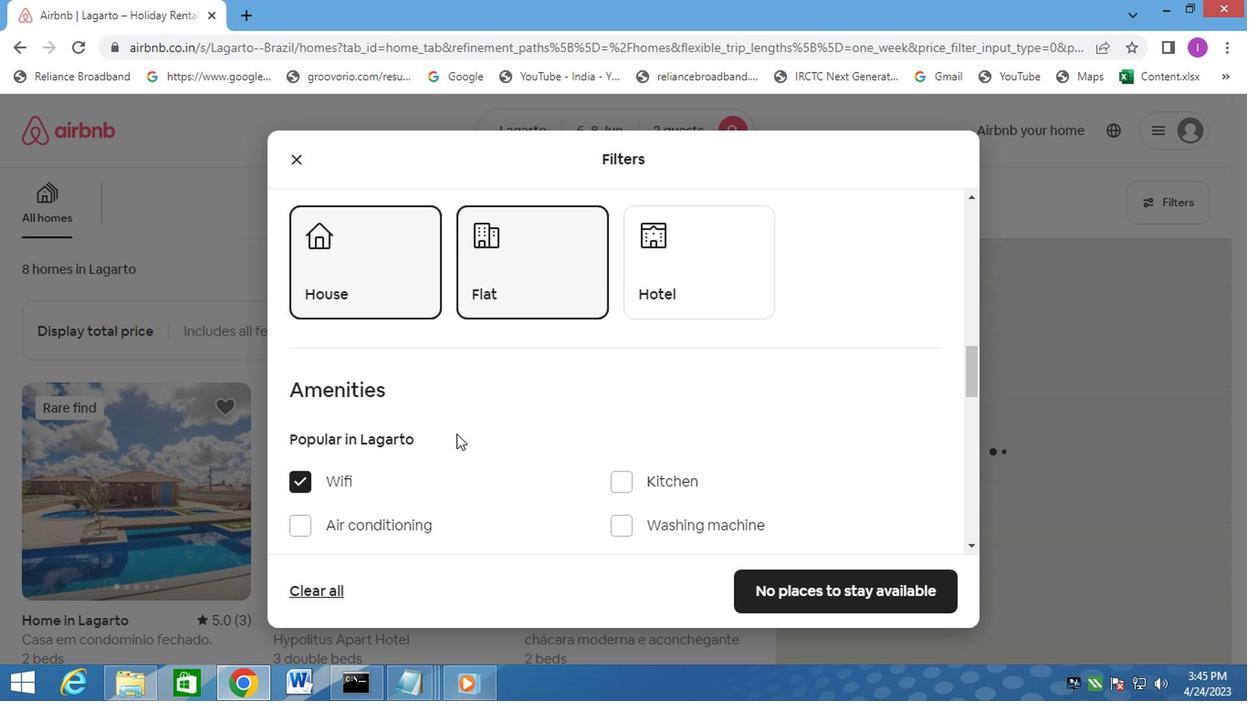 
Action: Mouse moved to (650, 376)
Screenshot: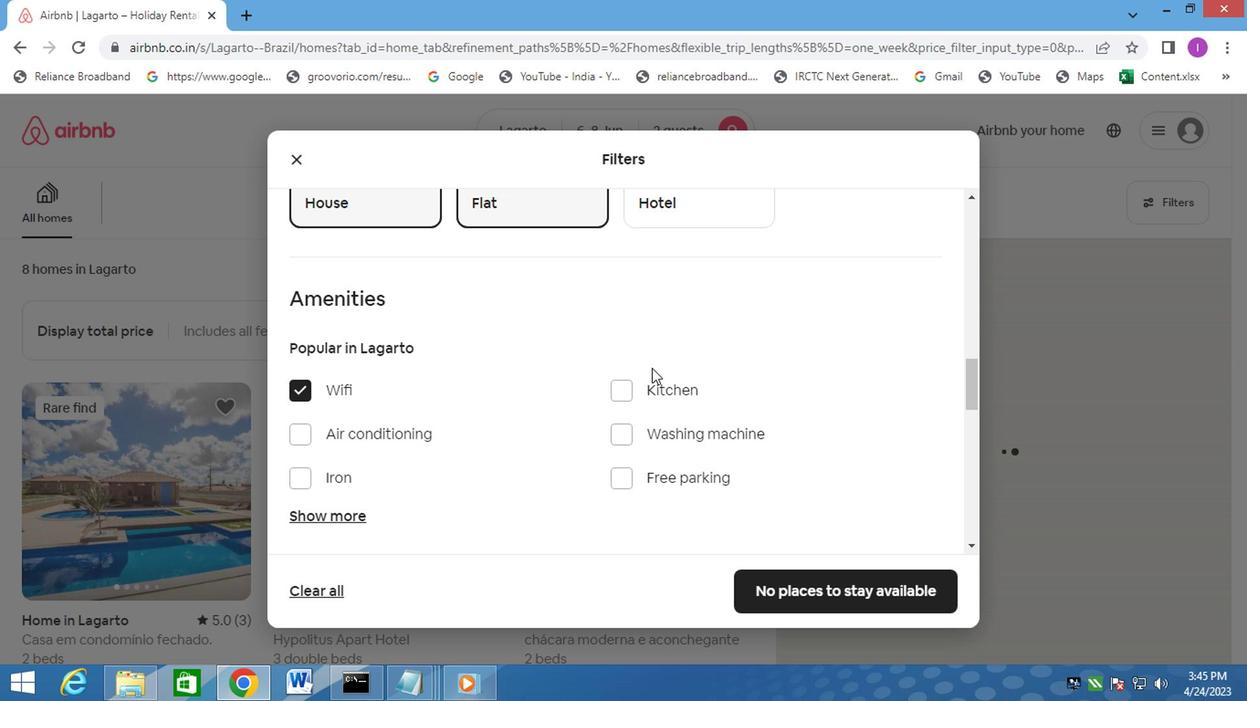 
Action: Mouse scrolled (650, 376) with delta (0, 0)
Screenshot: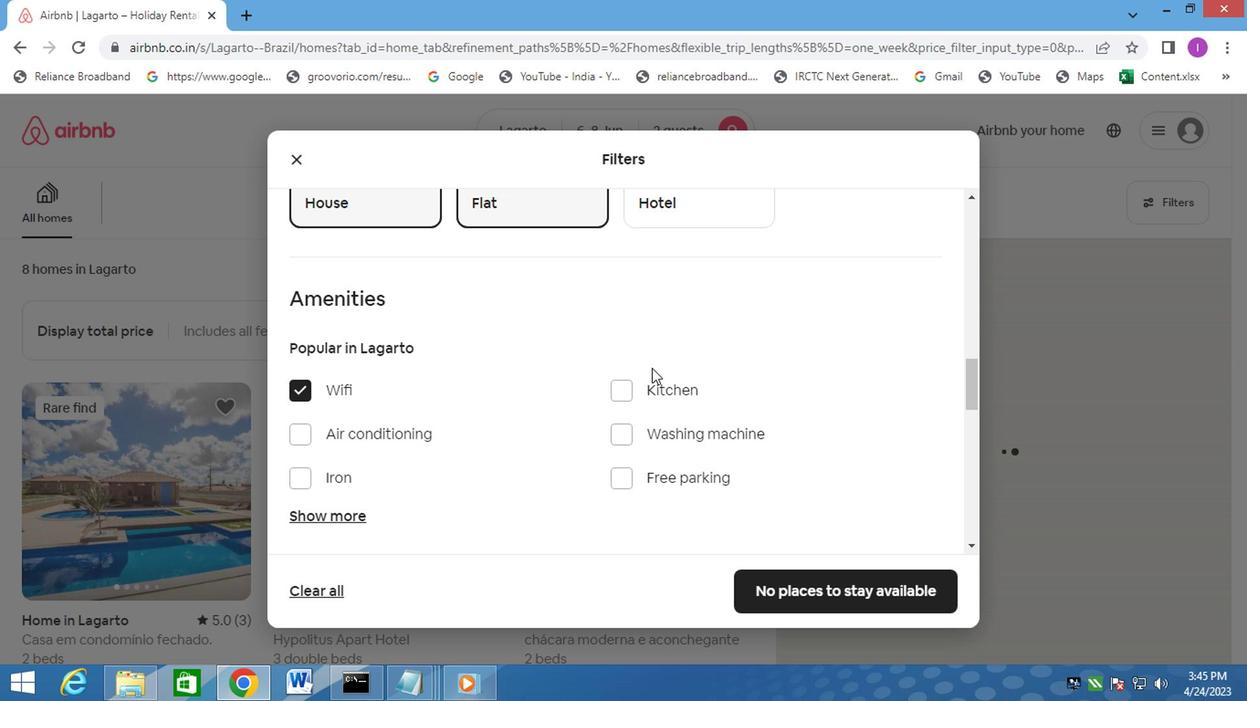 
Action: Mouse moved to (653, 387)
Screenshot: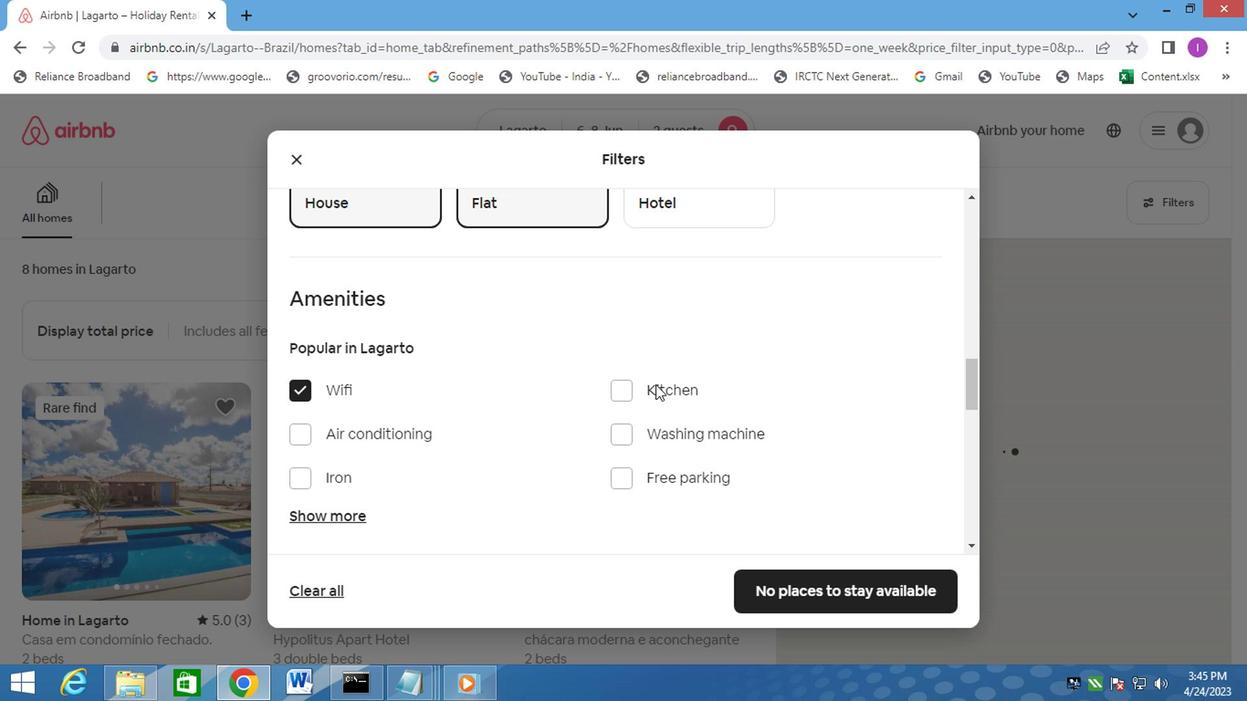 
Action: Mouse scrolled (653, 385) with delta (0, -1)
Screenshot: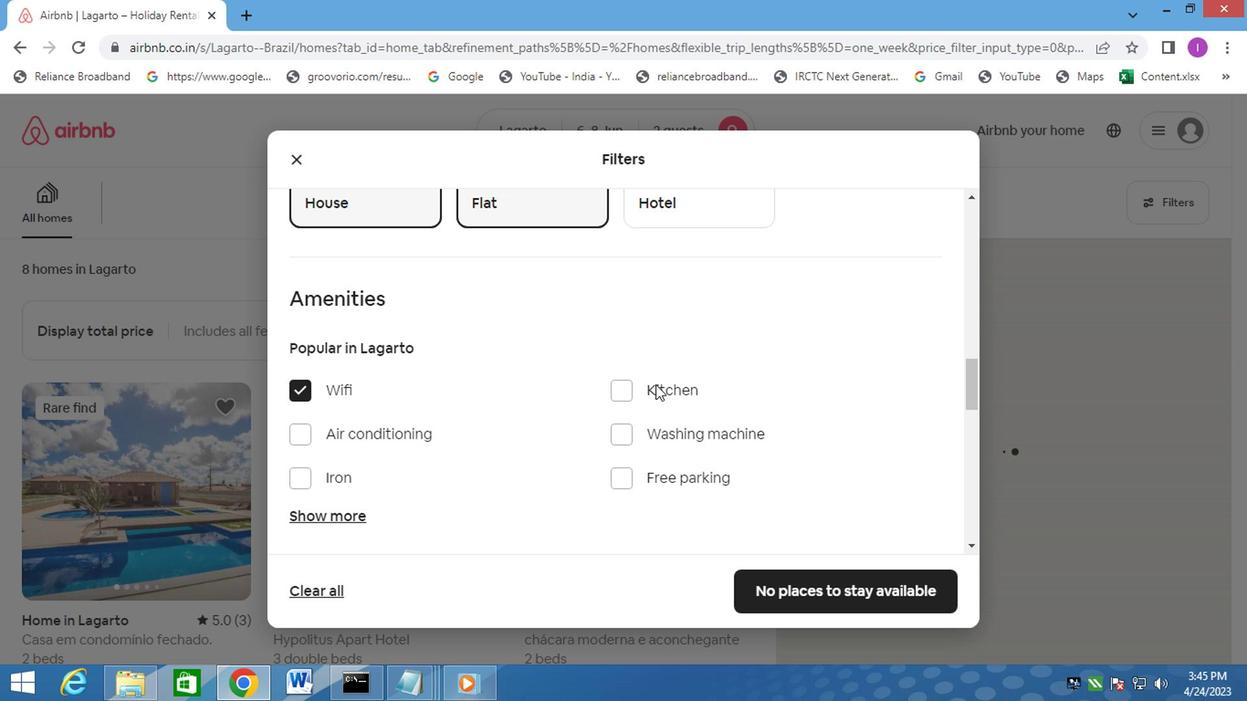 
Action: Mouse moved to (653, 387)
Screenshot: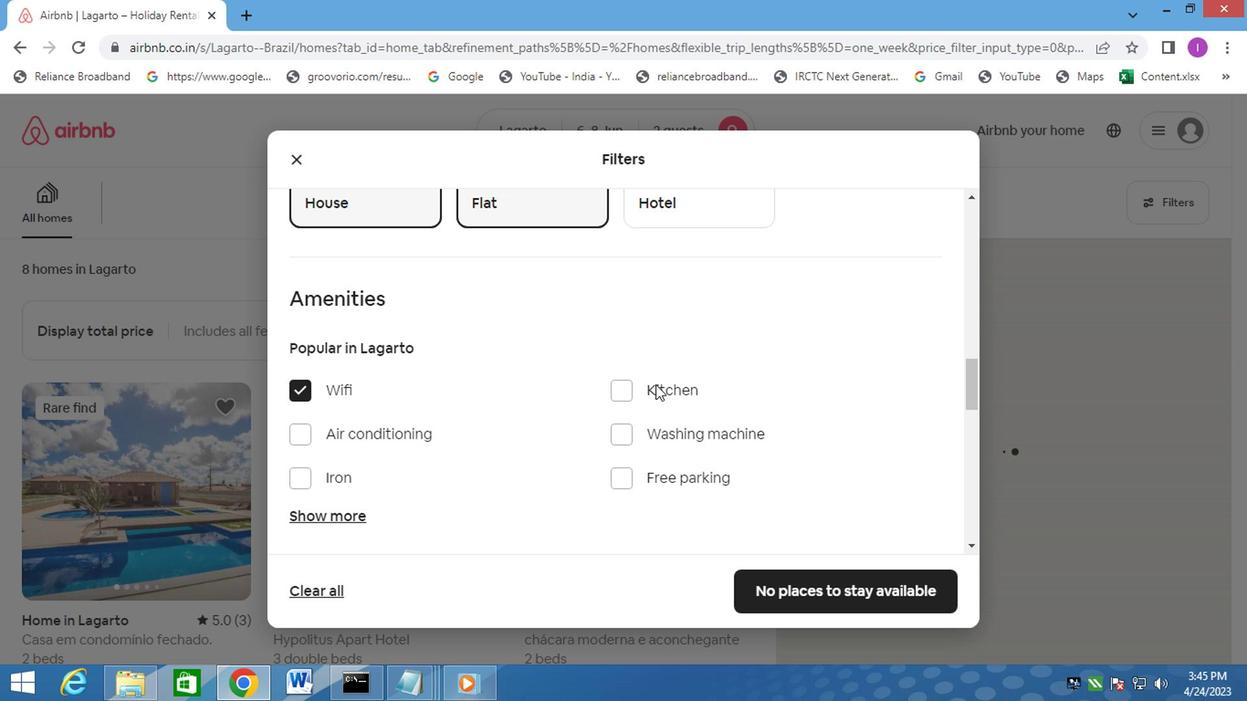 
Action: Mouse scrolled (653, 387) with delta (0, 0)
Screenshot: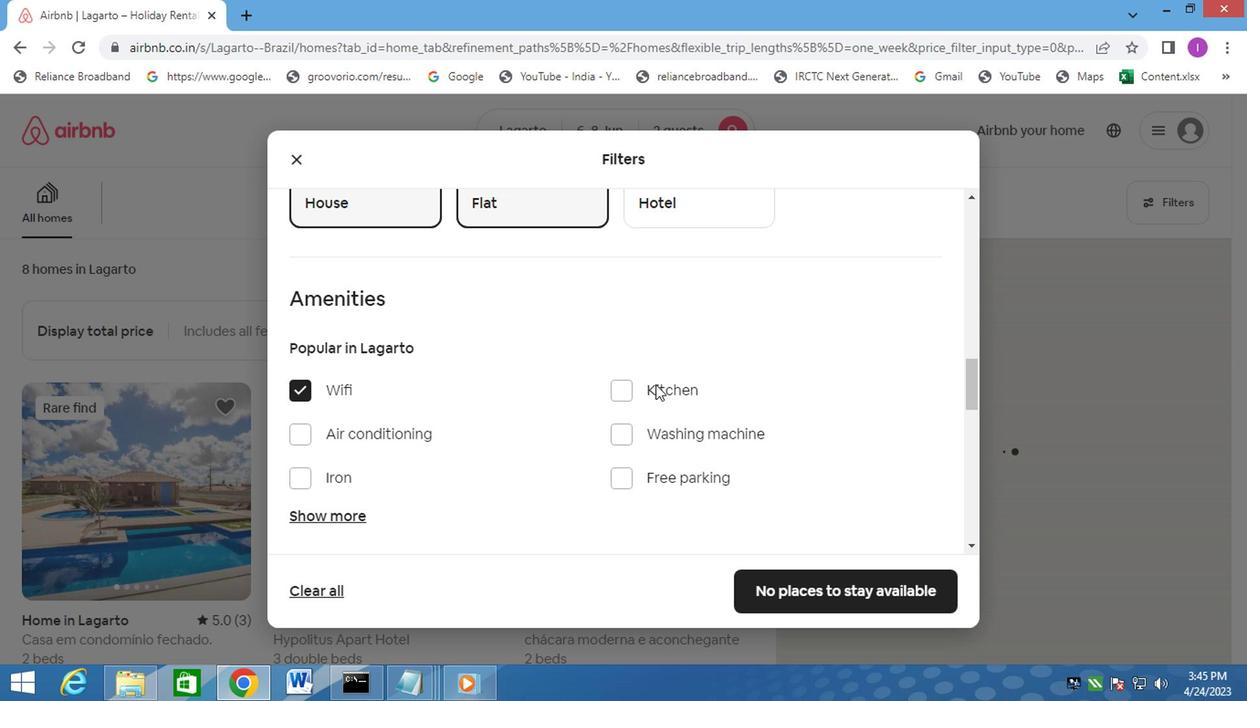 
Action: Mouse moved to (904, 460)
Screenshot: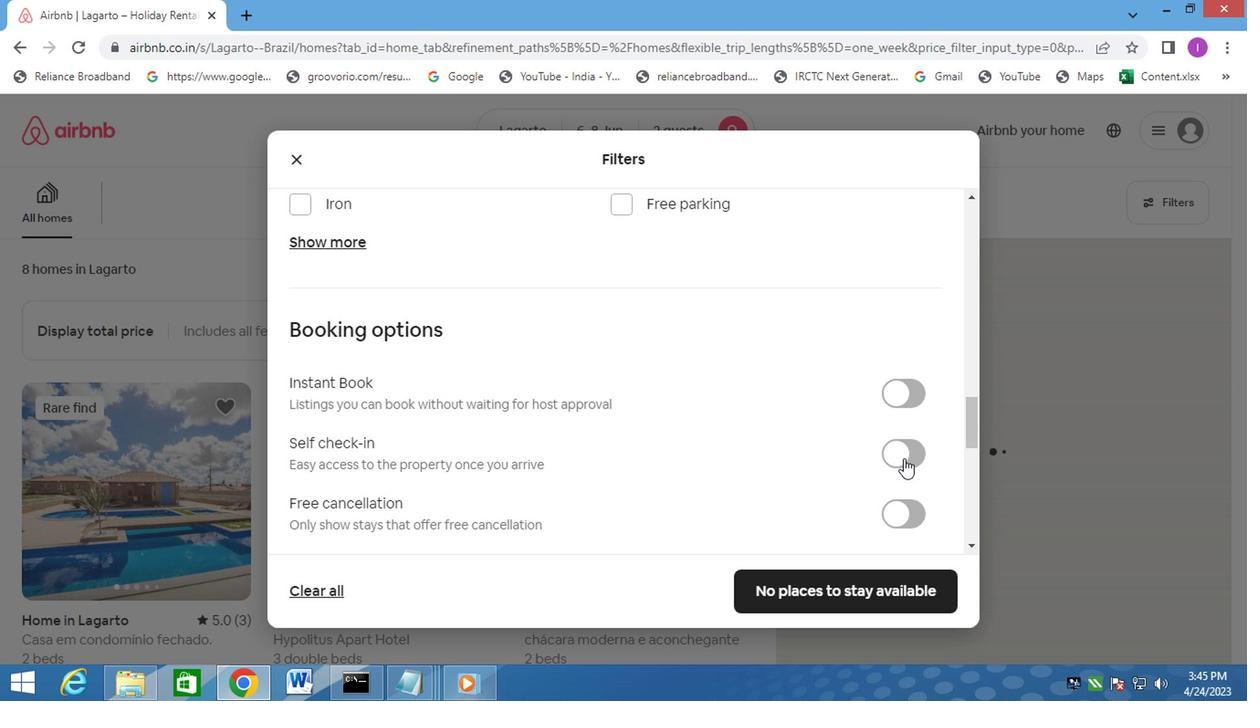 
Action: Mouse pressed left at (904, 460)
Screenshot: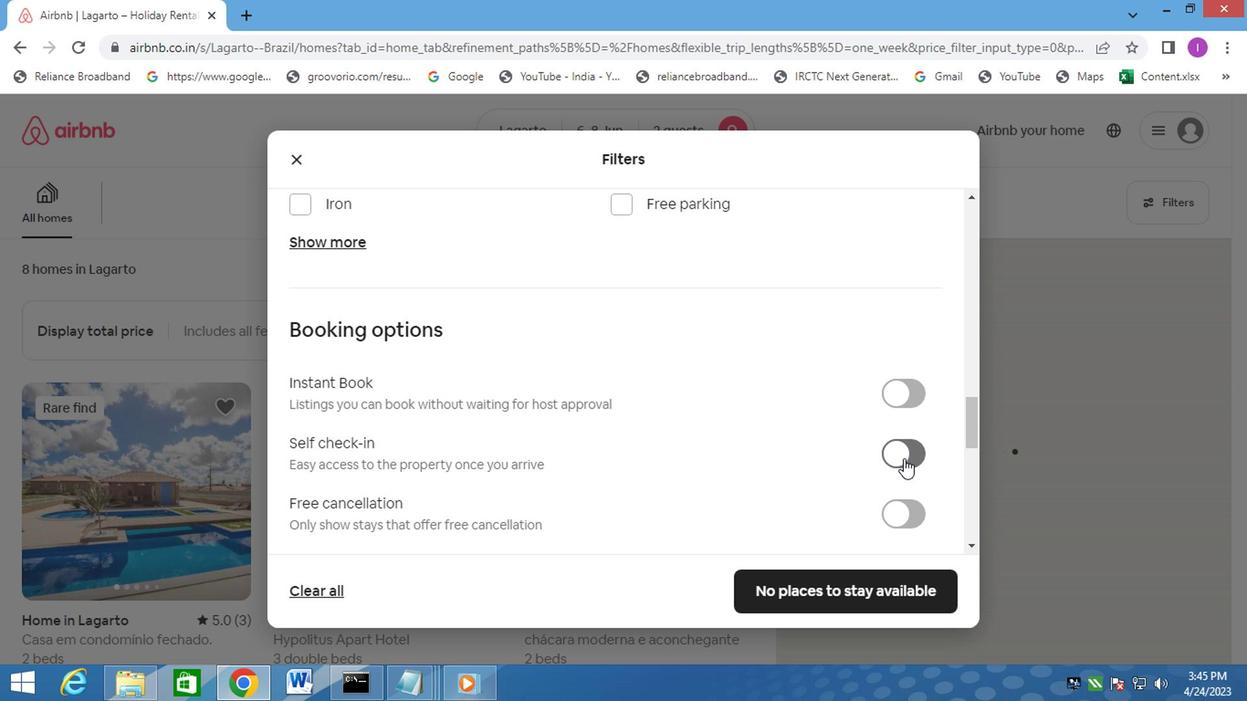 
Action: Mouse moved to (478, 480)
Screenshot: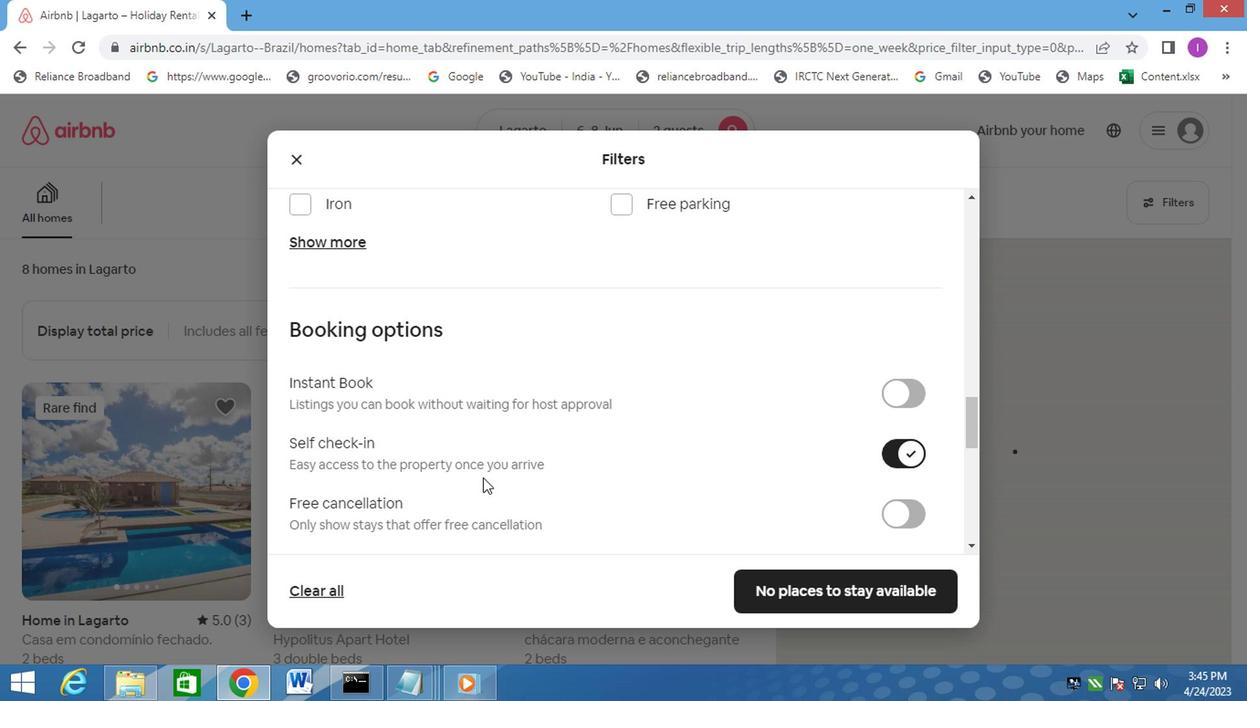
Action: Mouse scrolled (478, 480) with delta (0, 0)
Screenshot: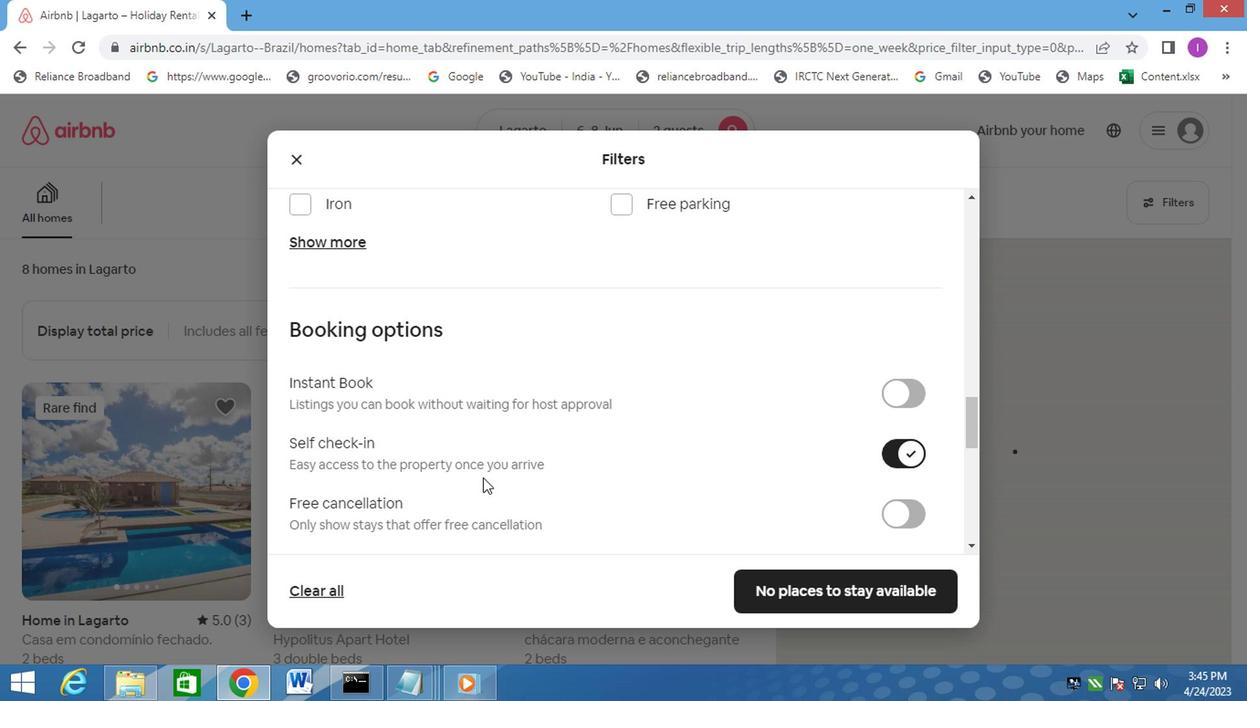 
Action: Mouse scrolled (478, 480) with delta (0, 0)
Screenshot: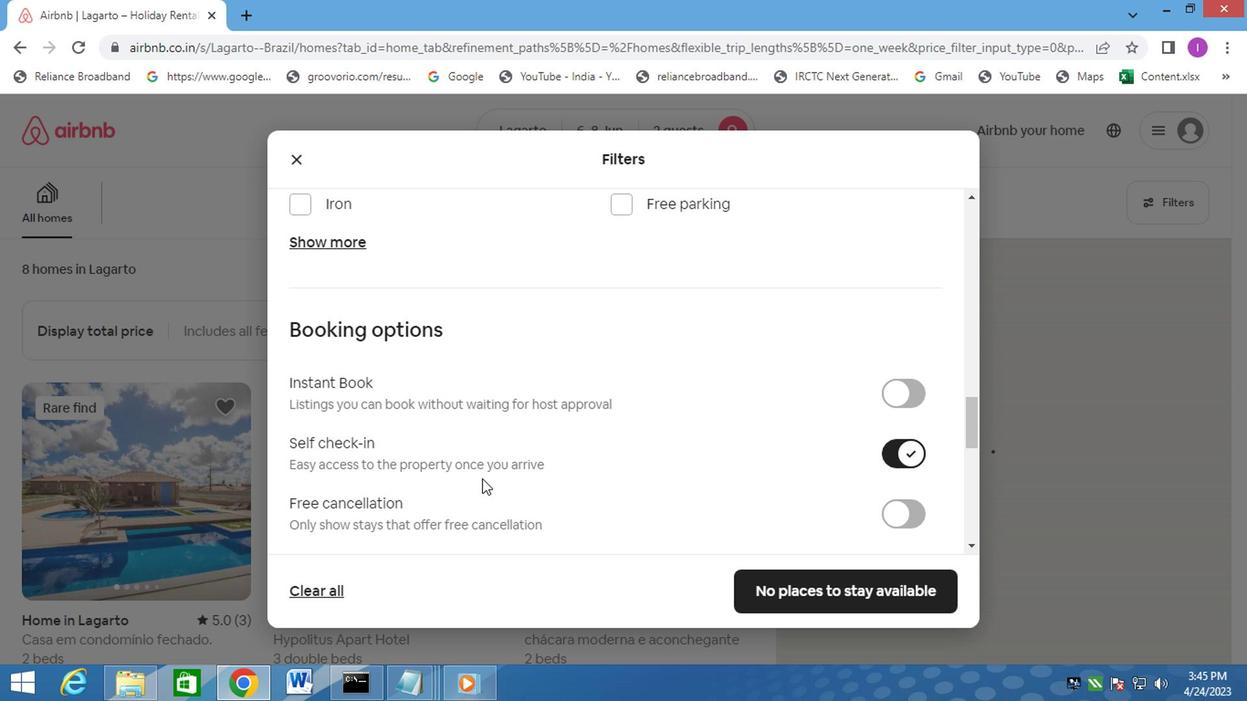 
Action: Mouse scrolled (478, 480) with delta (0, 0)
Screenshot: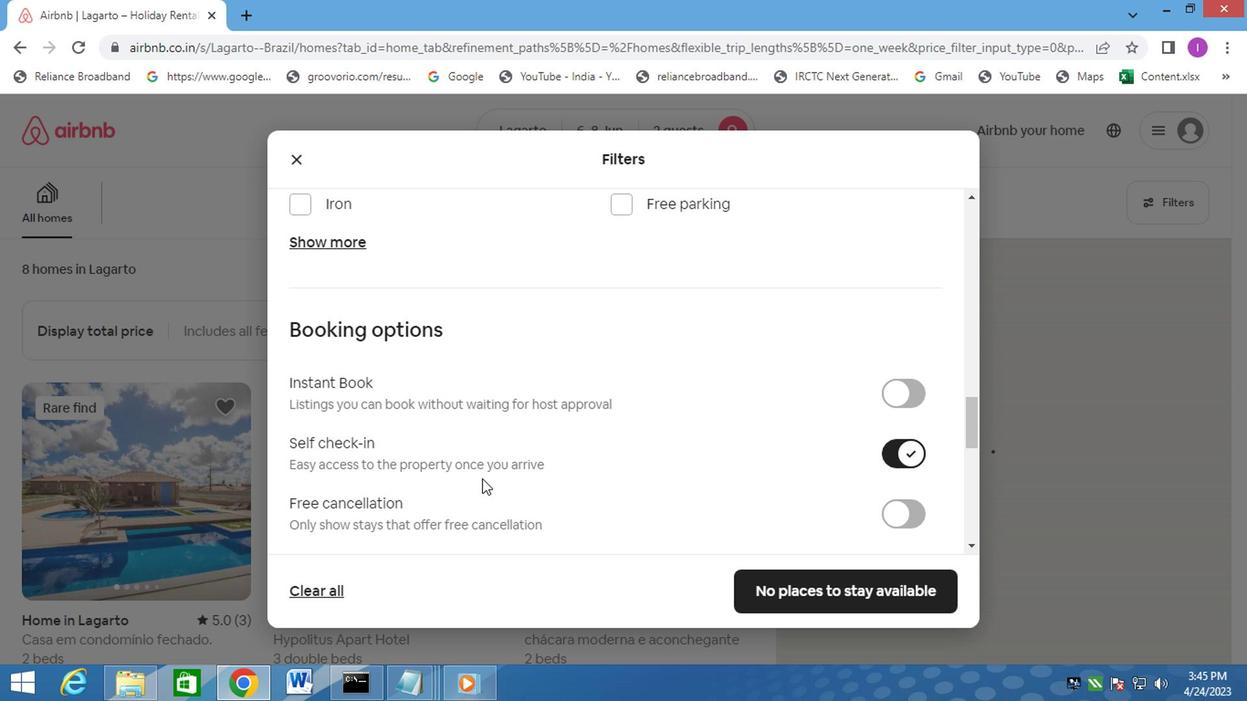 
Action: Mouse moved to (479, 480)
Screenshot: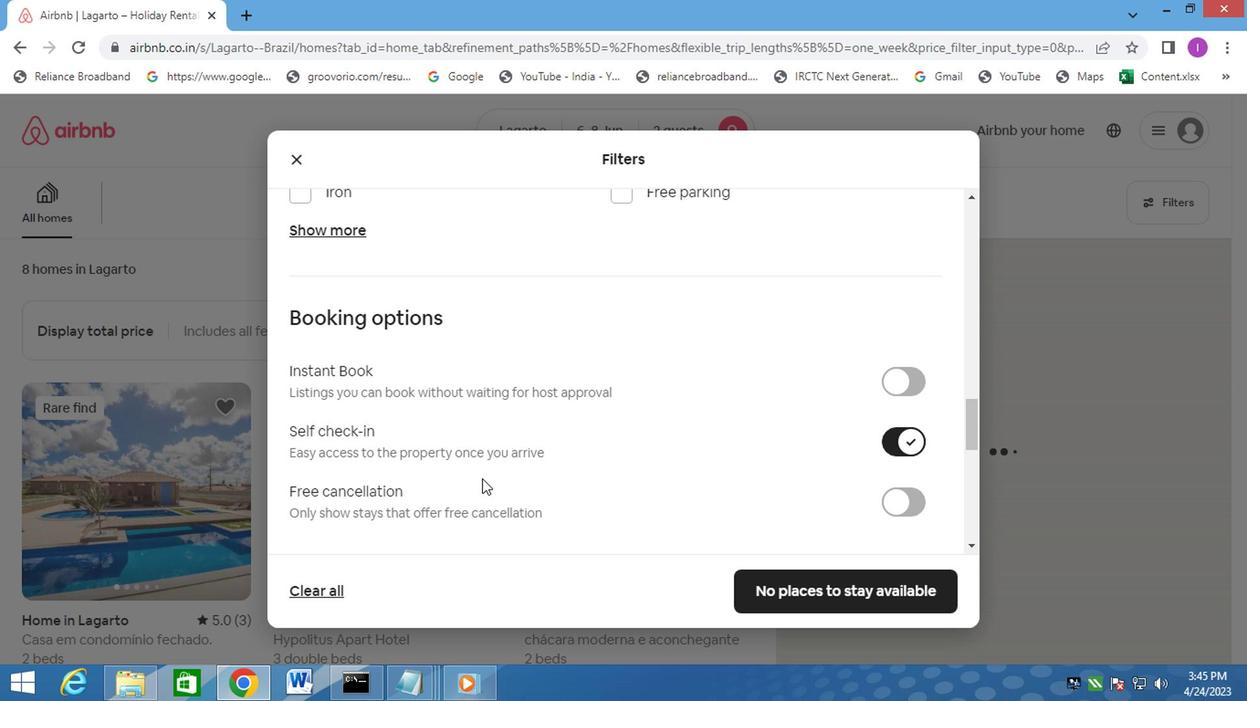 
Action: Mouse scrolled (479, 480) with delta (0, 0)
Screenshot: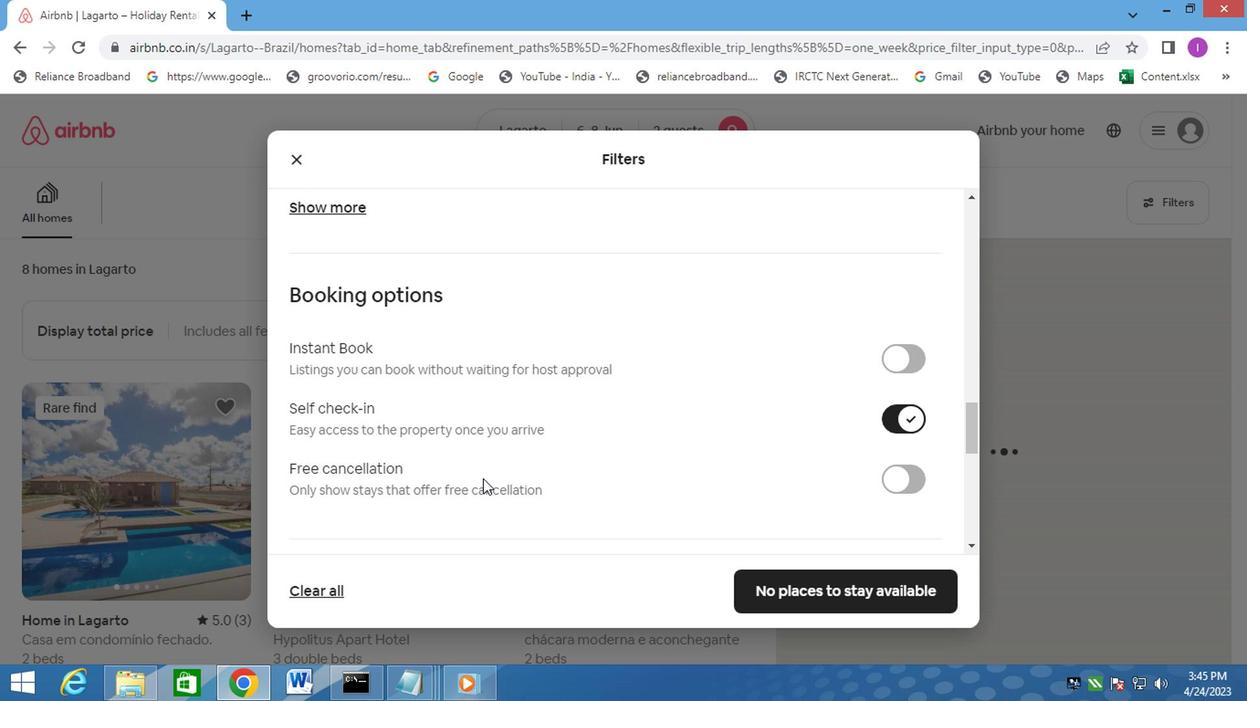 
Action: Mouse scrolled (479, 480) with delta (0, 0)
Screenshot: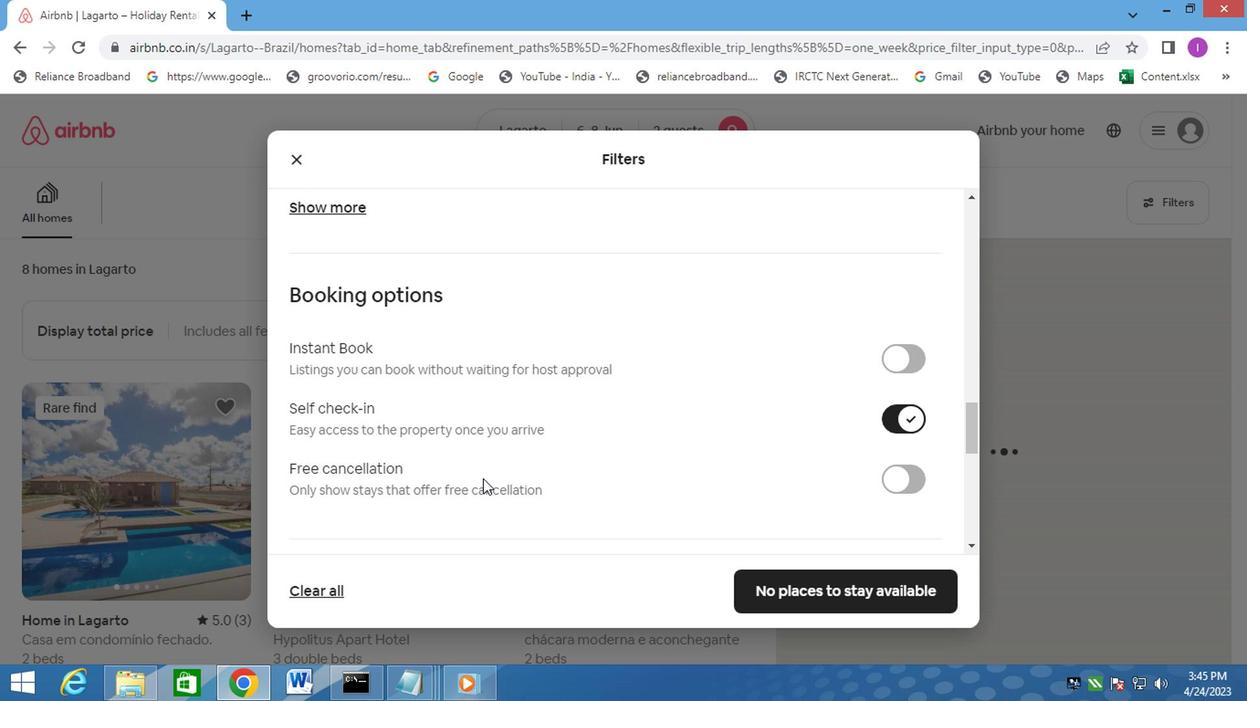 
Action: Mouse moved to (480, 480)
Screenshot: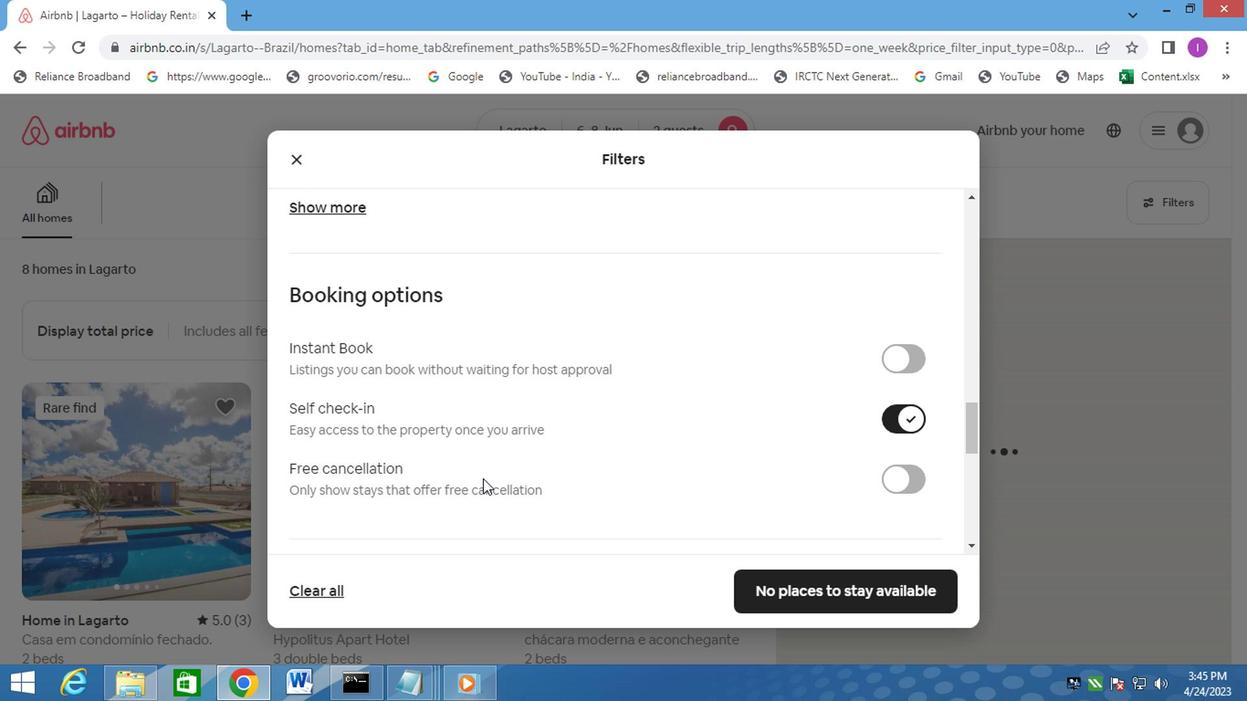 
Action: Mouse scrolled (480, 480) with delta (0, 0)
Screenshot: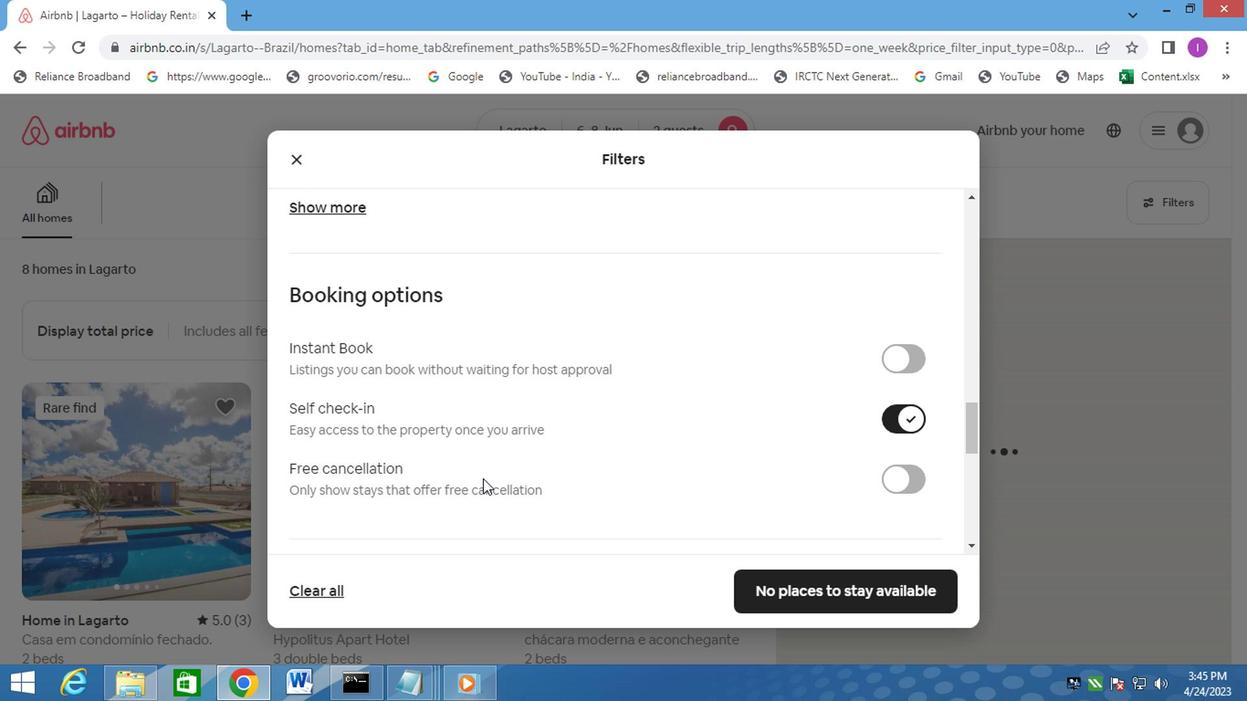 
Action: Mouse moved to (486, 471)
Screenshot: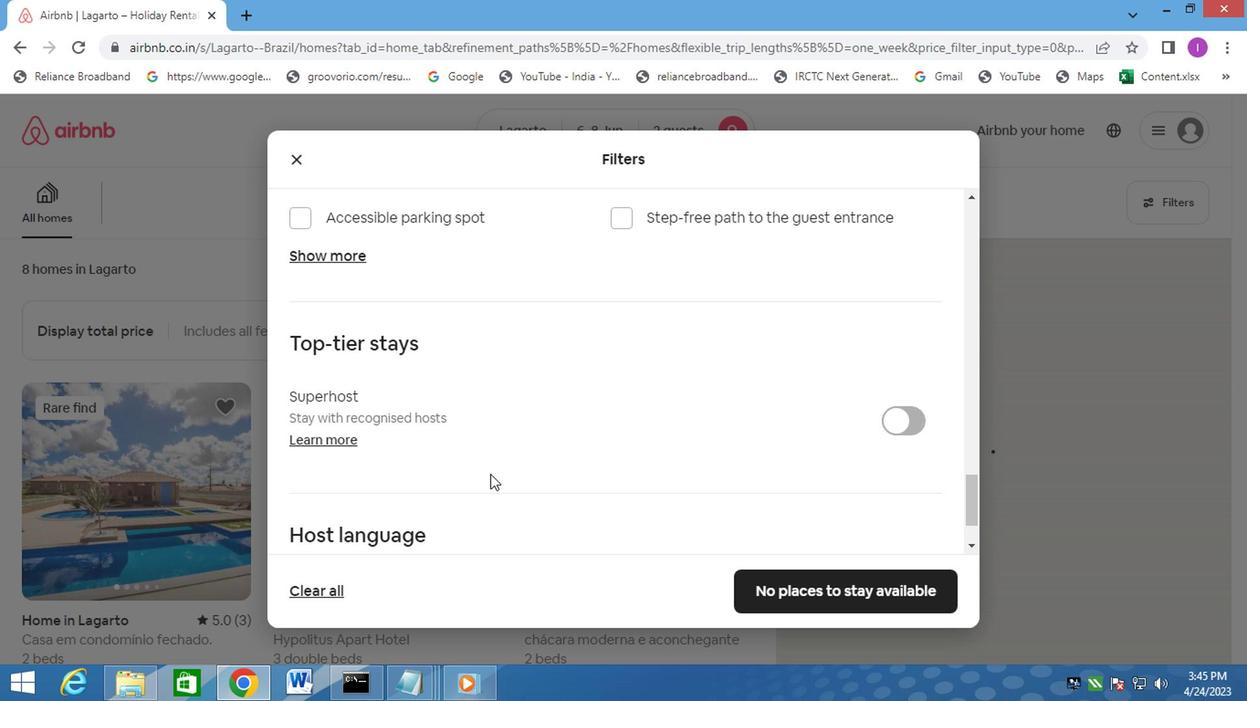 
Action: Mouse scrolled (486, 470) with delta (0, 0)
Screenshot: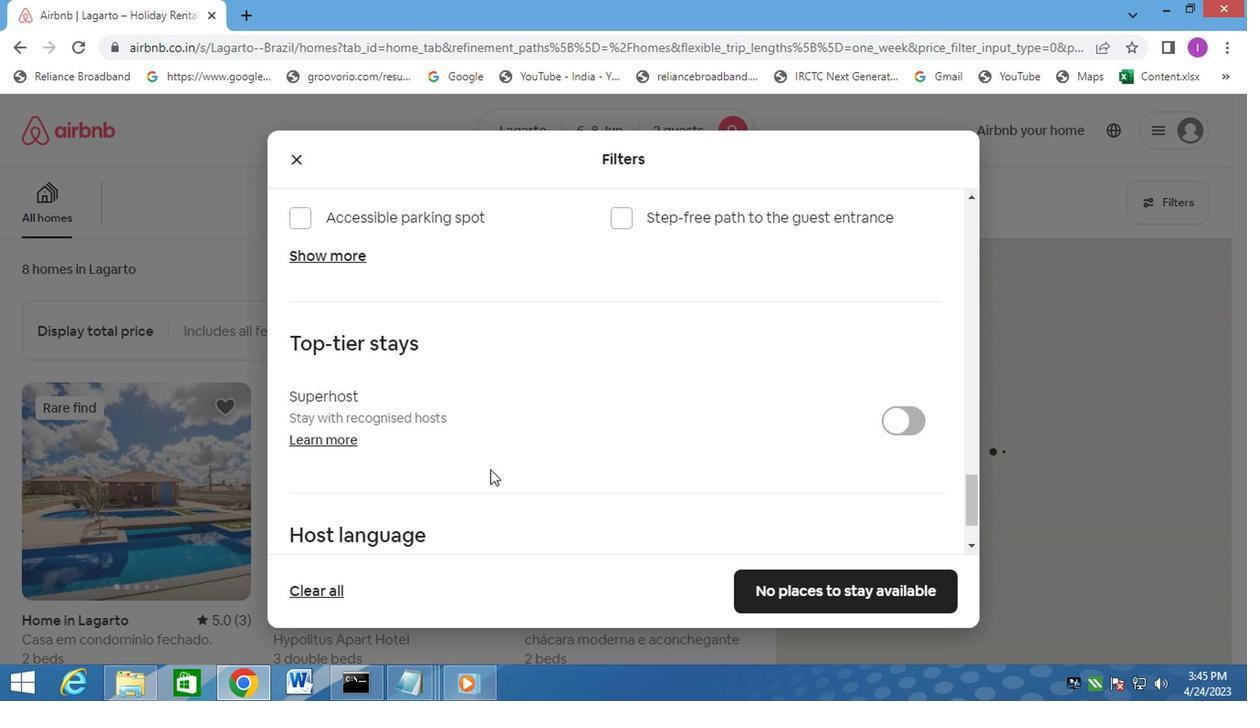 
Action: Mouse scrolled (486, 470) with delta (0, 0)
Screenshot: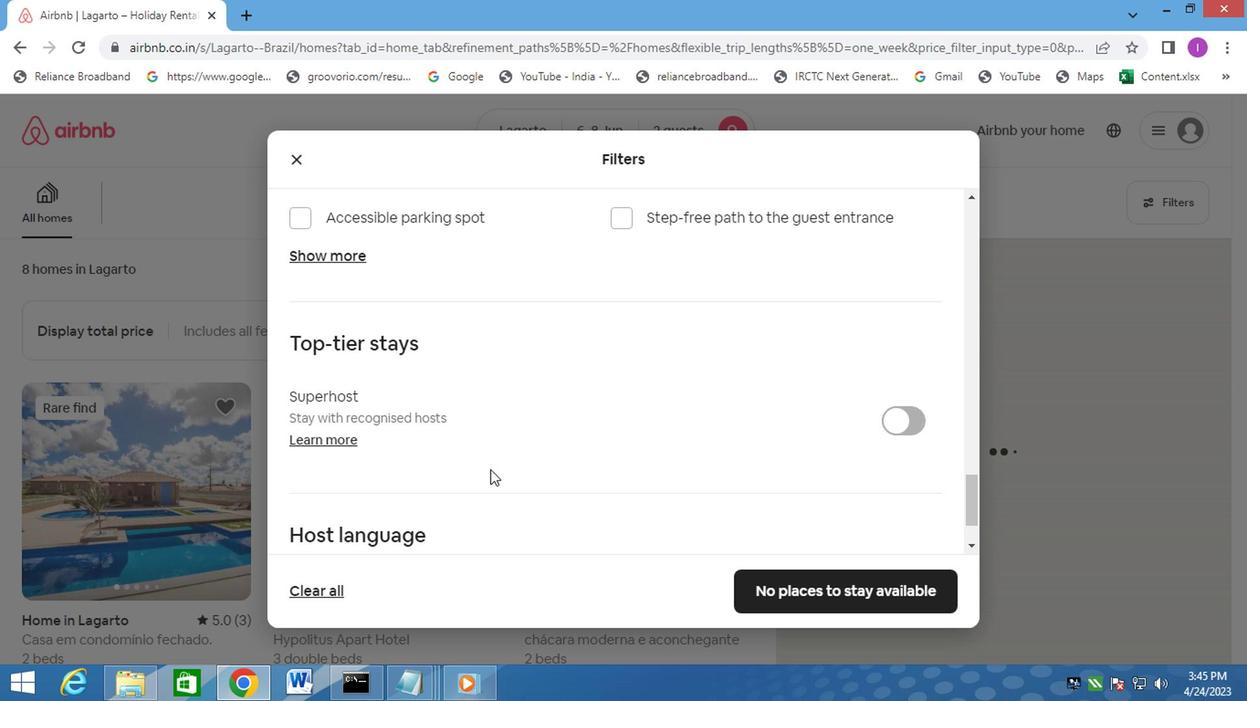 
Action: Mouse moved to (461, 477)
Screenshot: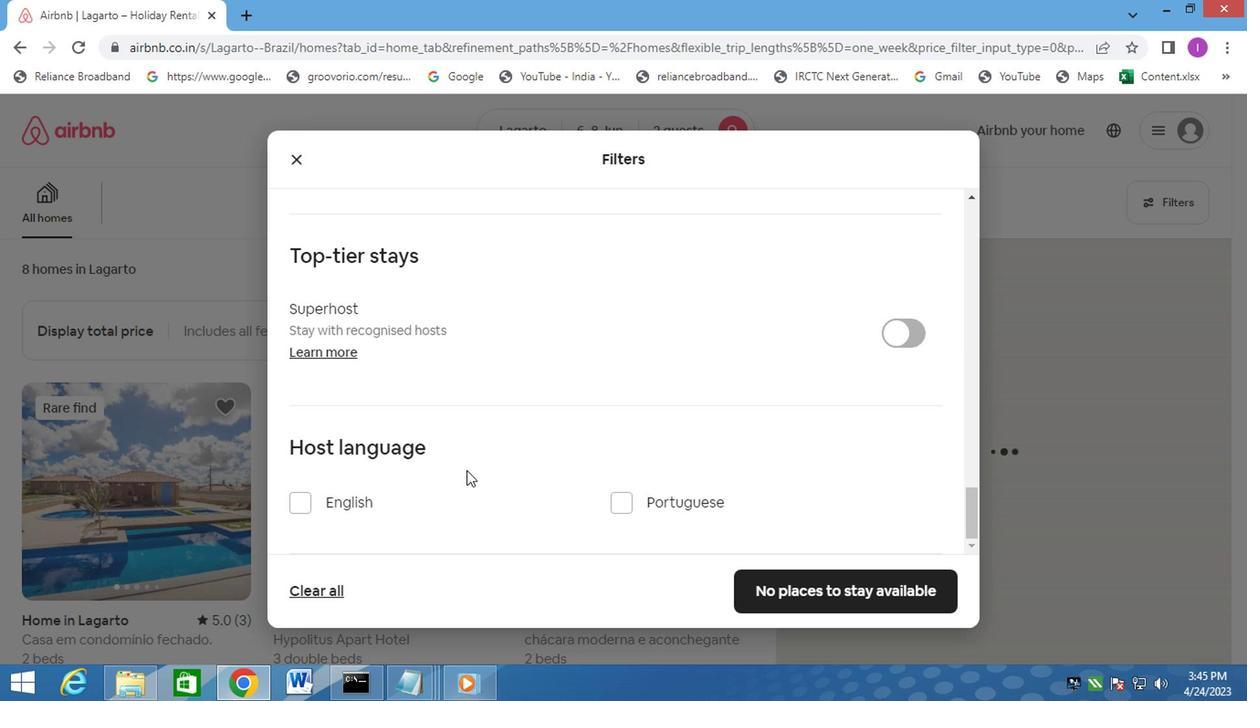 
Action: Mouse scrolled (461, 476) with delta (0, -1)
Screenshot: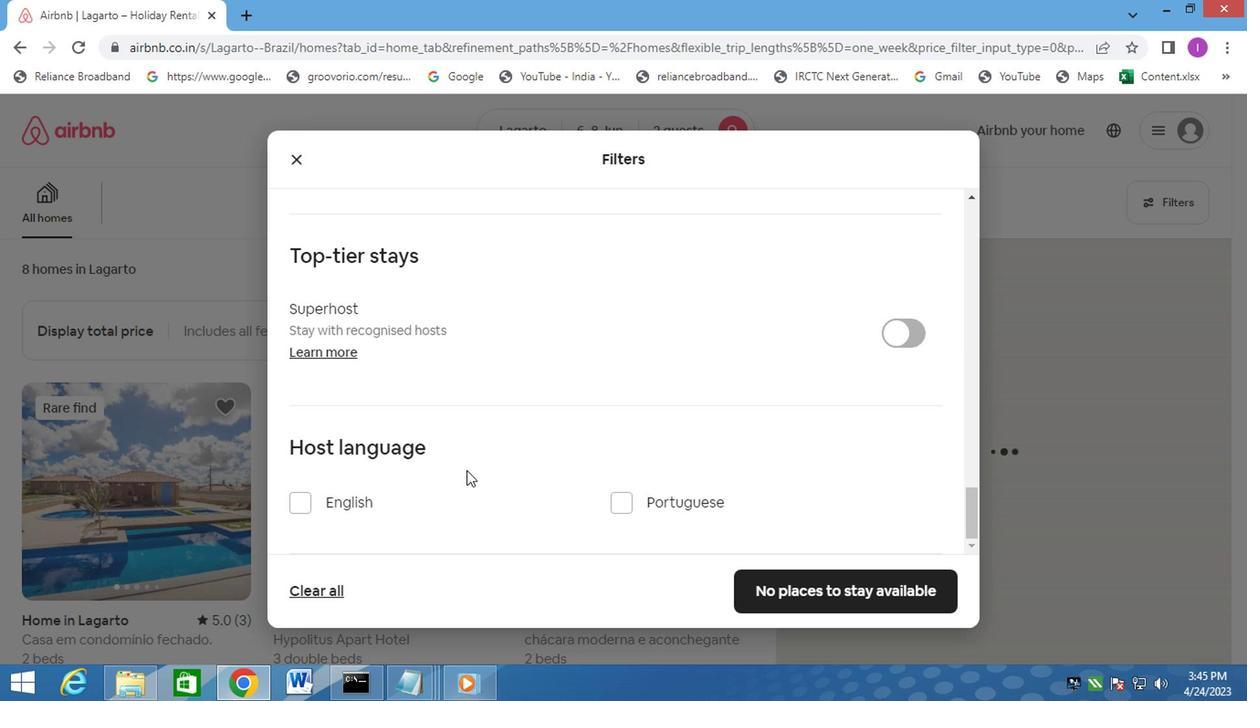 
Action: Mouse scrolled (461, 476) with delta (0, -1)
Screenshot: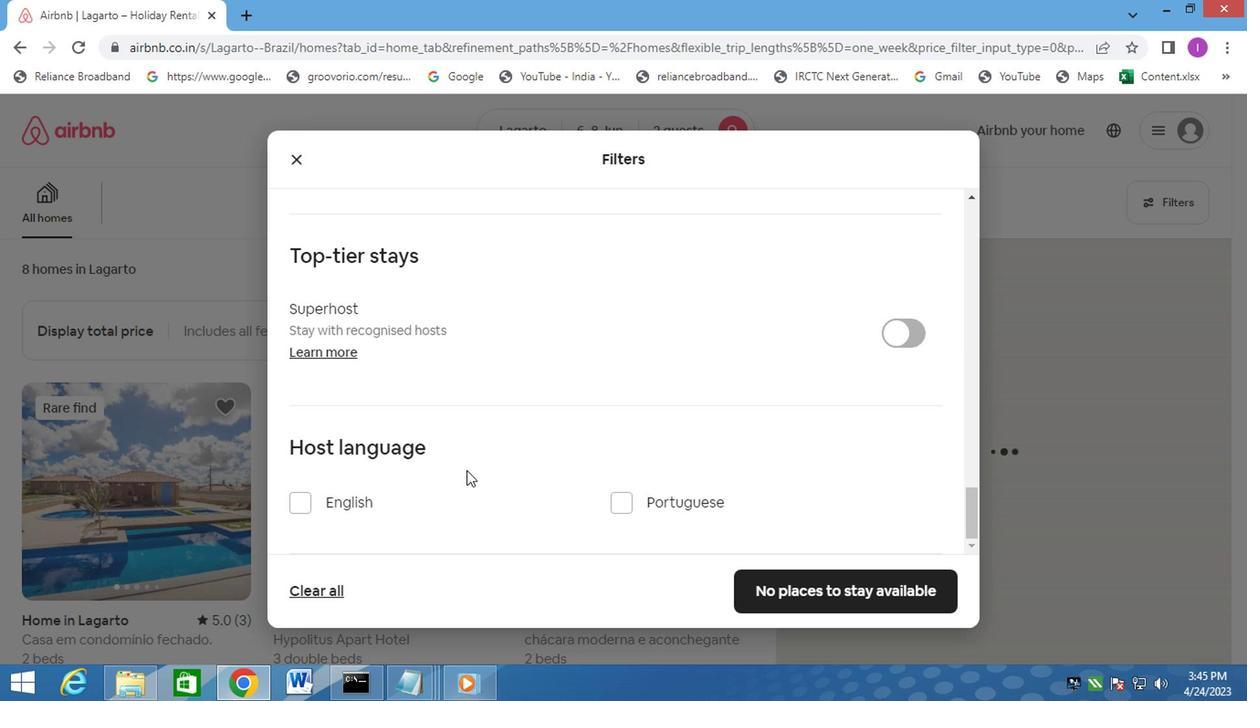 
Action: Mouse moved to (433, 480)
Screenshot: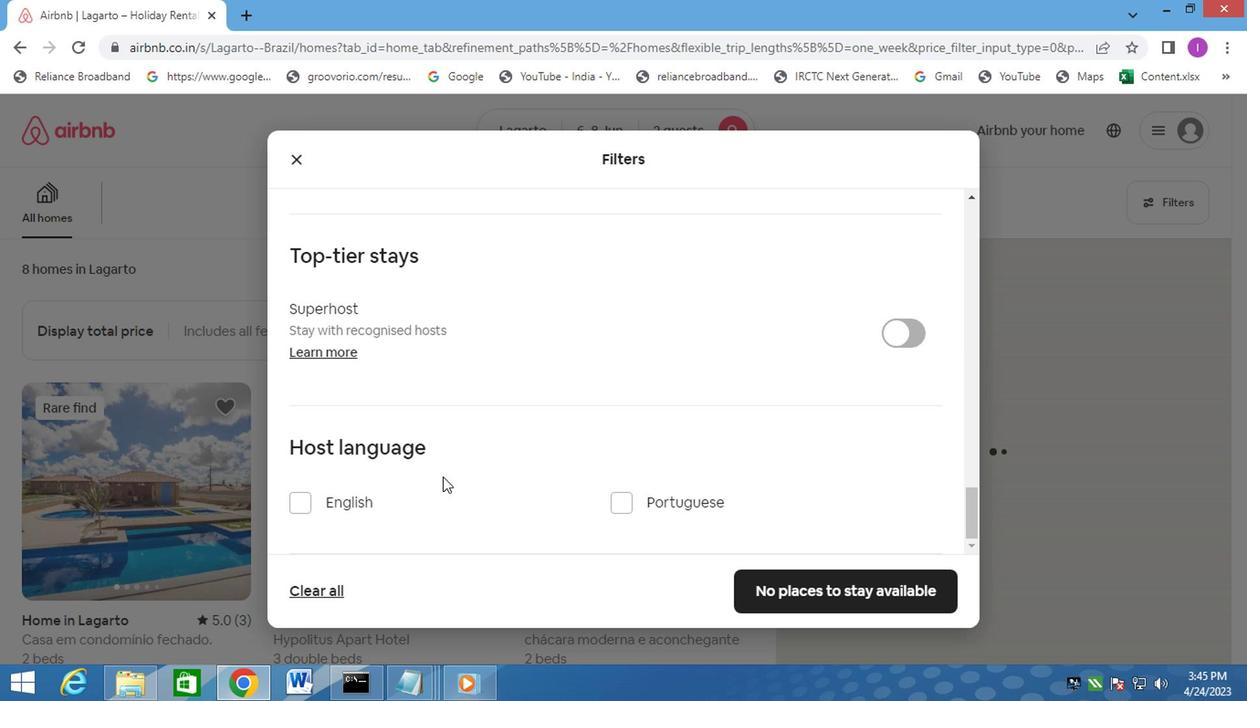 
Action: Mouse scrolled (433, 480) with delta (0, 0)
Screenshot: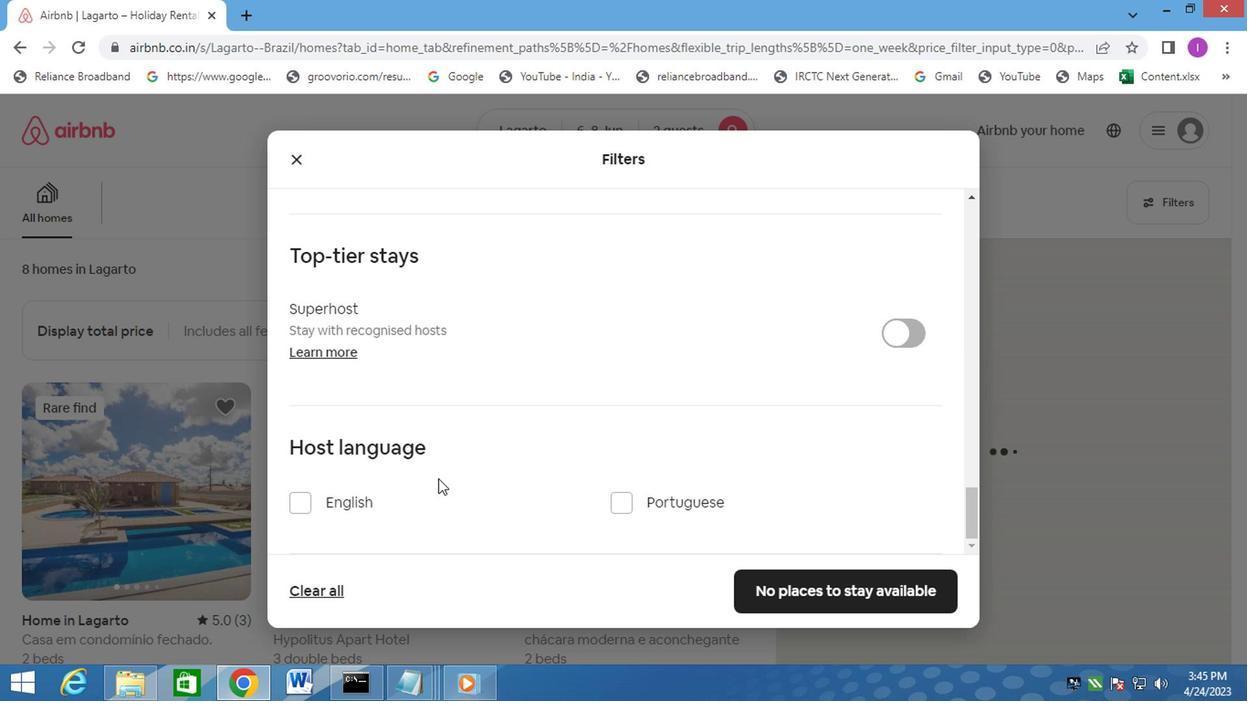 
Action: Mouse scrolled (433, 480) with delta (0, 0)
Screenshot: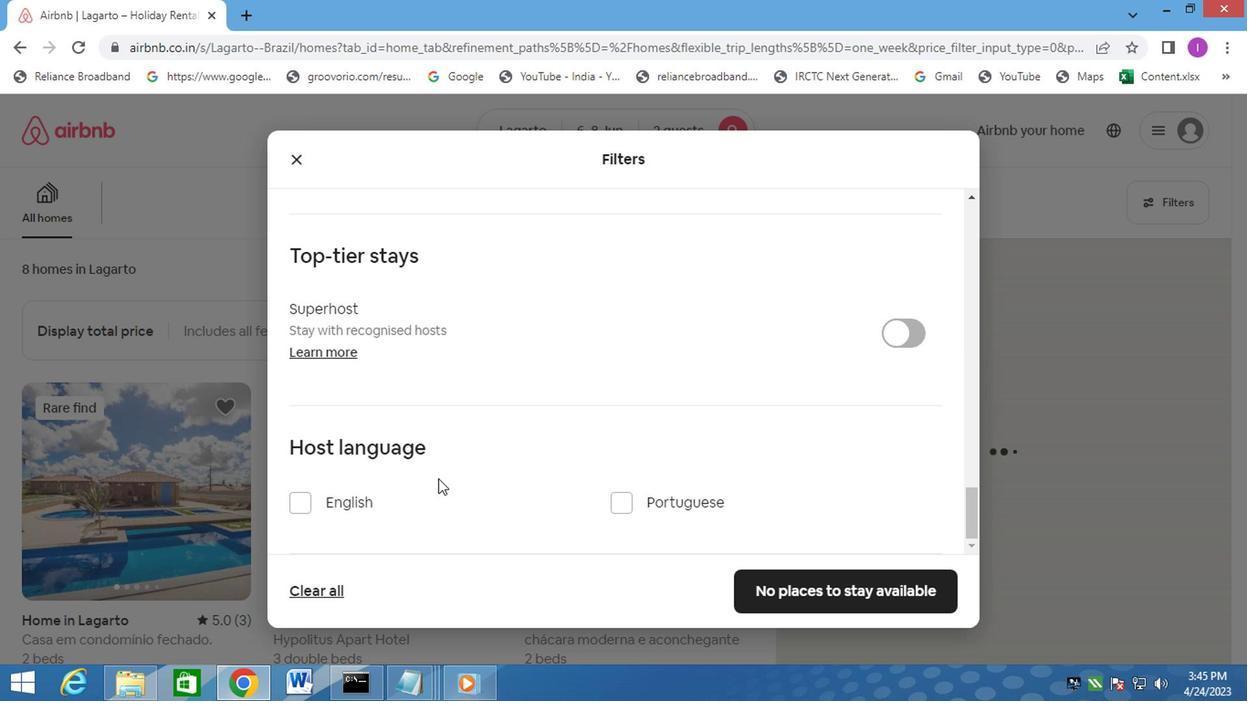 
Action: Mouse scrolled (433, 480) with delta (0, 0)
Screenshot: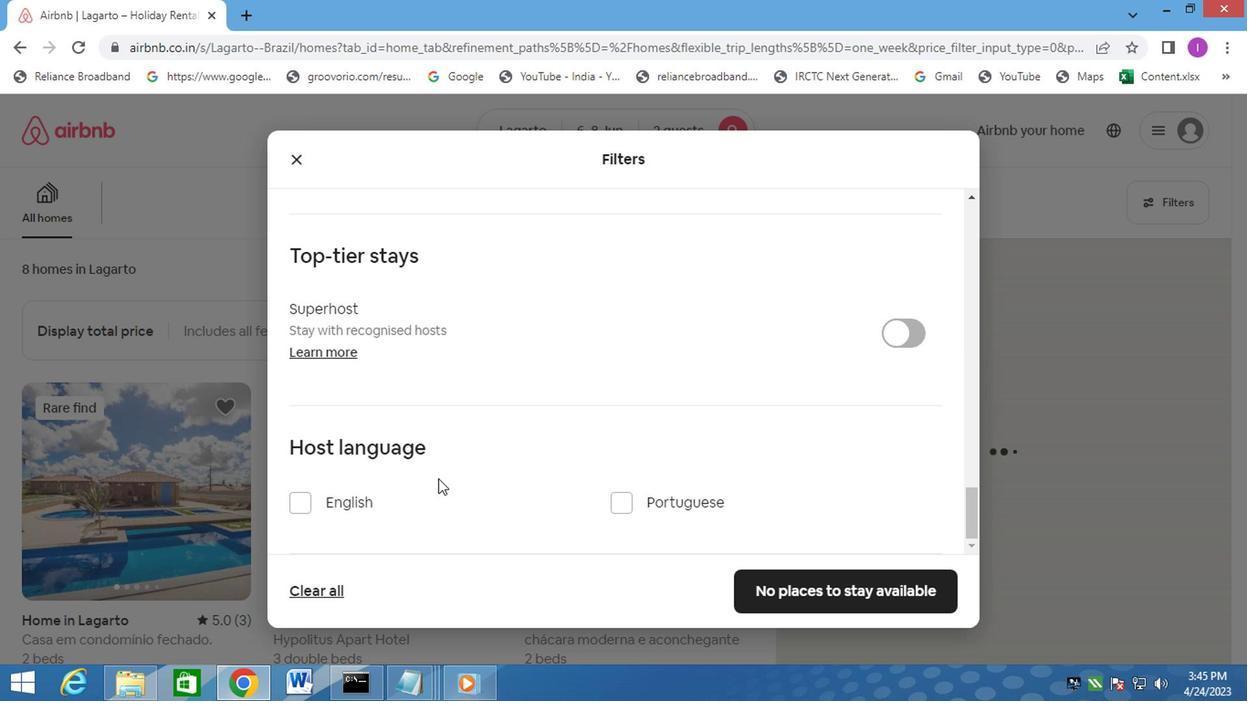 
Action: Mouse moved to (594, 435)
Screenshot: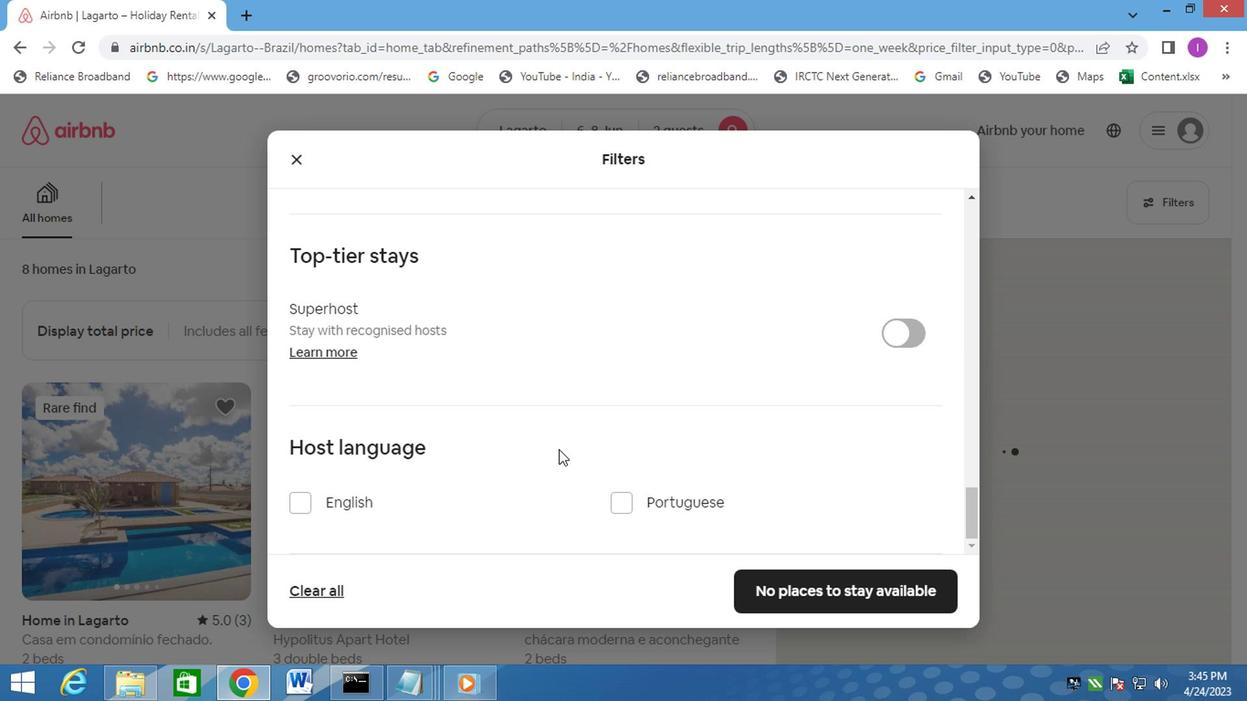 
Action: Mouse scrolled (594, 434) with delta (0, 0)
Screenshot: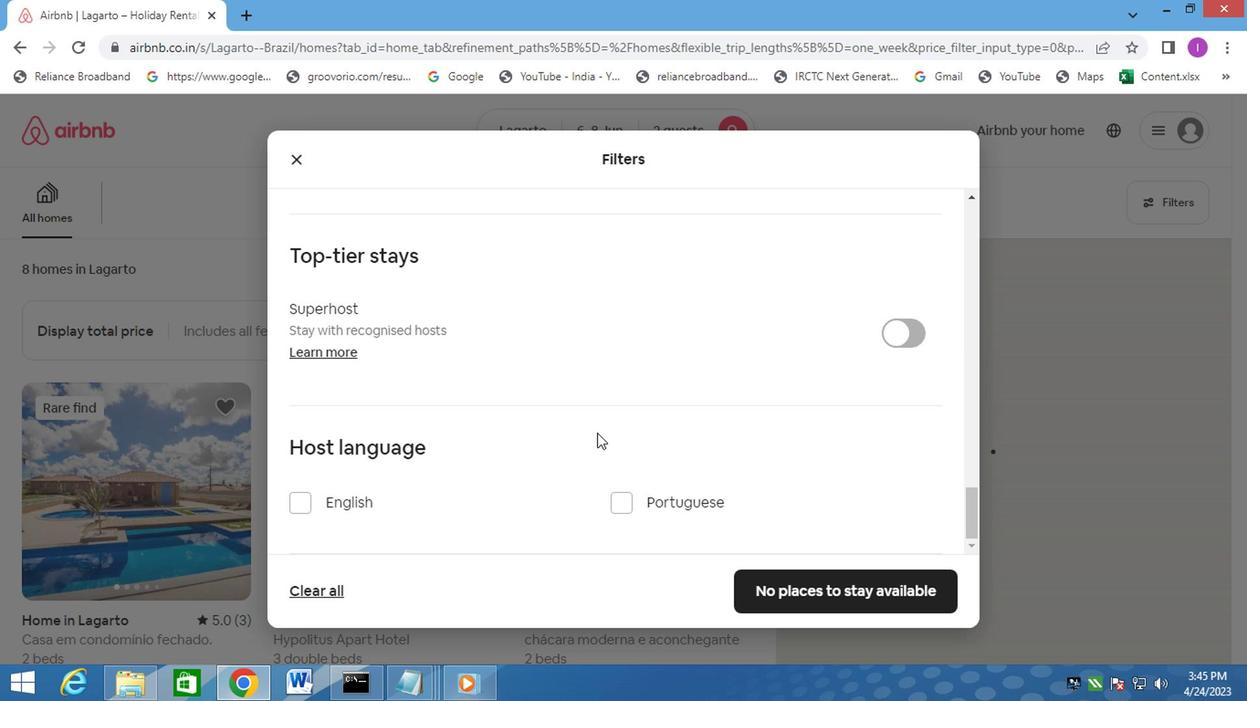 
Action: Mouse scrolled (594, 434) with delta (0, 0)
Screenshot: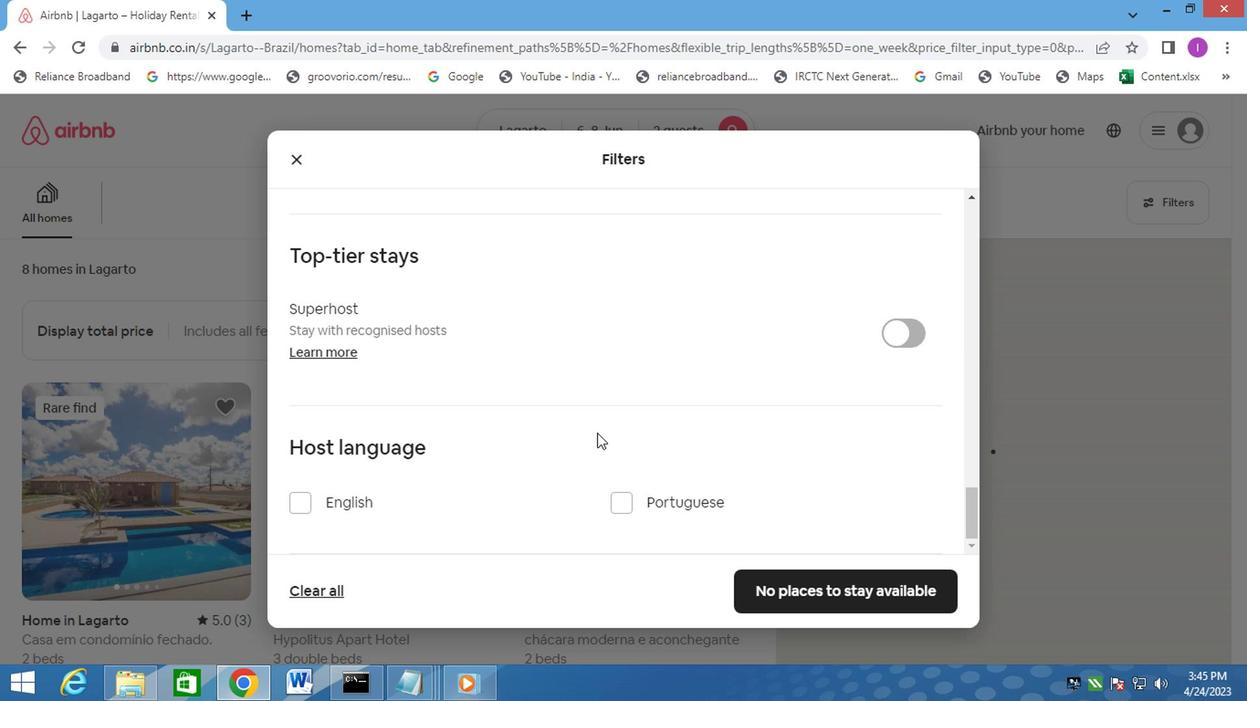 
Action: Mouse scrolled (594, 434) with delta (0, 0)
Screenshot: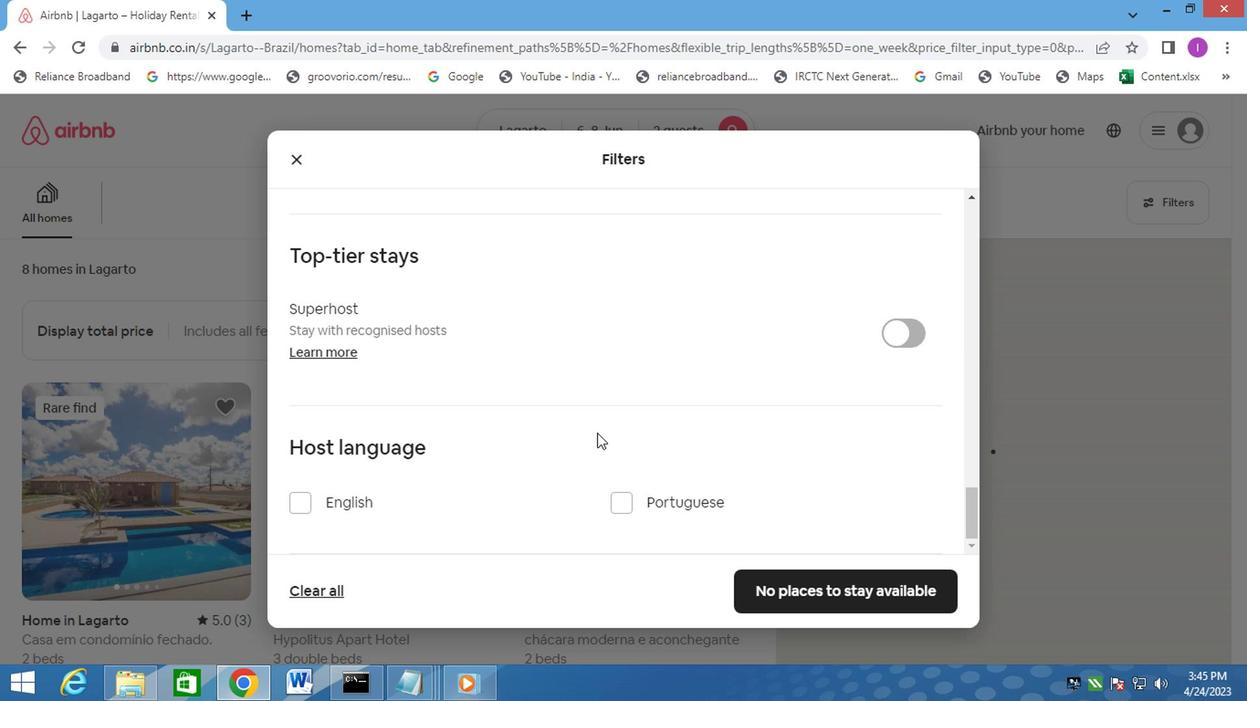 
Action: Mouse scrolled (594, 434) with delta (0, 0)
Screenshot: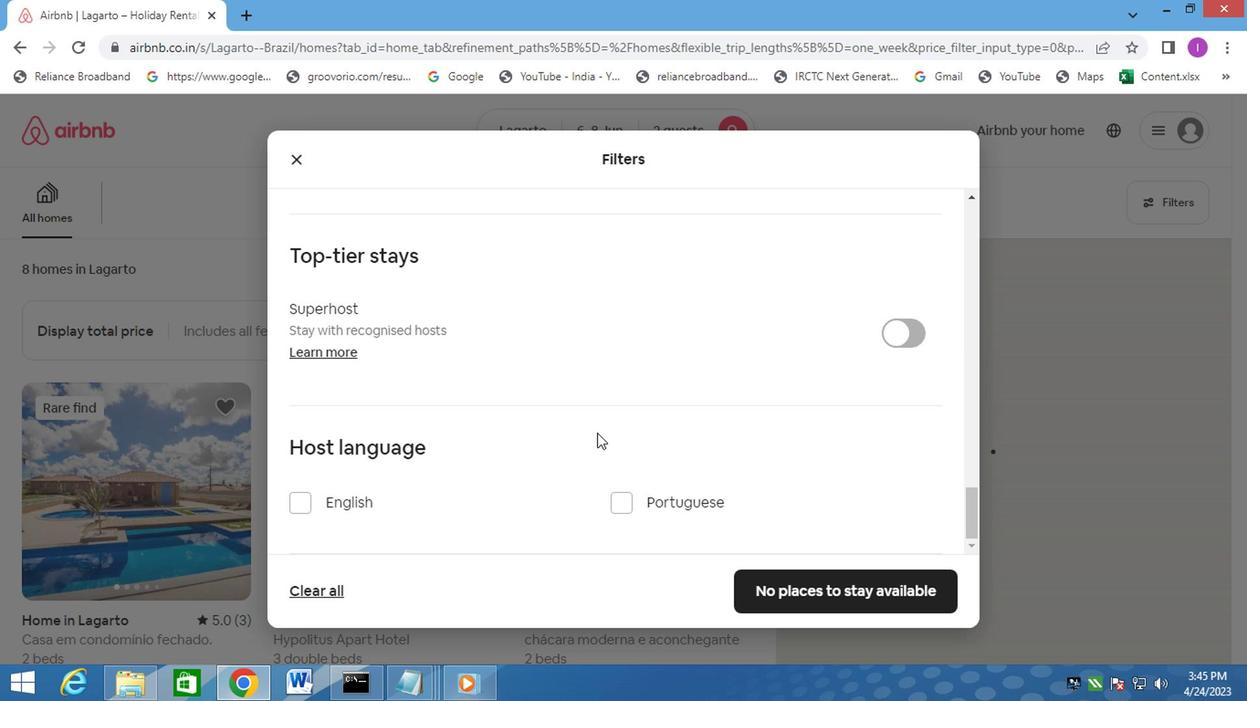 
Action: Mouse moved to (594, 435)
Screenshot: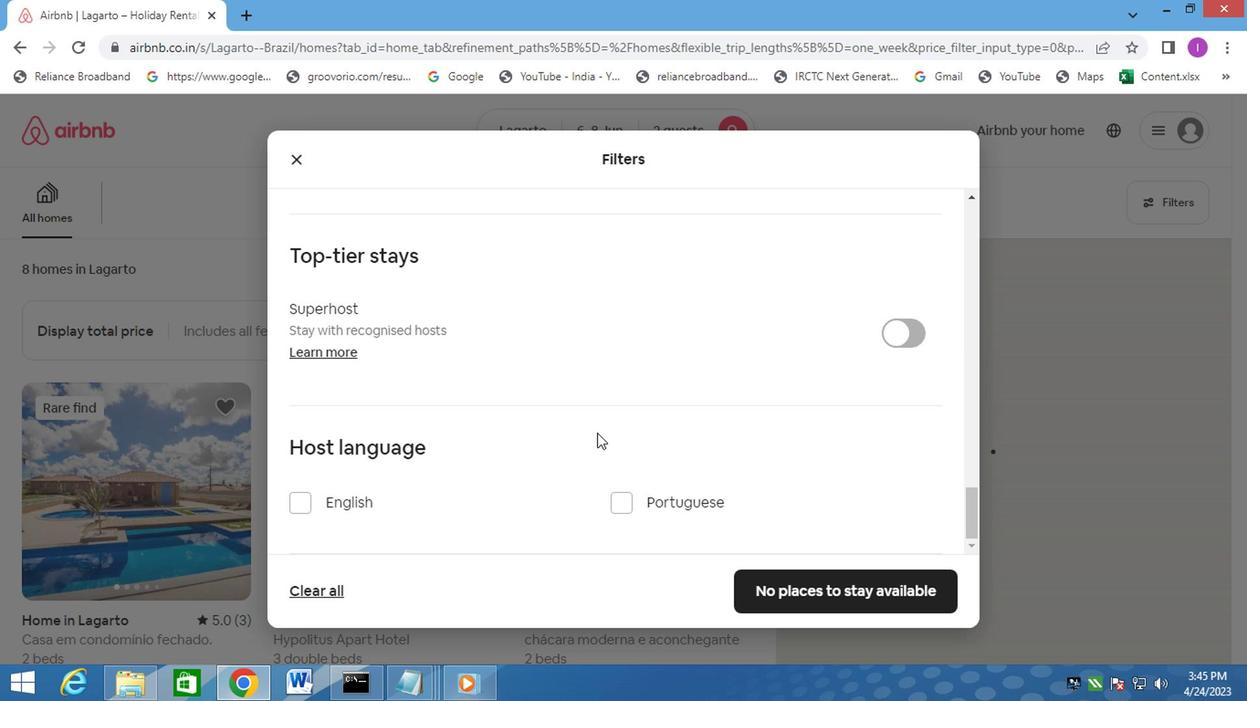
Action: Mouse scrolled (594, 434) with delta (0, 0)
Screenshot: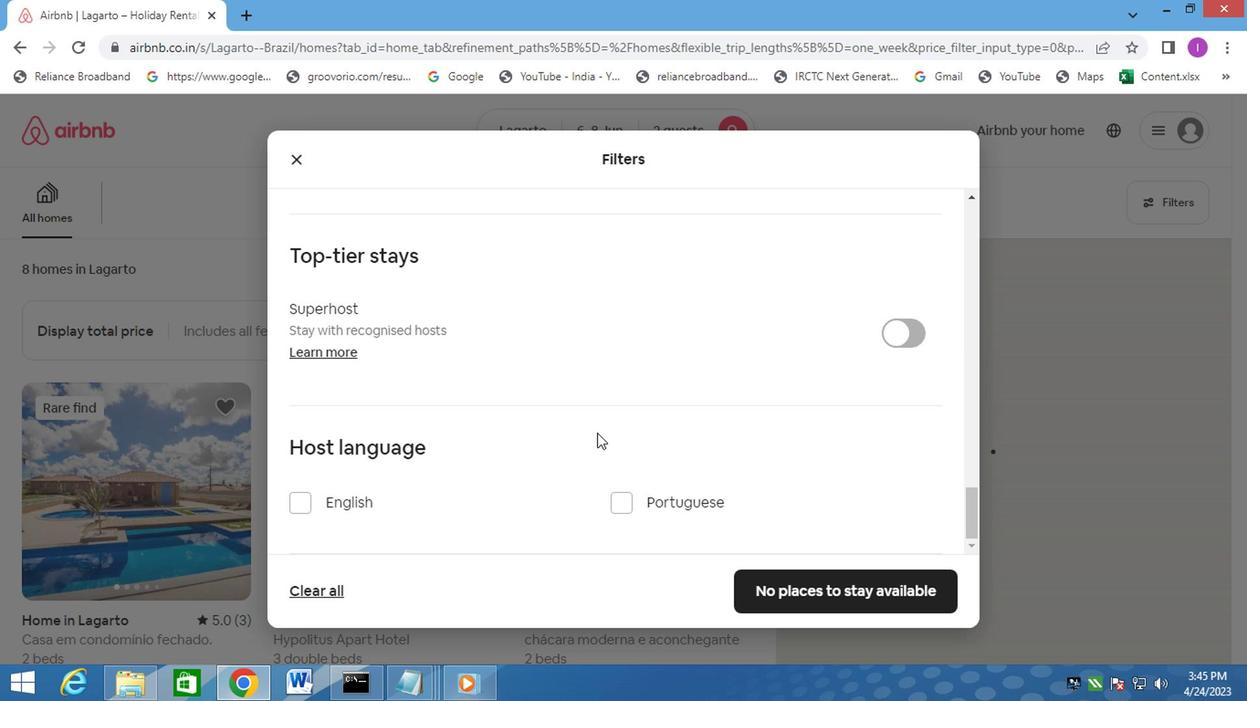 
Action: Mouse scrolled (594, 434) with delta (0, 0)
Screenshot: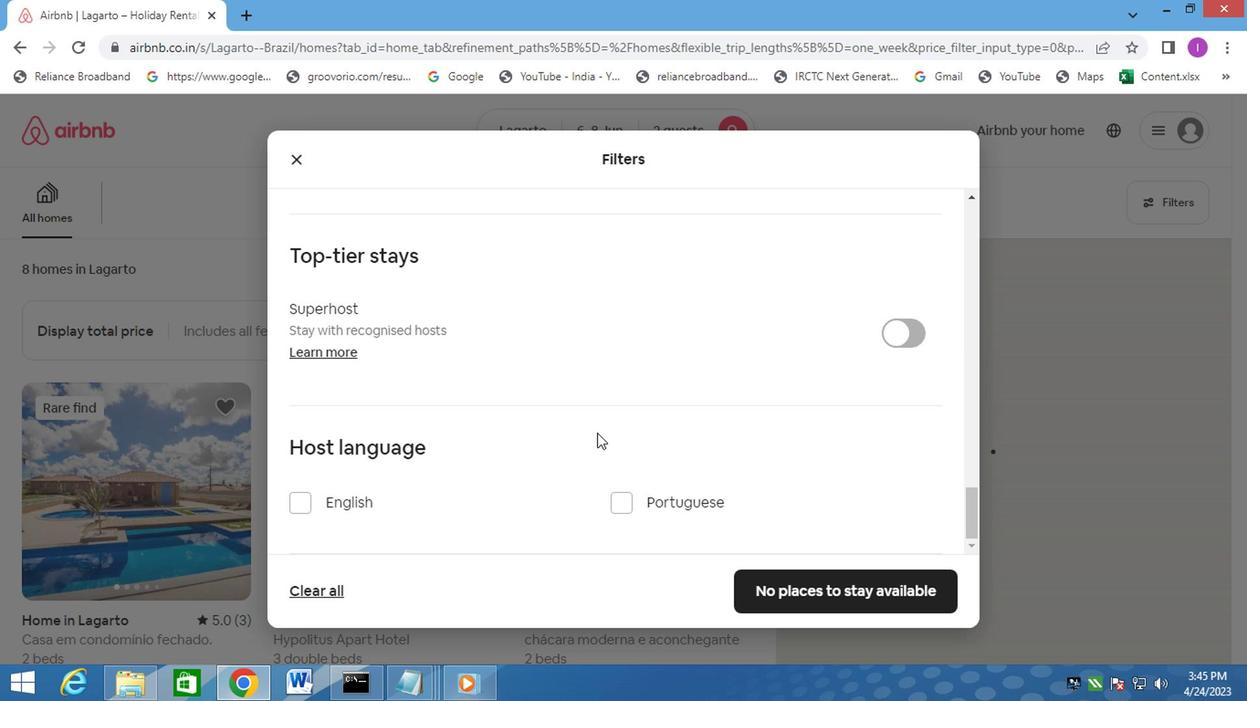 
Action: Mouse moved to (594, 435)
Screenshot: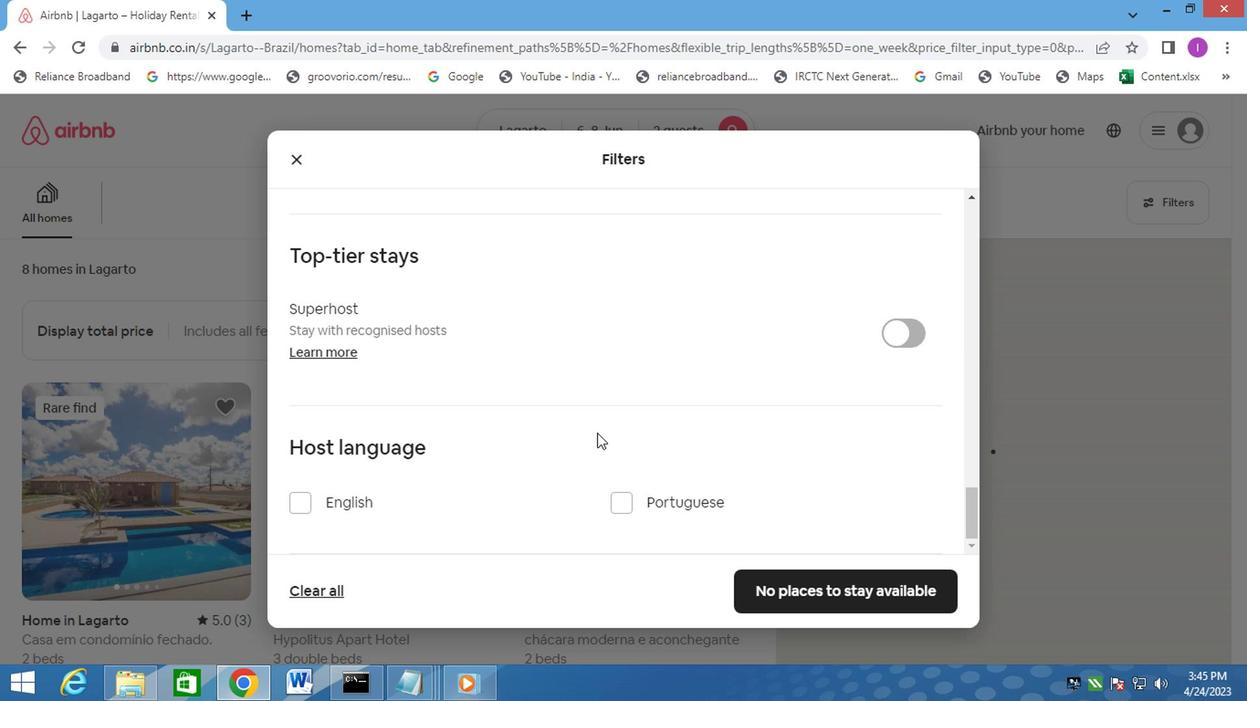 
Action: Mouse scrolled (594, 435) with delta (0, 0)
Screenshot: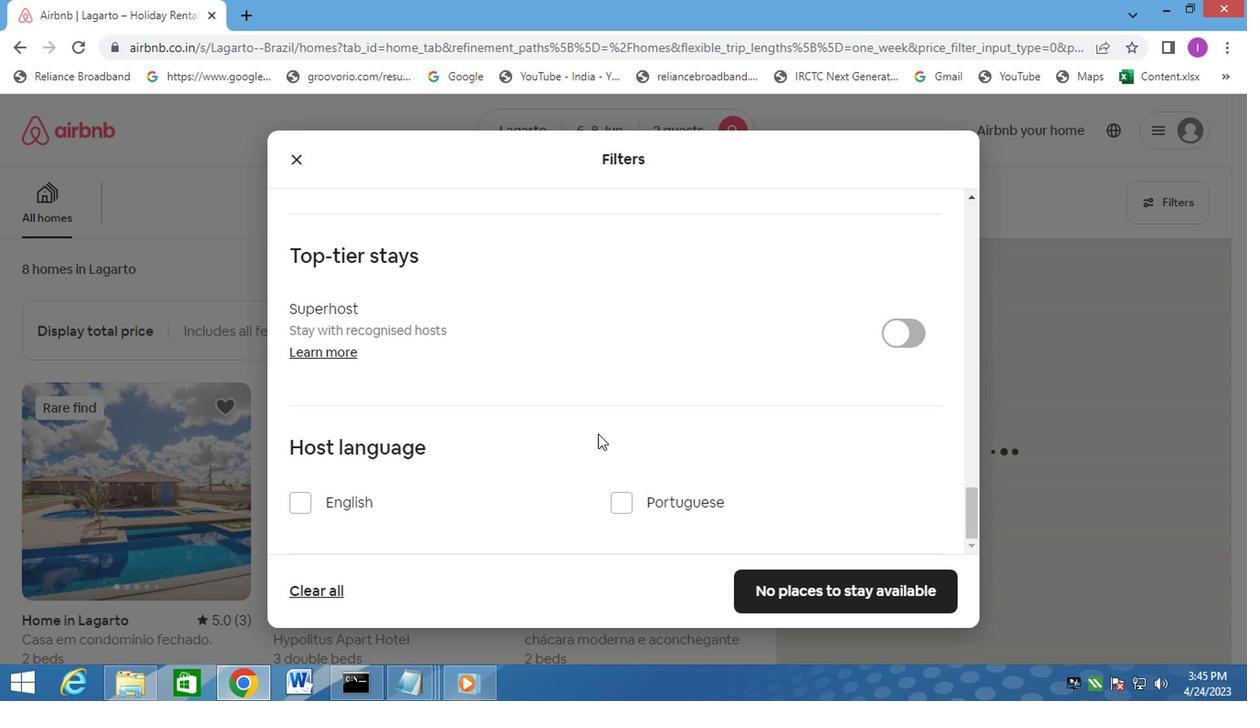 
Action: Mouse scrolled (594, 435) with delta (0, 0)
Screenshot: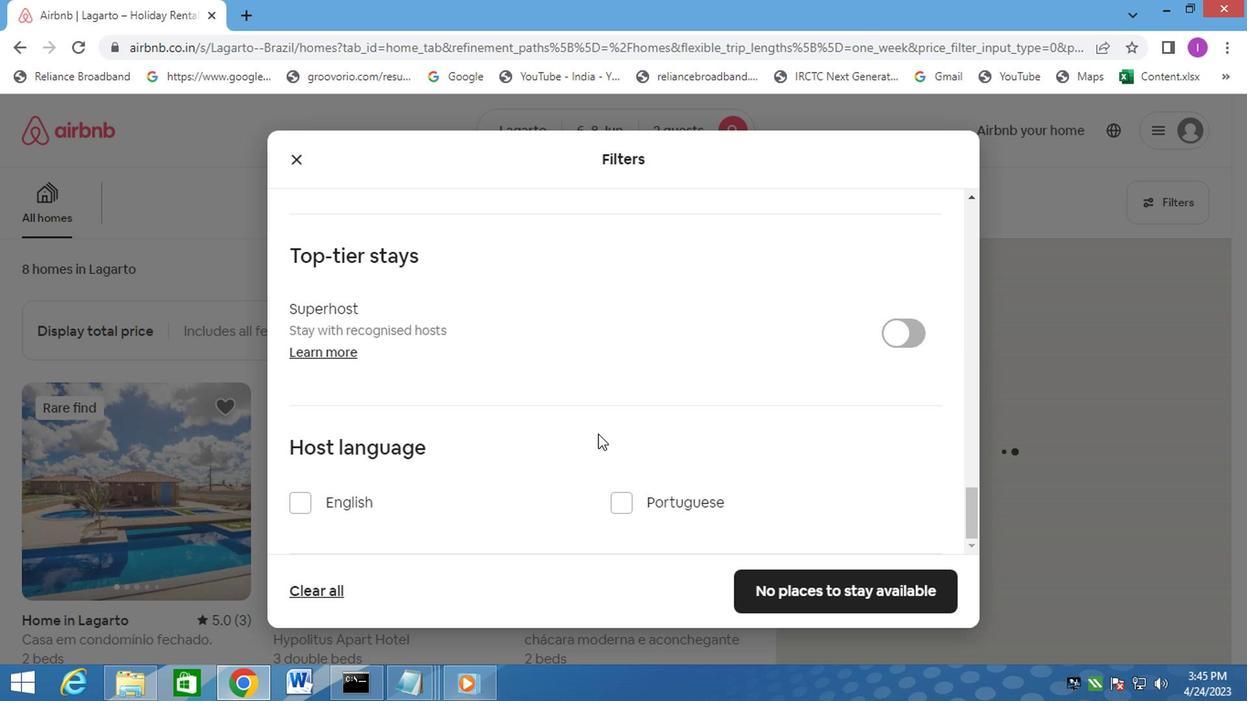 
Action: Mouse scrolled (594, 435) with delta (0, 0)
Screenshot: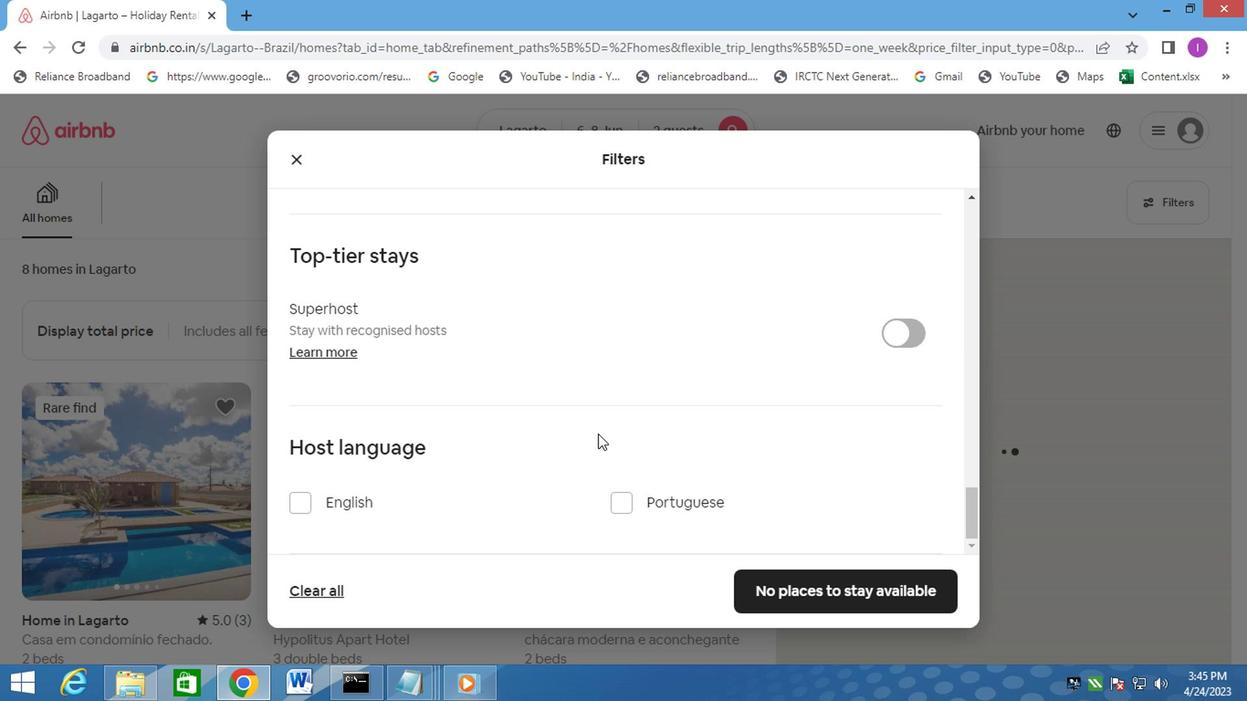 
Action: Mouse scrolled (594, 435) with delta (0, 0)
Screenshot: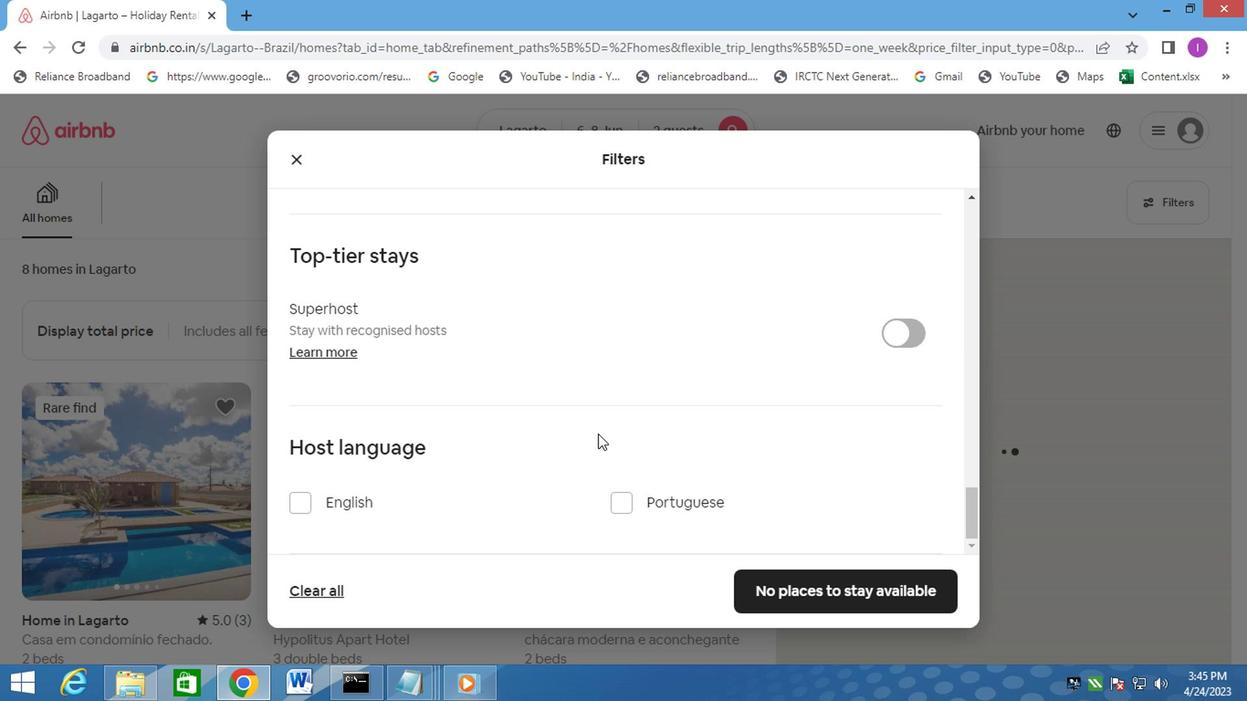
Action: Mouse scrolled (594, 435) with delta (0, 0)
Screenshot: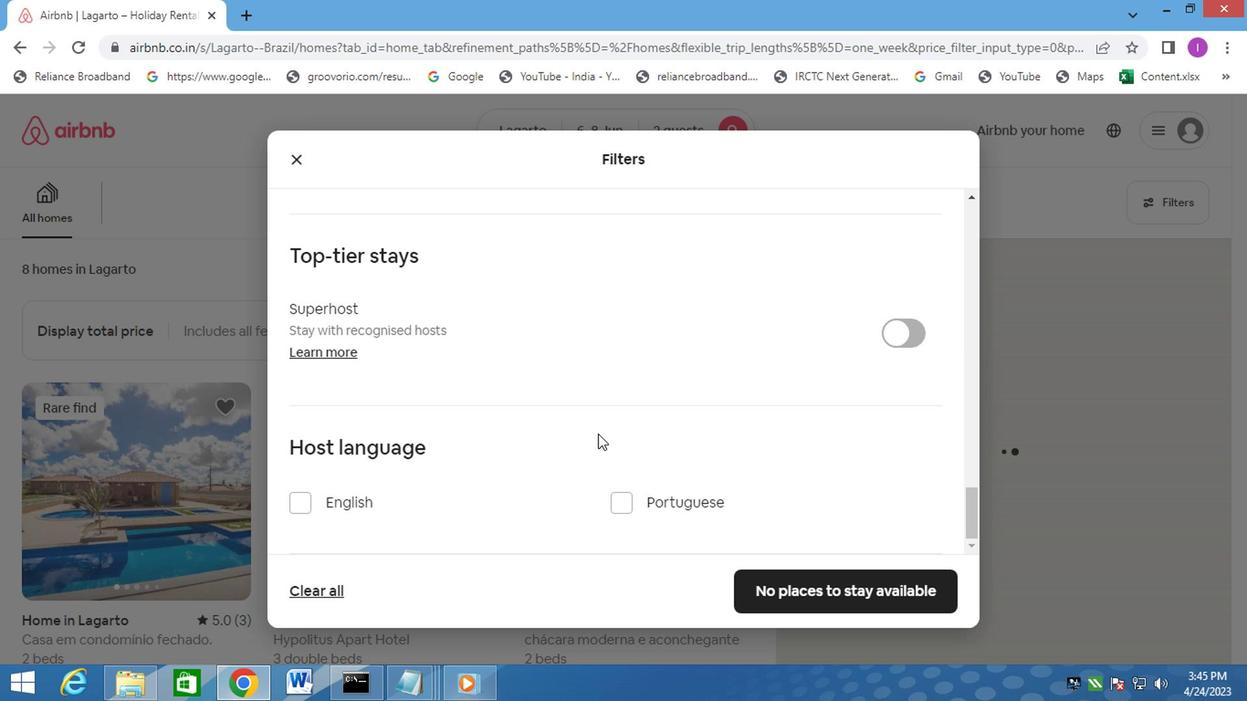 
Action: Mouse moved to (596, 435)
Screenshot: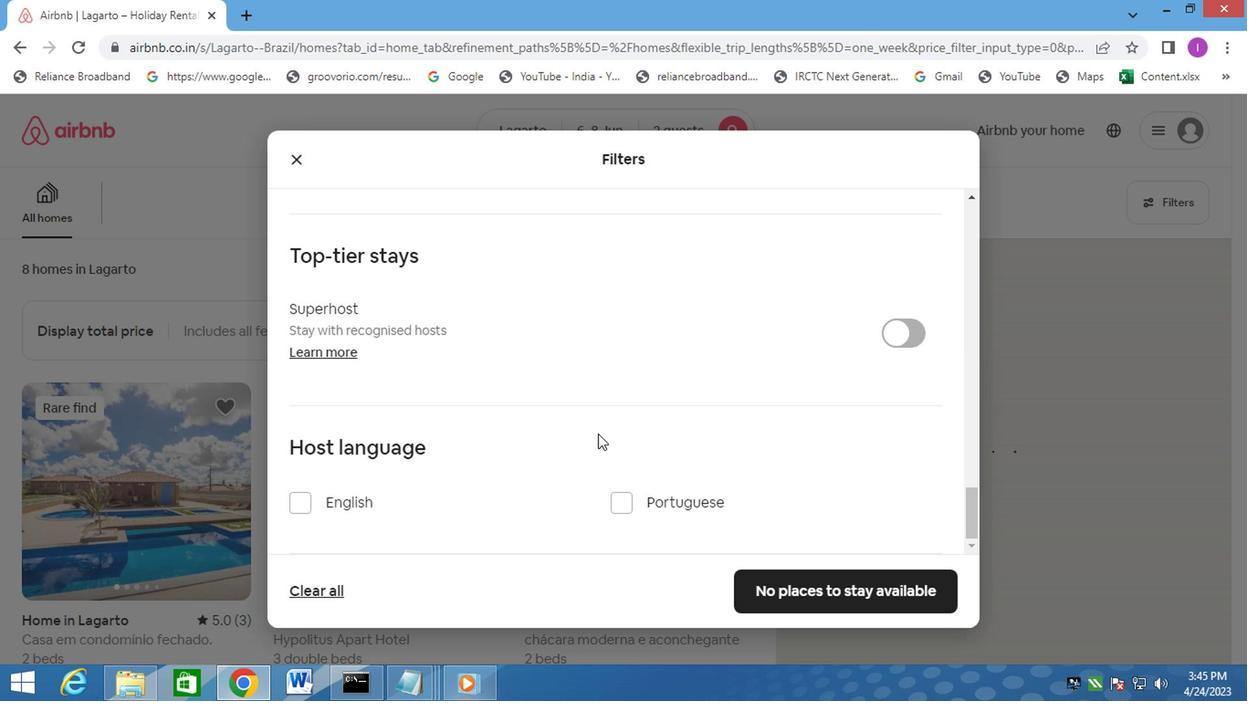 
Action: Mouse scrolled (596, 434) with delta (0, 0)
Screenshot: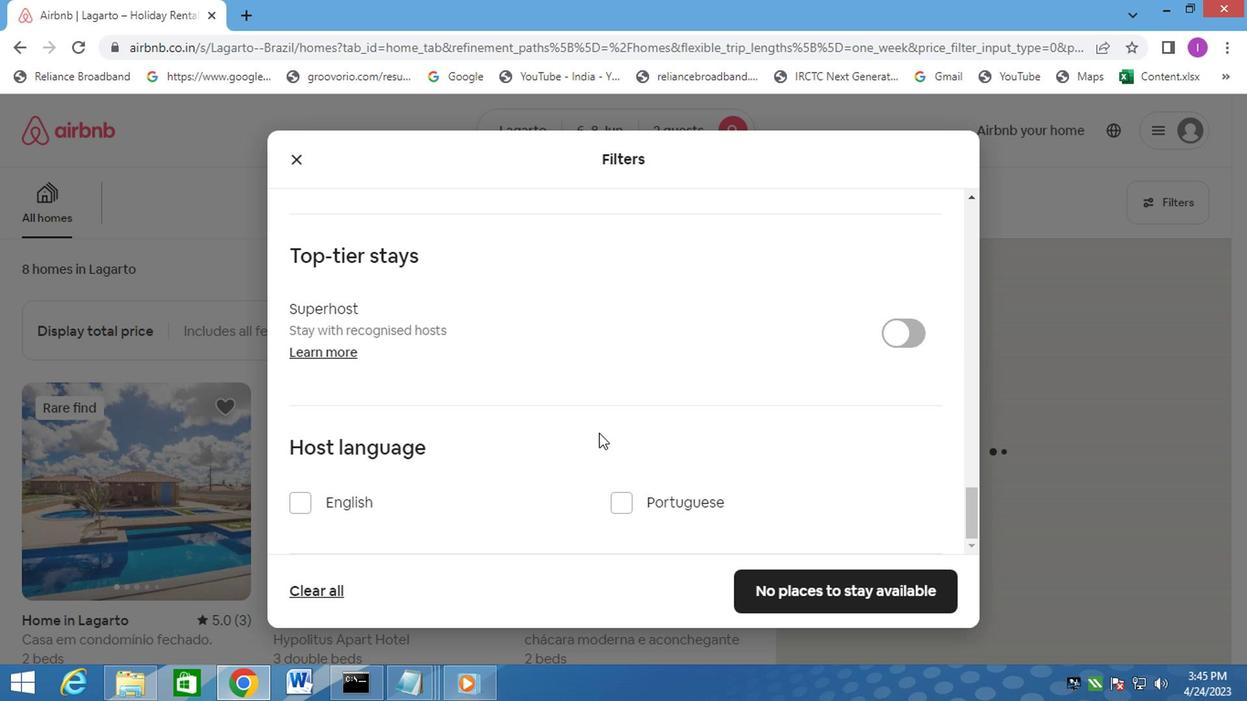 
Action: Mouse scrolled (596, 434) with delta (0, 0)
Screenshot: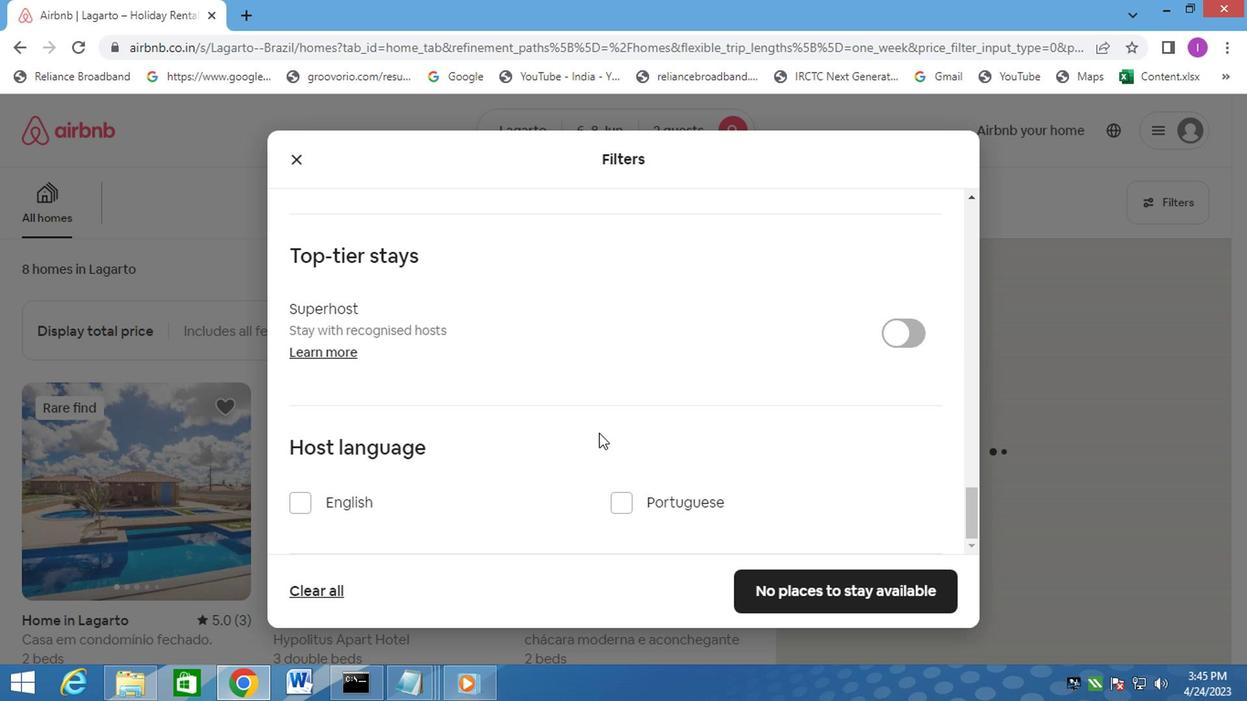 
Action: Mouse moved to (594, 435)
Screenshot: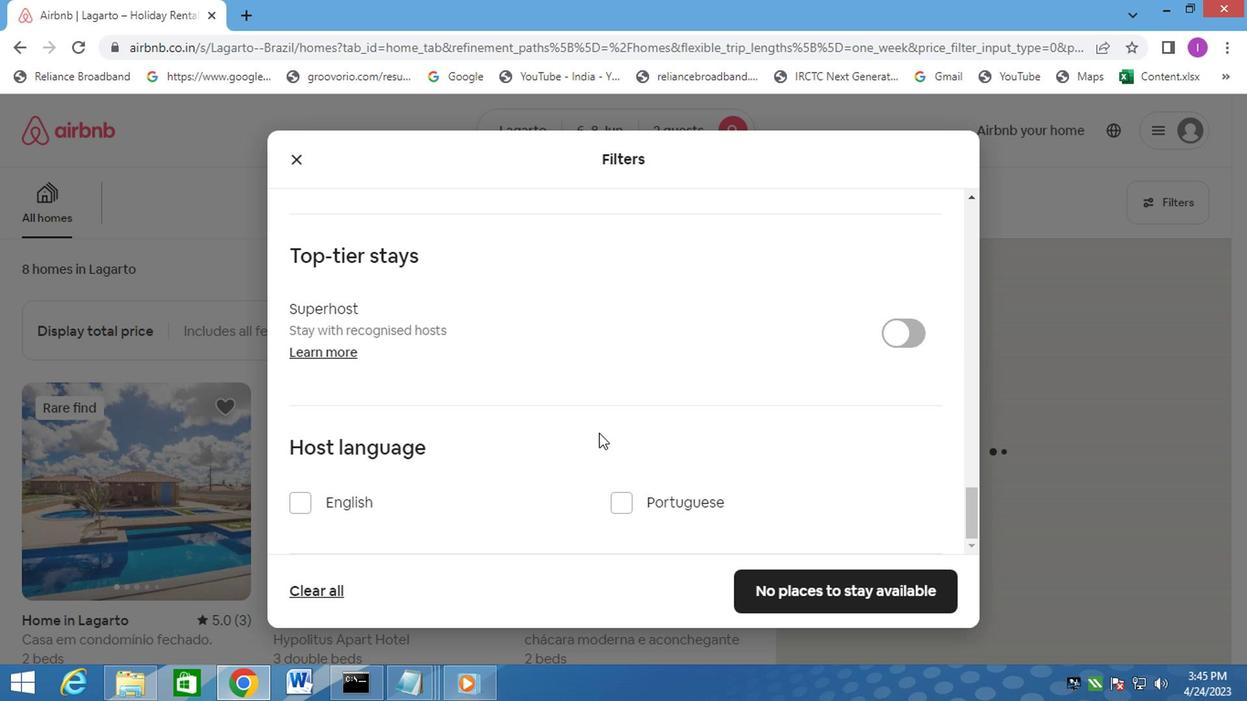 
Action: Mouse scrolled (594, 435) with delta (0, 0)
Screenshot: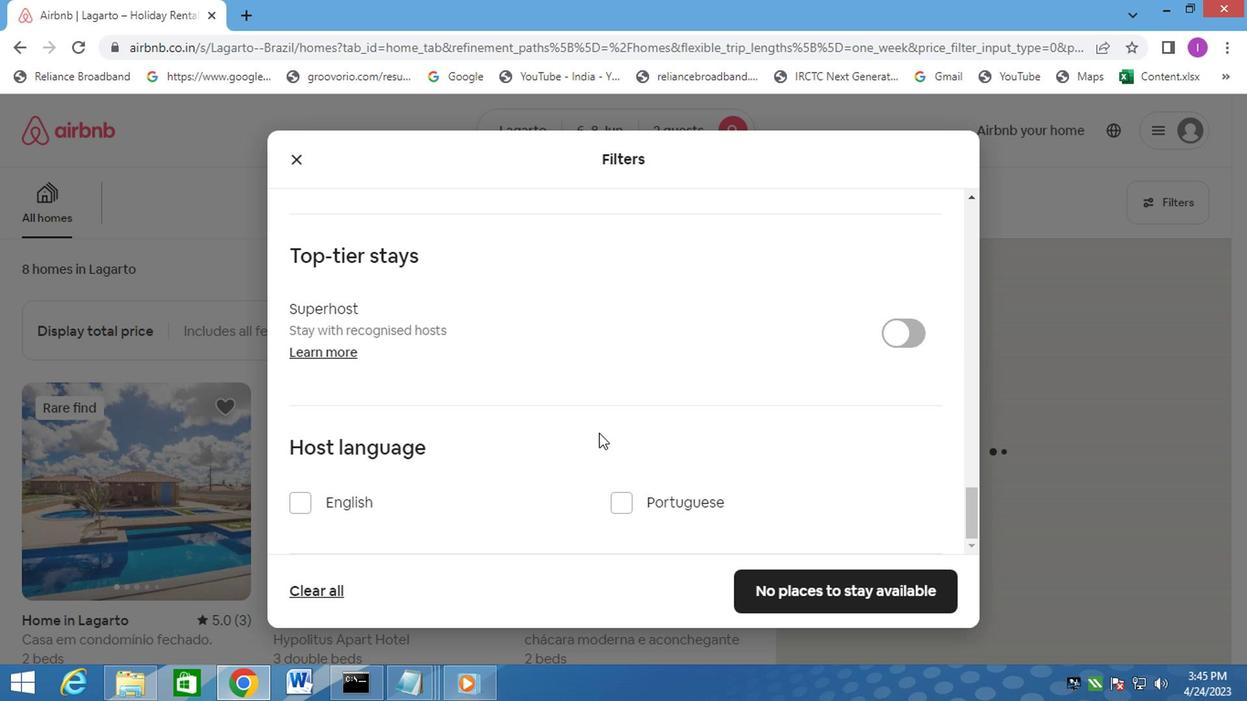 
Action: Mouse scrolled (594, 435) with delta (0, 0)
Screenshot: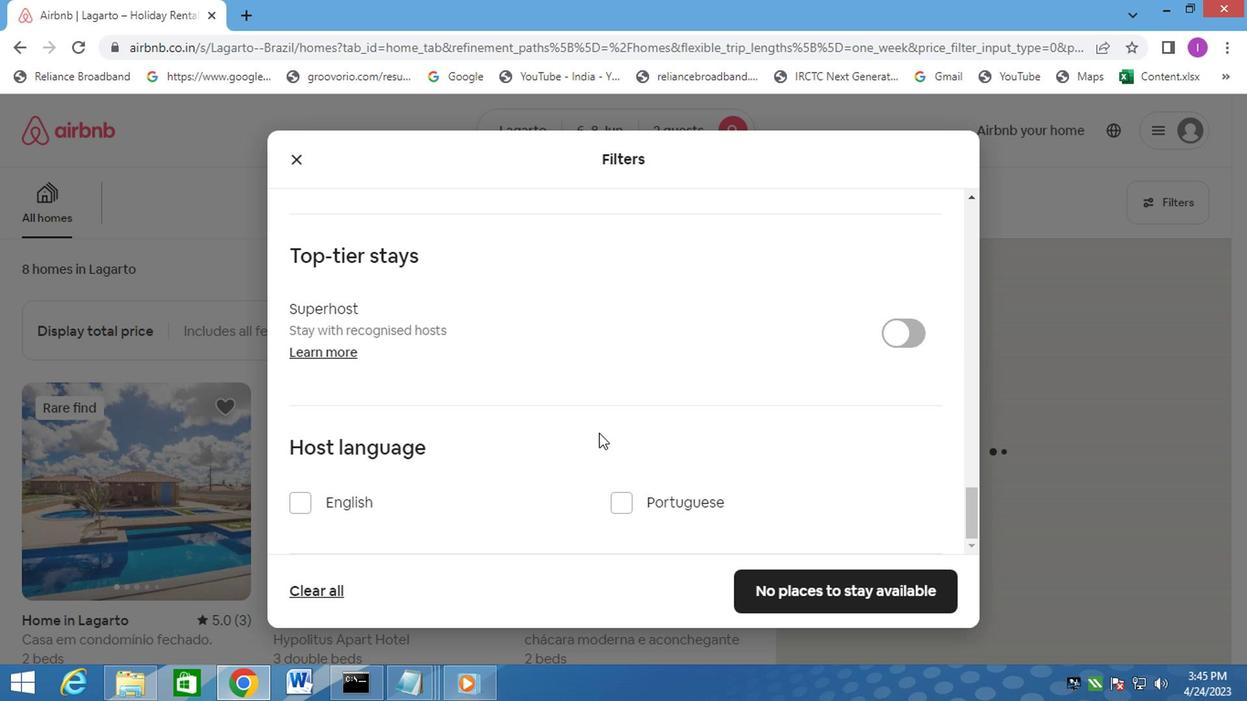 
Action: Mouse scrolled (594, 435) with delta (0, 0)
Screenshot: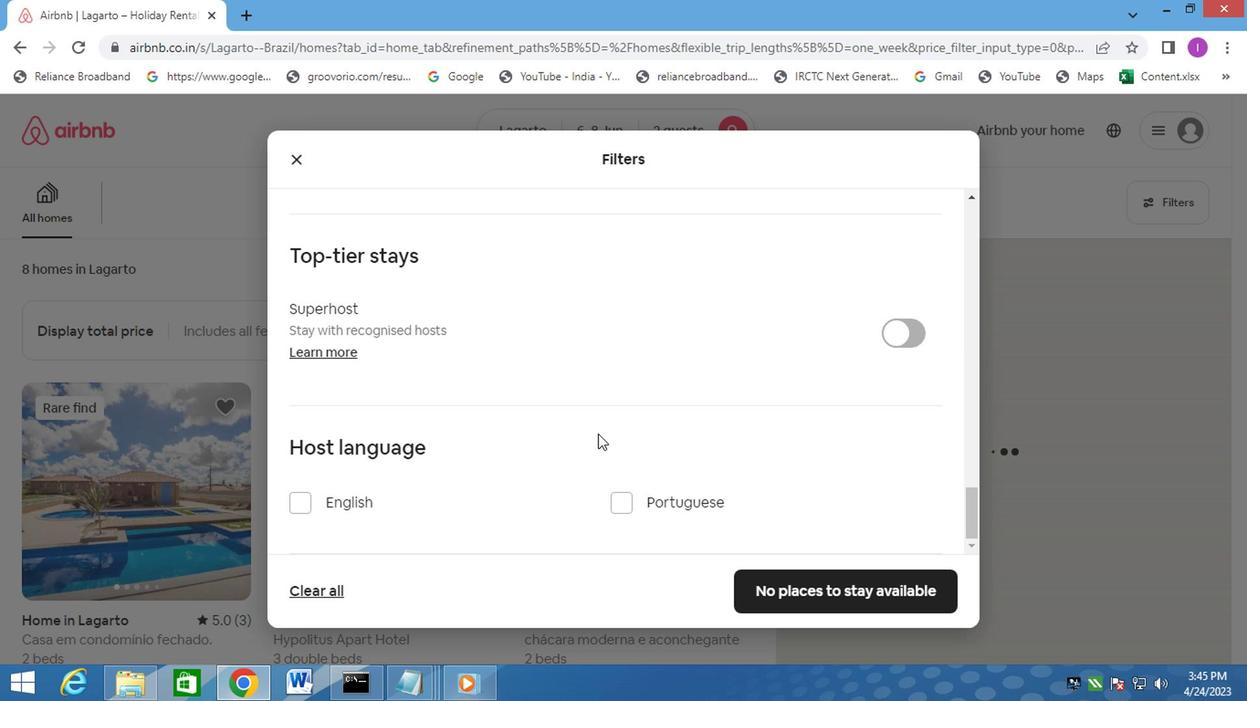 
Action: Mouse moved to (818, 598)
Screenshot: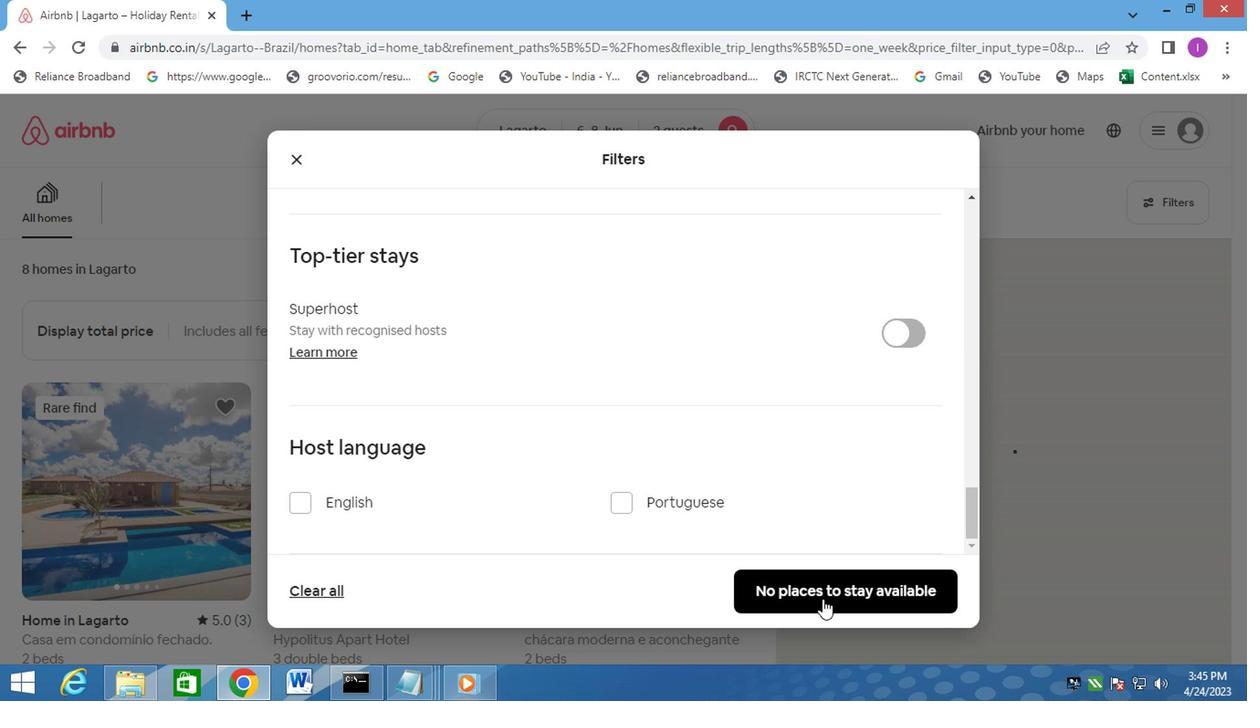 
Action: Mouse pressed left at (818, 598)
Screenshot: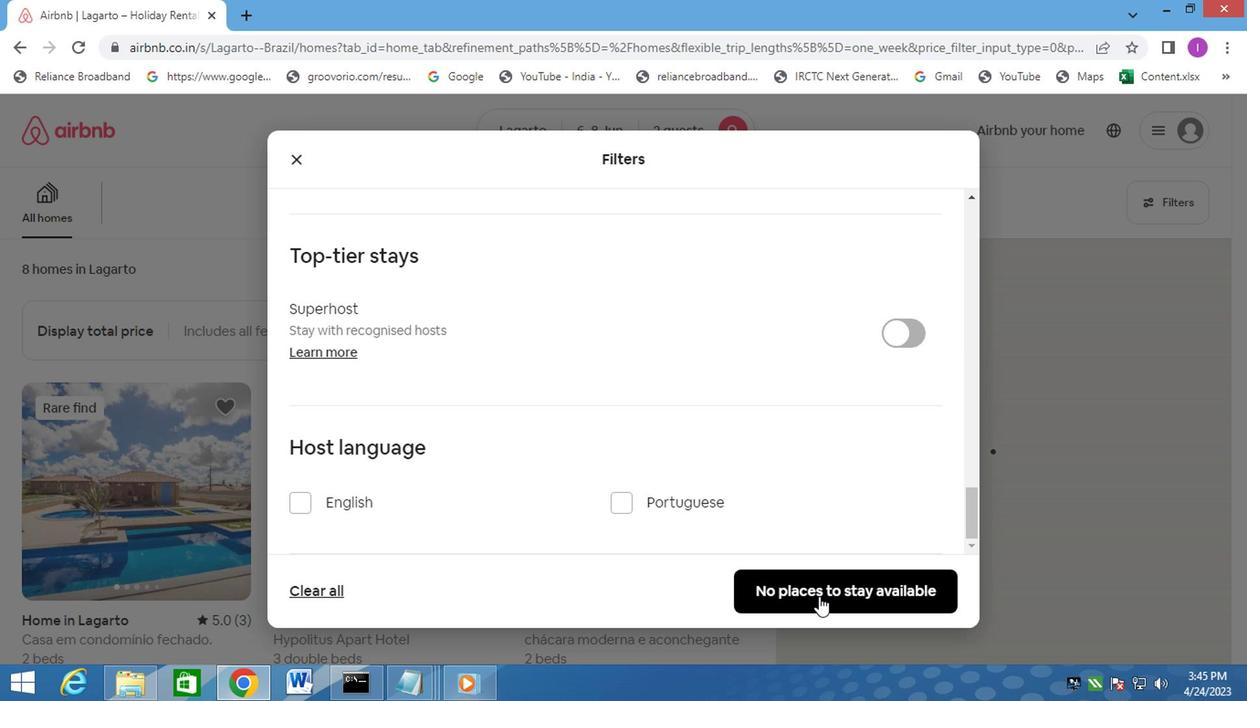 
Action: Mouse moved to (713, 365)
Screenshot: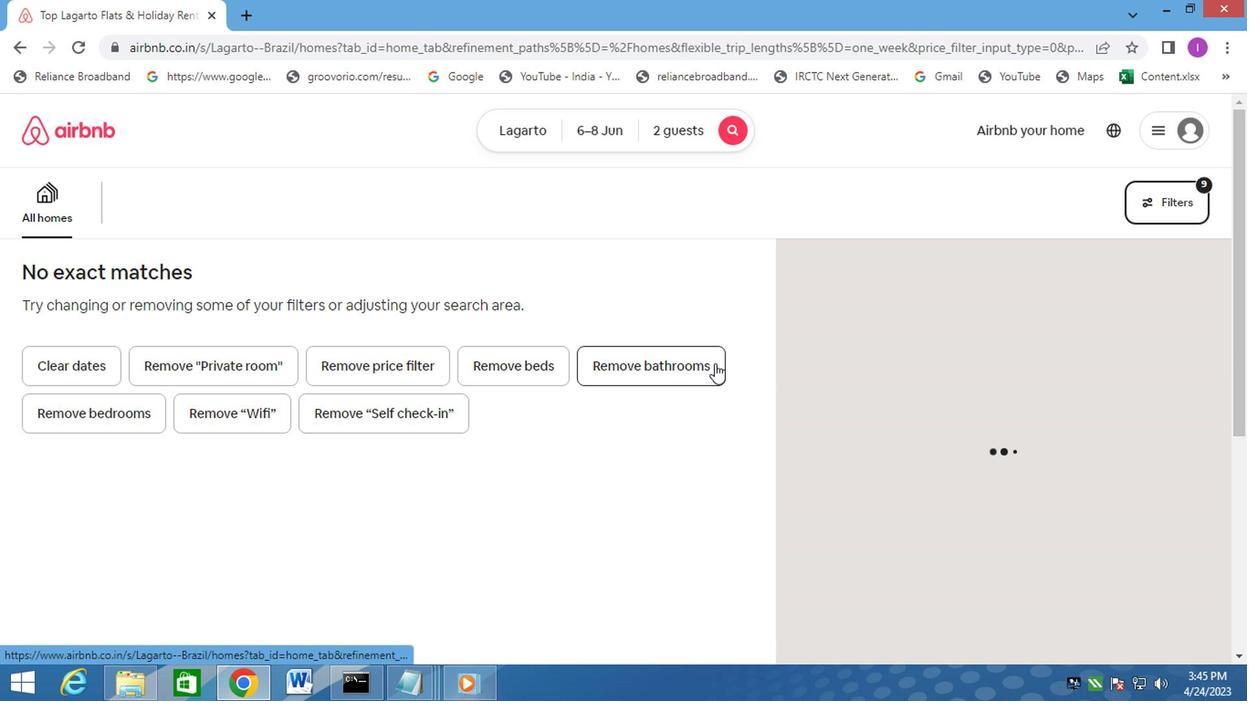 
Action: Key pressed <Key.f8>
Screenshot: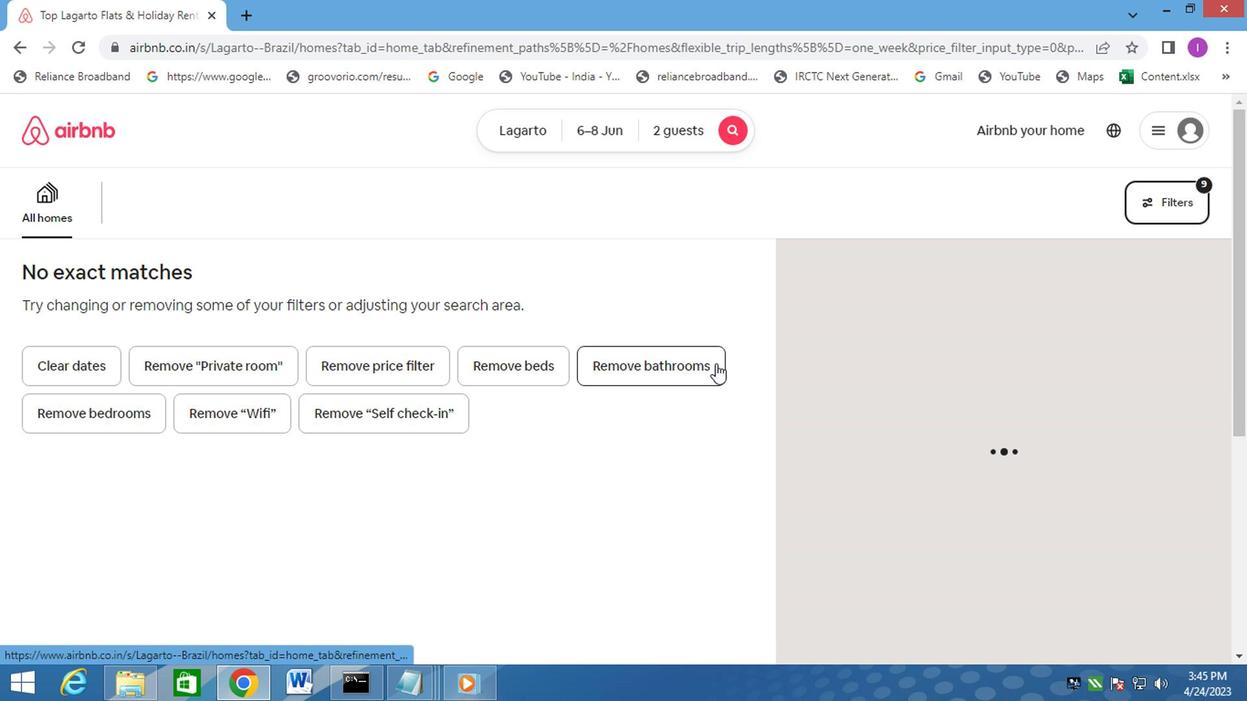 
